 Task: Open Card Card0000000063 in Board Board0000000016 in Workspace WS0000000006 in Trello. Add Member ayush98111@gmail.com to Card Card0000000063 in Board Board0000000016 in Workspace WS0000000006 in Trello. Add Orange Label titled Label0000000063 to Card Card0000000063 in Board Board0000000016 in Workspace WS0000000006 in Trello. Add Checklist CL0000000063 to Card Card0000000063 in Board Board0000000016 in Workspace WS0000000006 in Trello. Add Dates with Start Date as Jun 01 2023 and Due Date as Jun 30 2023 to Card Card0000000063 in Board Board0000000016 in Workspace WS0000000006 in Trello
Action: Mouse moved to (442, 497)
Screenshot: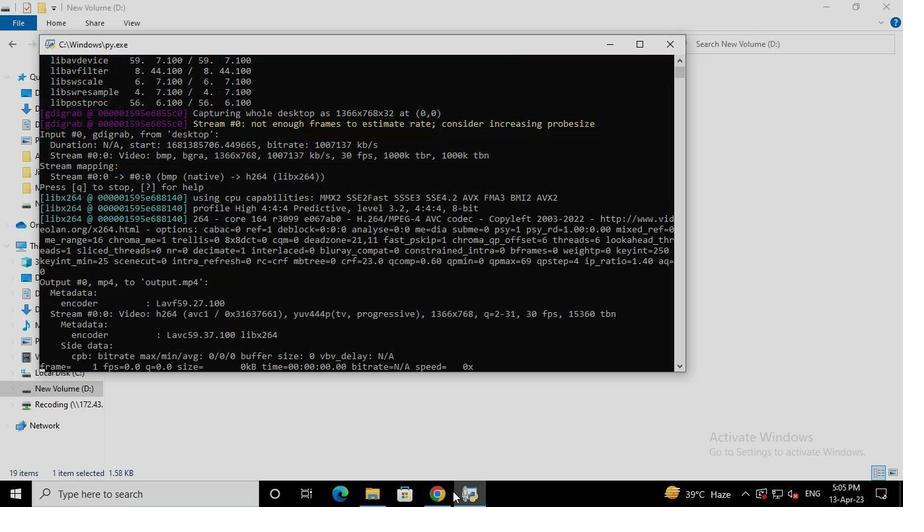 
Action: Mouse pressed left at (442, 497)
Screenshot: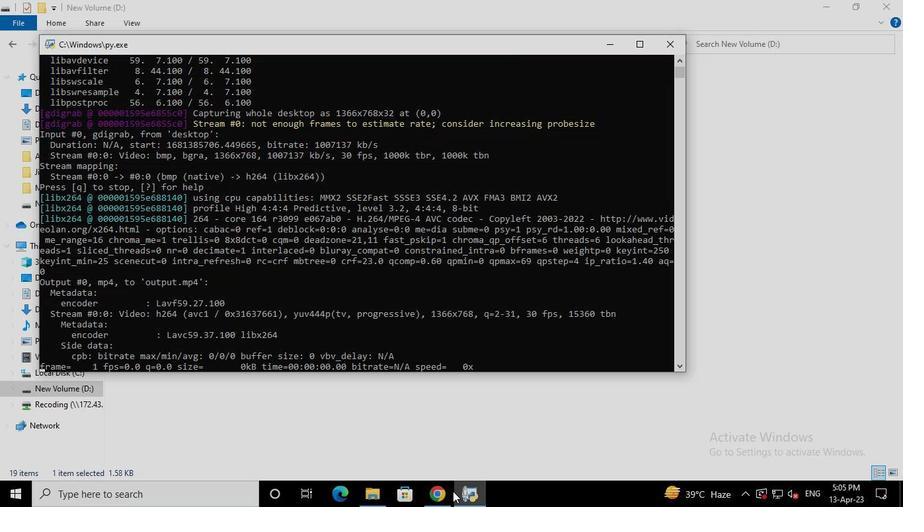 
Action: Mouse moved to (429, 341)
Screenshot: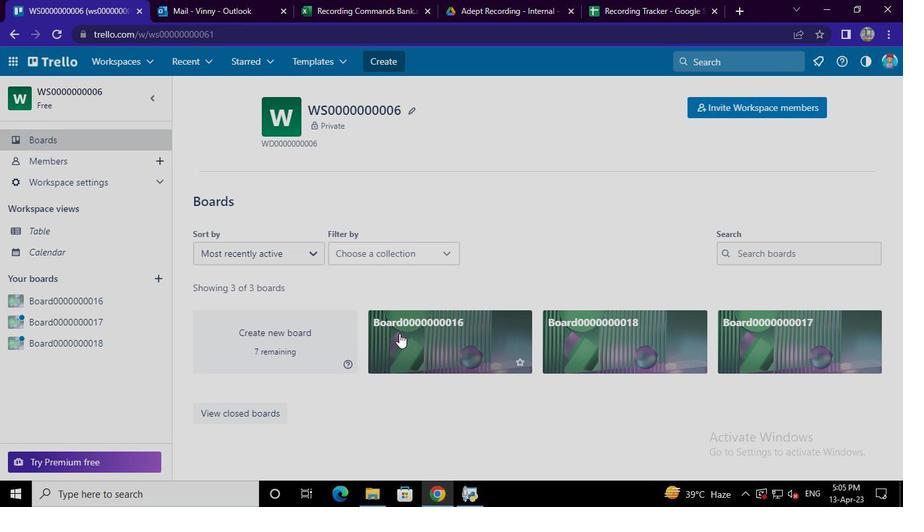 
Action: Mouse pressed left at (429, 341)
Screenshot: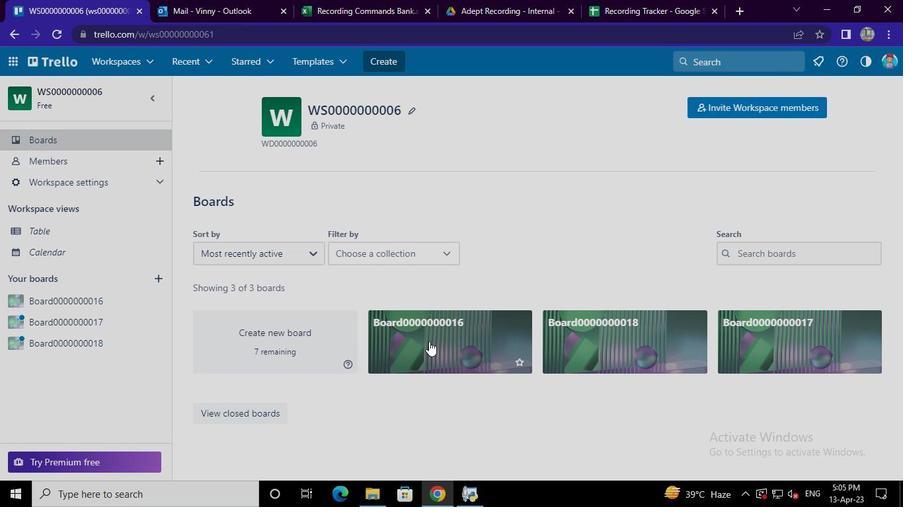
Action: Mouse moved to (346, 368)
Screenshot: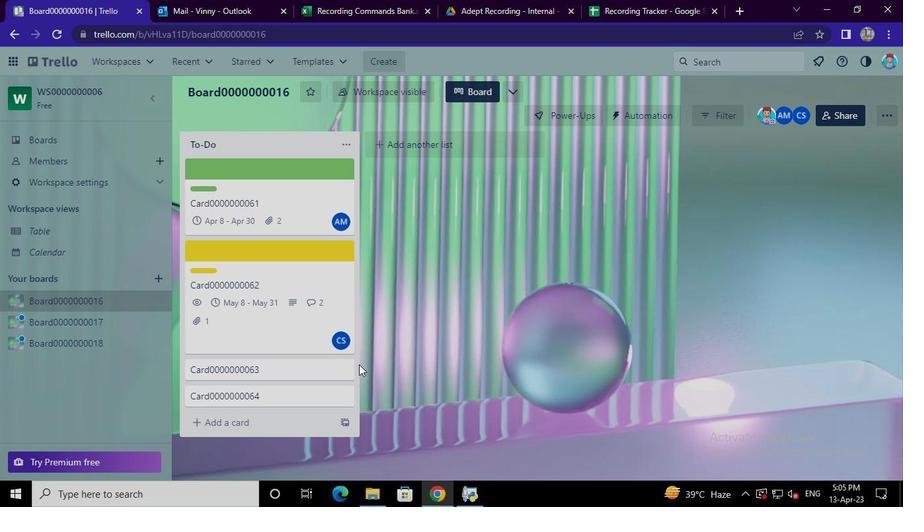 
Action: Mouse pressed left at (346, 368)
Screenshot: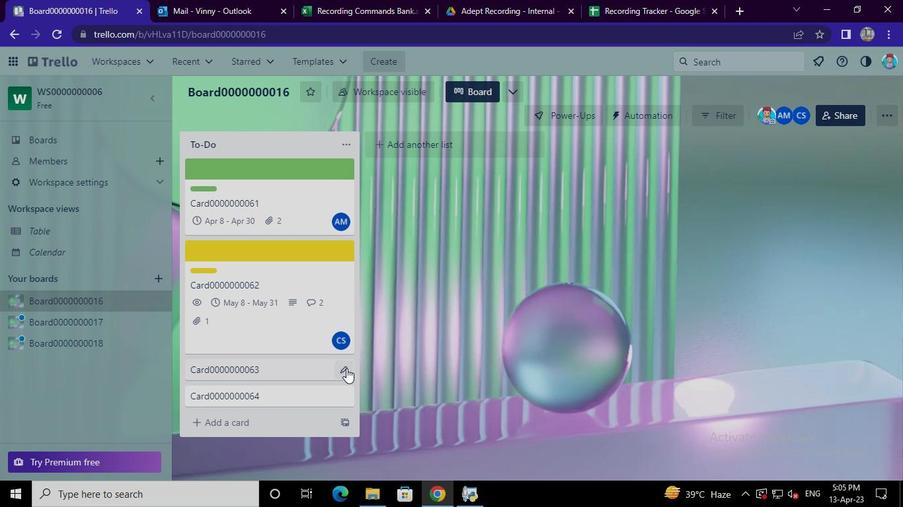 
Action: Mouse moved to (383, 281)
Screenshot: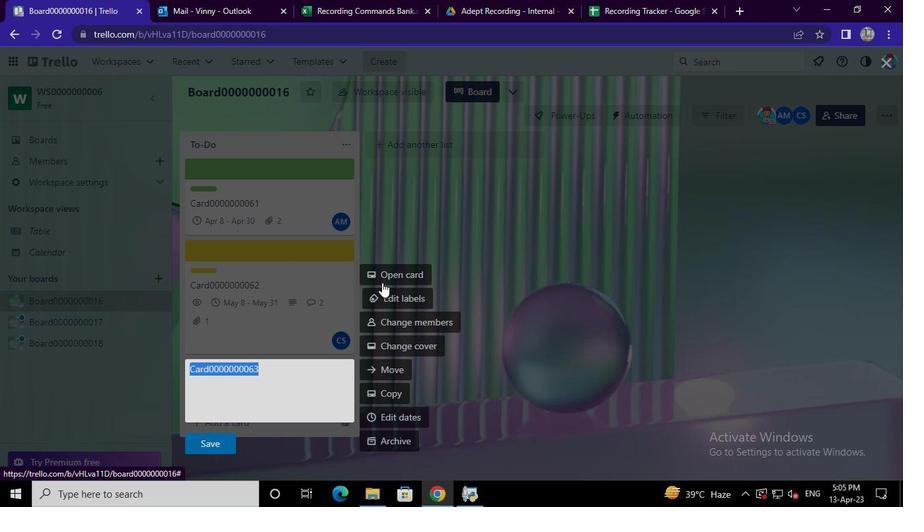 
Action: Mouse pressed left at (383, 281)
Screenshot: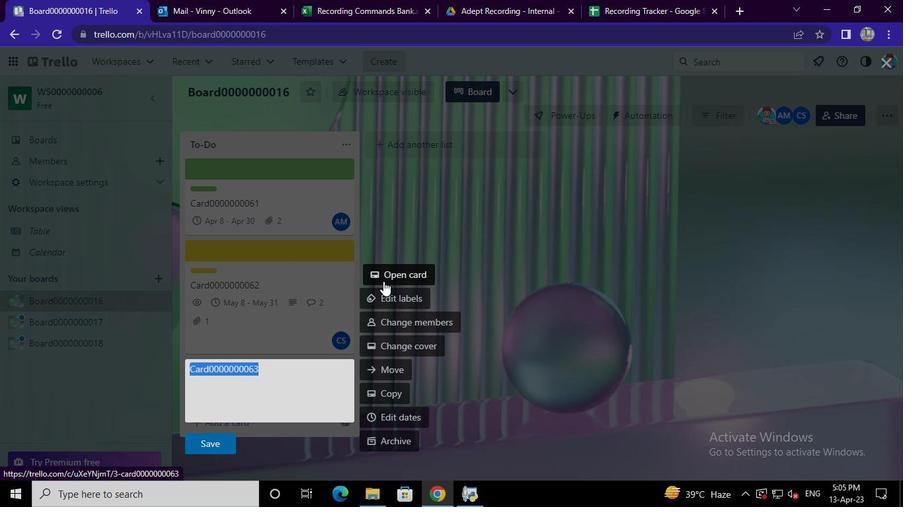 
Action: Mouse moved to (604, 217)
Screenshot: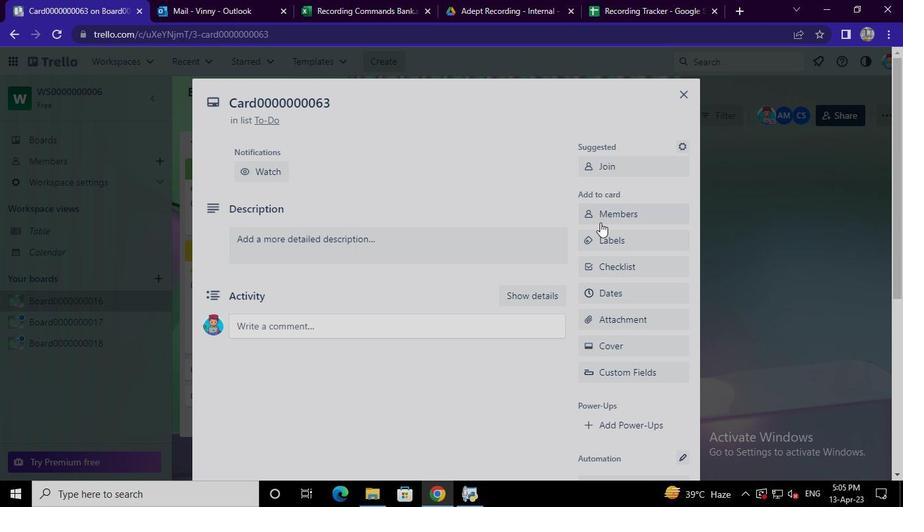 
Action: Mouse pressed left at (604, 217)
Screenshot: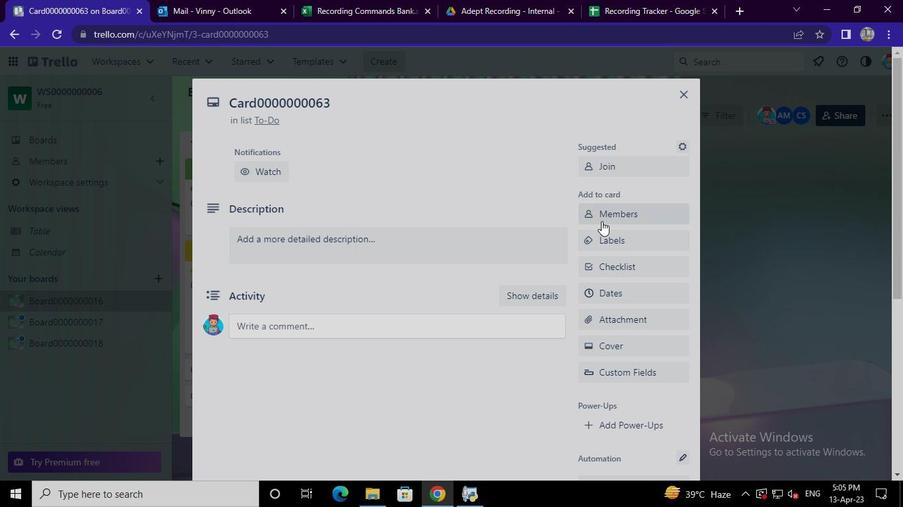 
Action: Keyboard a
Screenshot: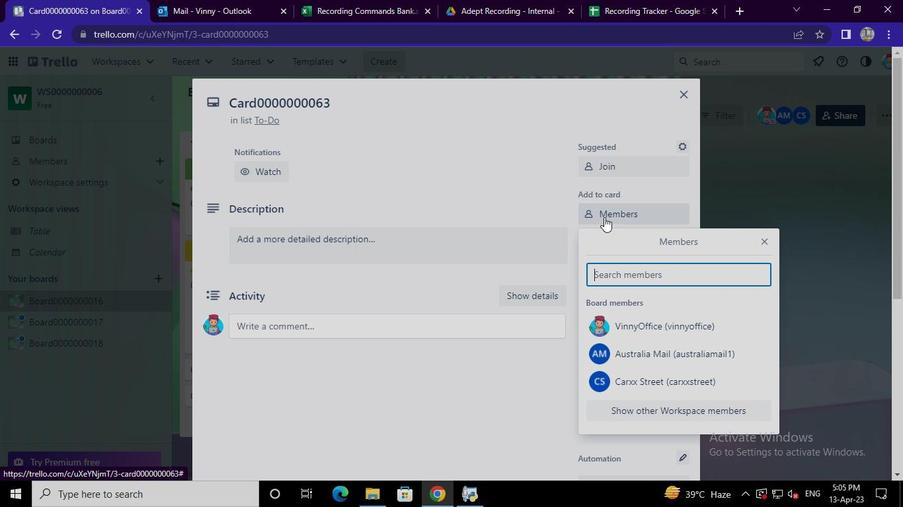 
Action: Keyboard y
Screenshot: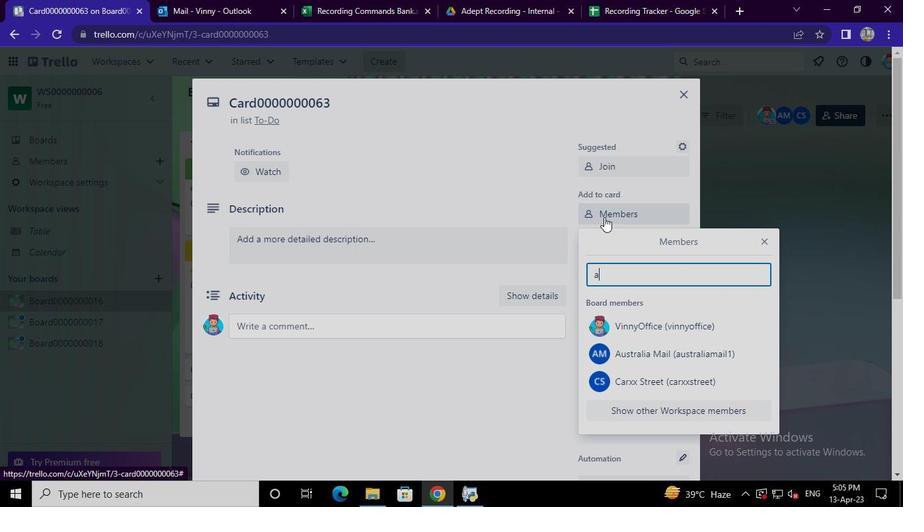 
Action: Keyboard u
Screenshot: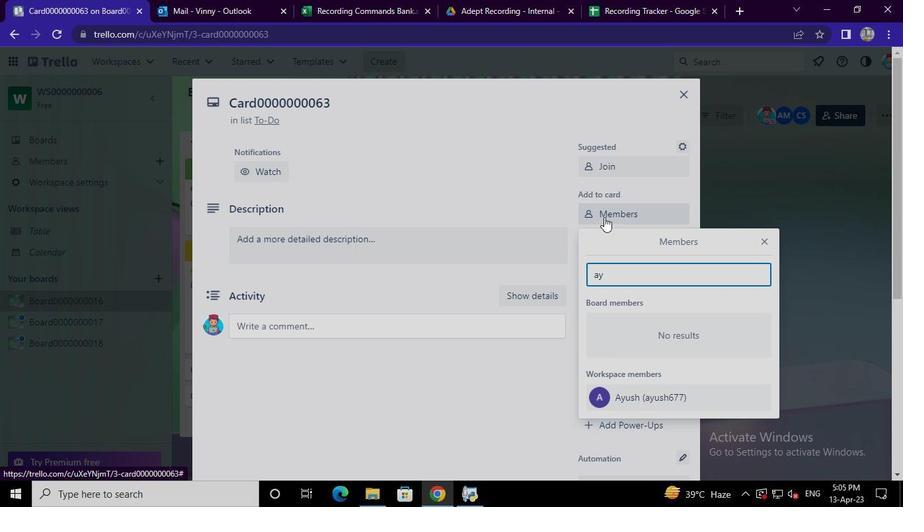 
Action: Keyboard s
Screenshot: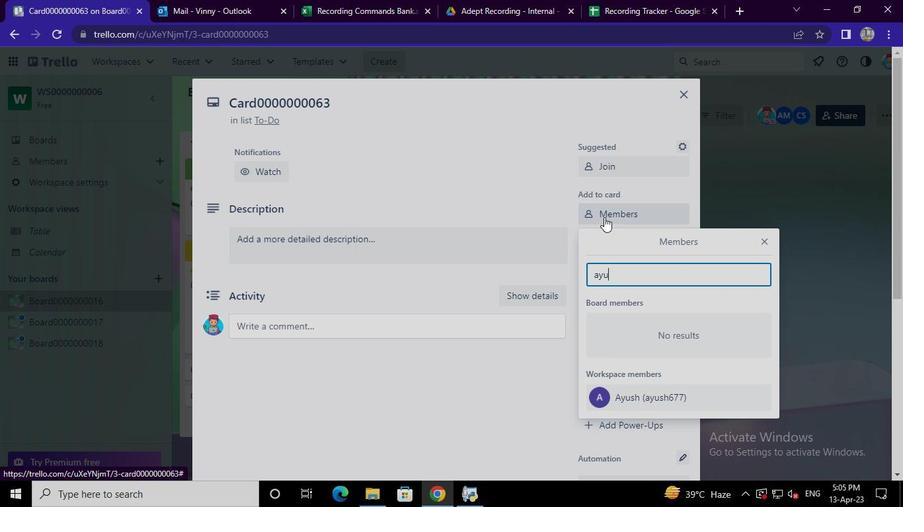 
Action: Keyboard h
Screenshot: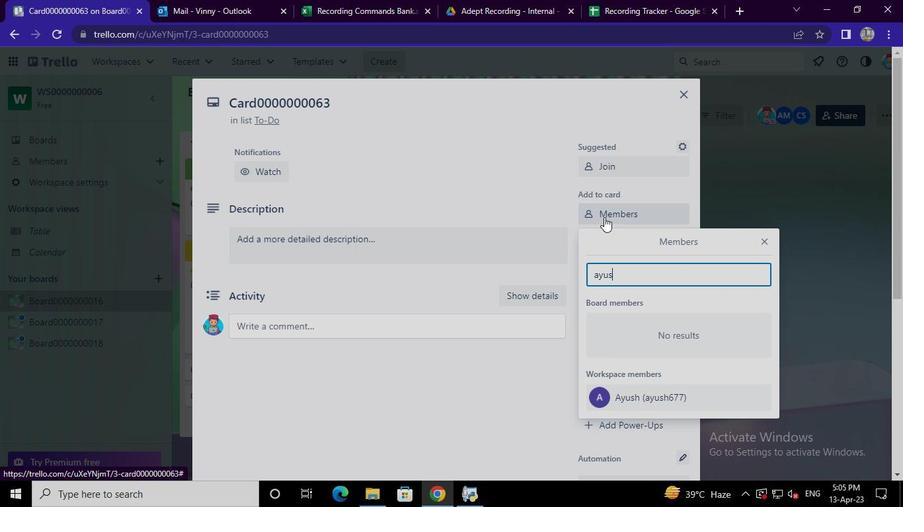 
Action: Keyboard Key.shift
Screenshot: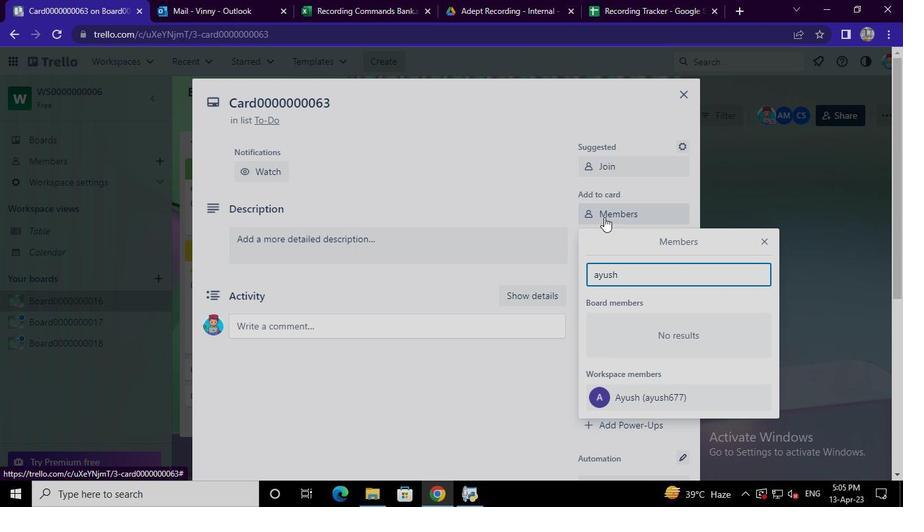 
Action: Keyboard <105>
Screenshot: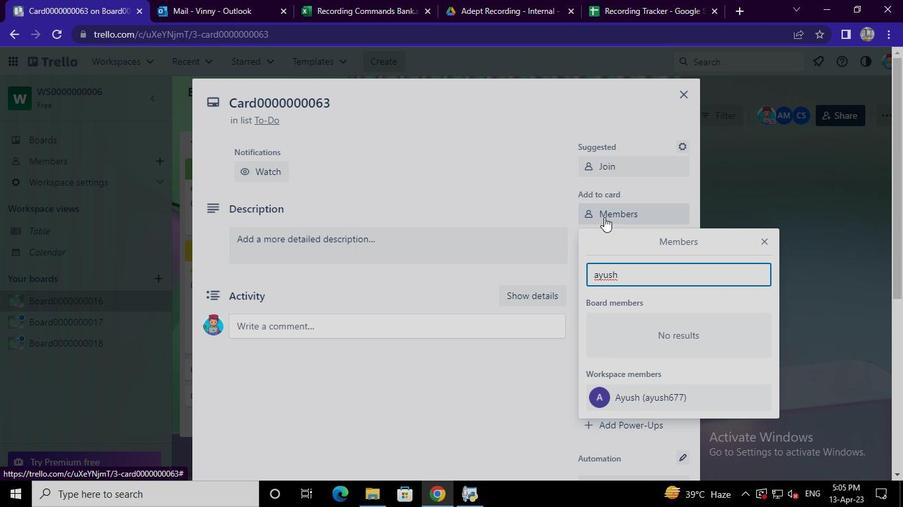 
Action: Keyboard <104>
Screenshot: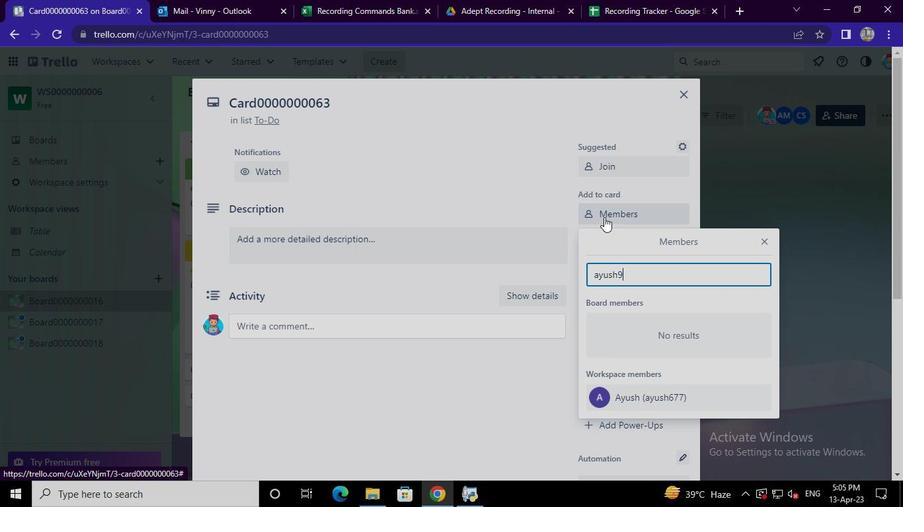 
Action: Keyboard <97>
Screenshot: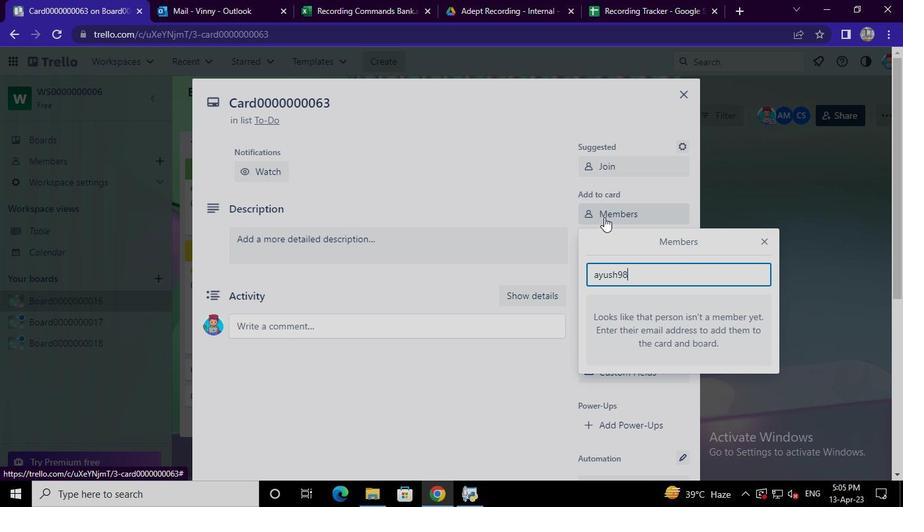 
Action: Keyboard <97>
Screenshot: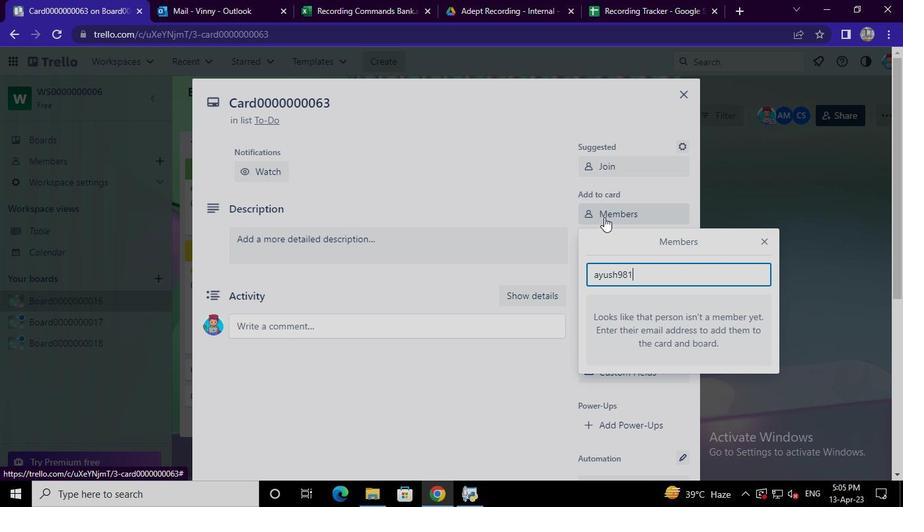 
Action: Keyboard <97>
Screenshot: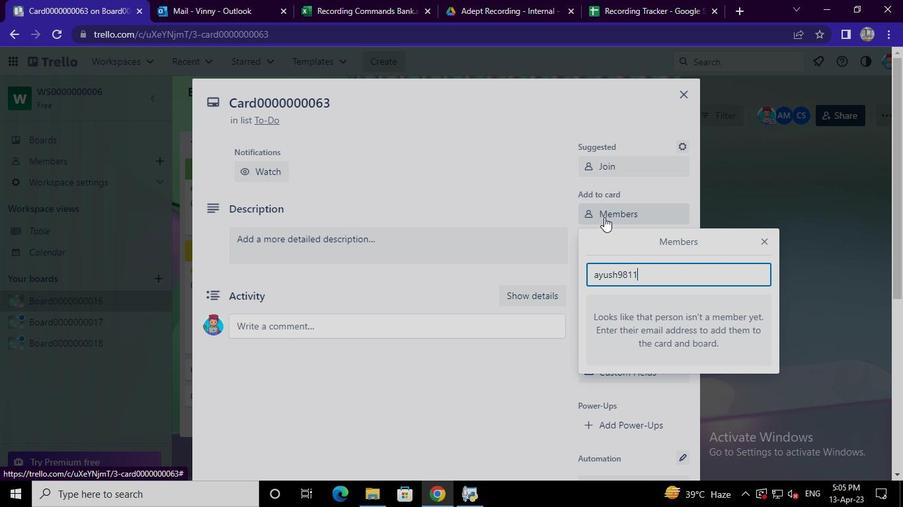 
Action: Keyboard Key.shift
Screenshot: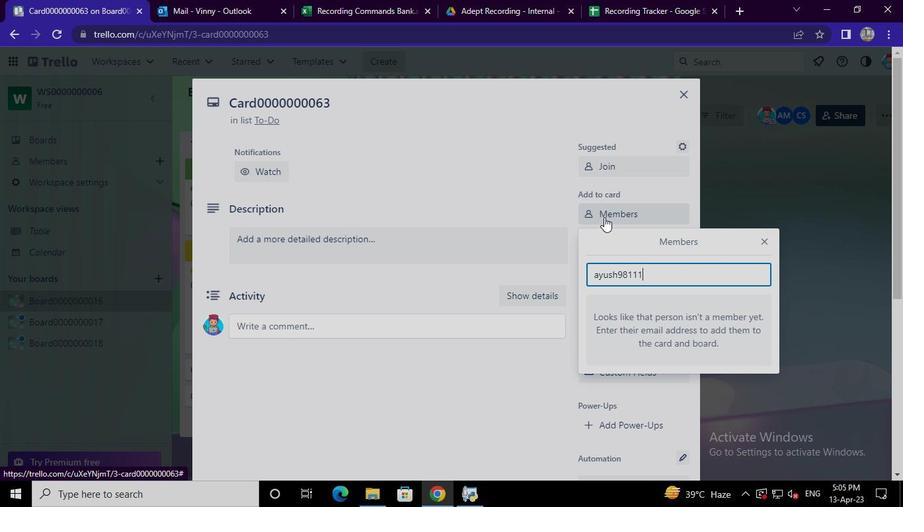 
Action: Keyboard @
Screenshot: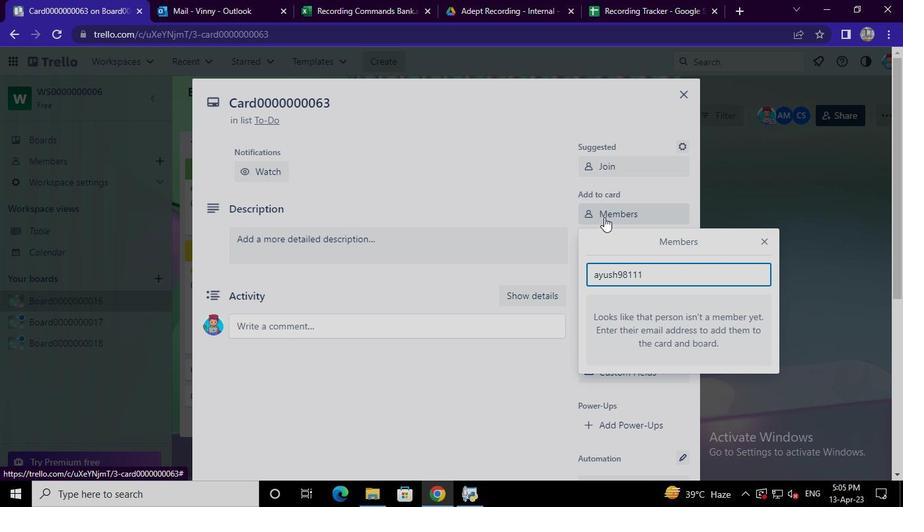
Action: Keyboard g
Screenshot: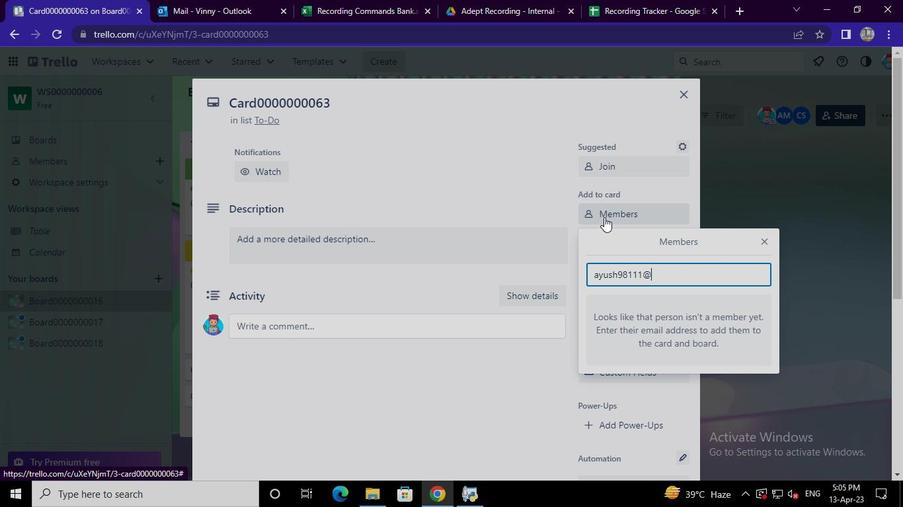 
Action: Keyboard m
Screenshot: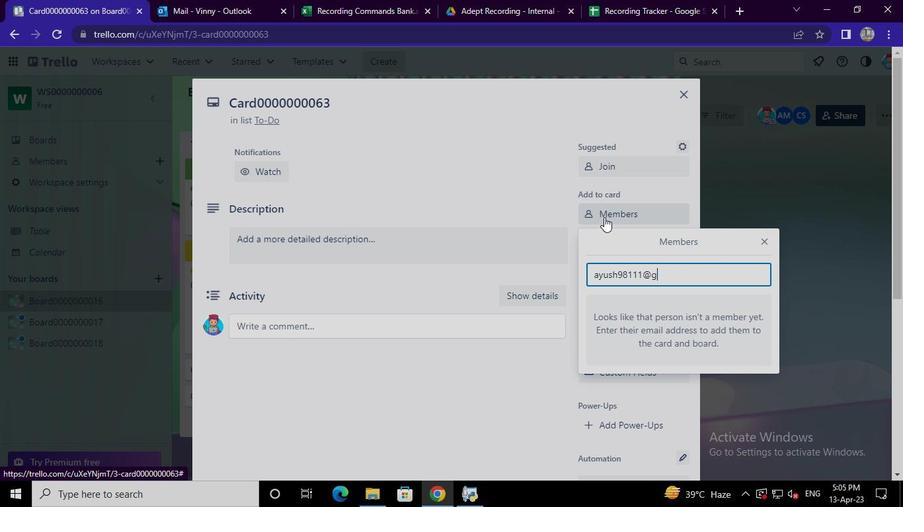 
Action: Keyboard a
Screenshot: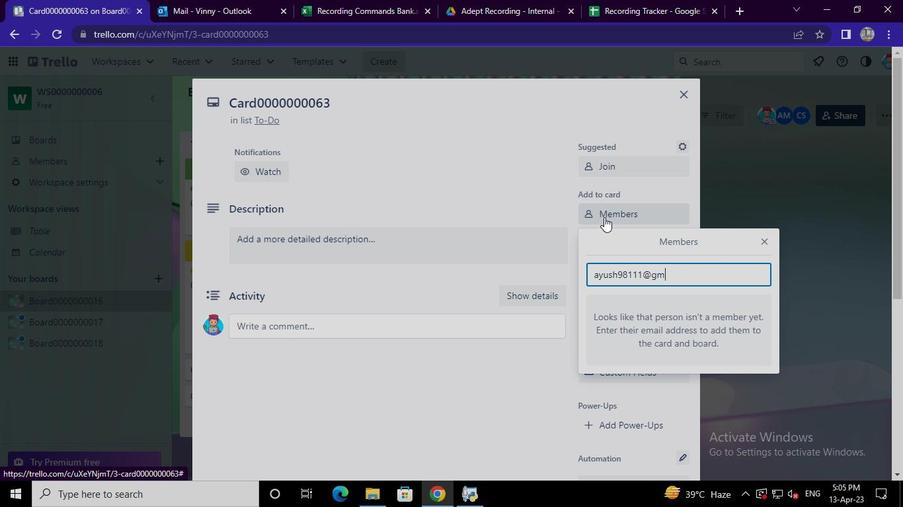 
Action: Keyboard i
Screenshot: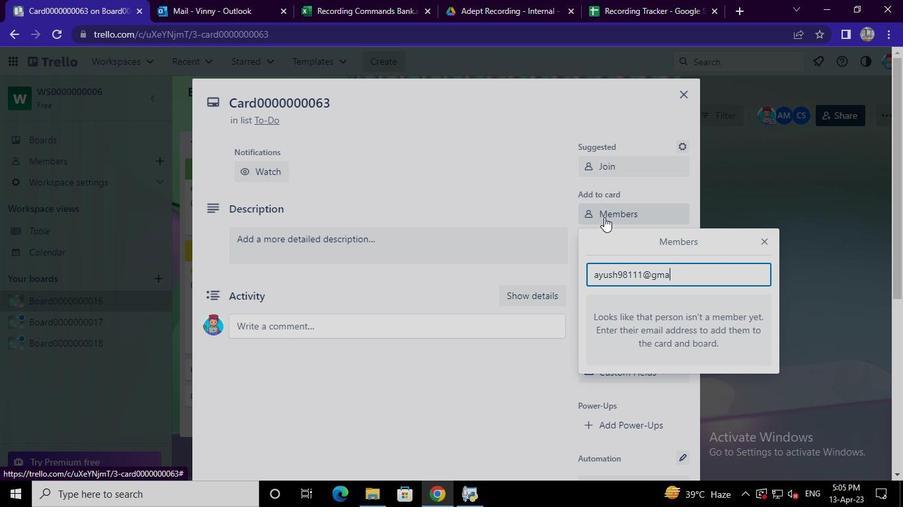 
Action: Keyboard l
Screenshot: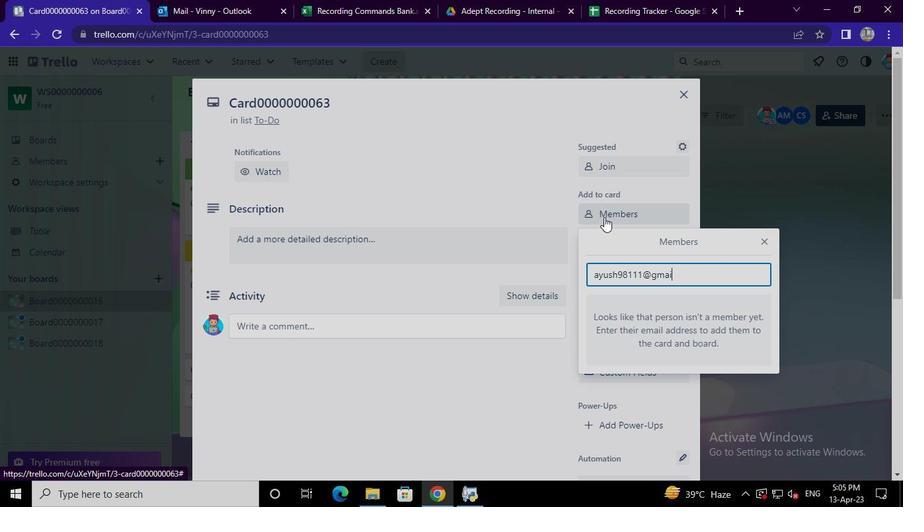
Action: Keyboard .
Screenshot: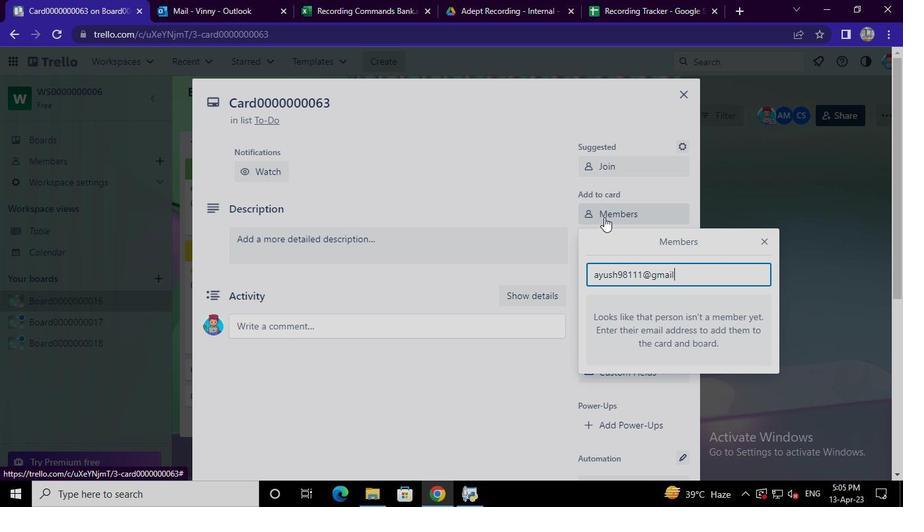 
Action: Keyboard c
Screenshot: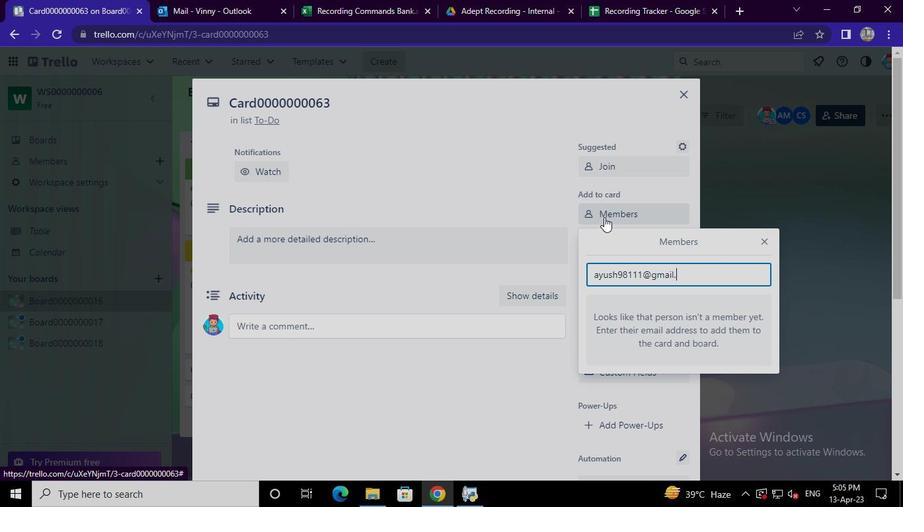 
Action: Keyboard o
Screenshot: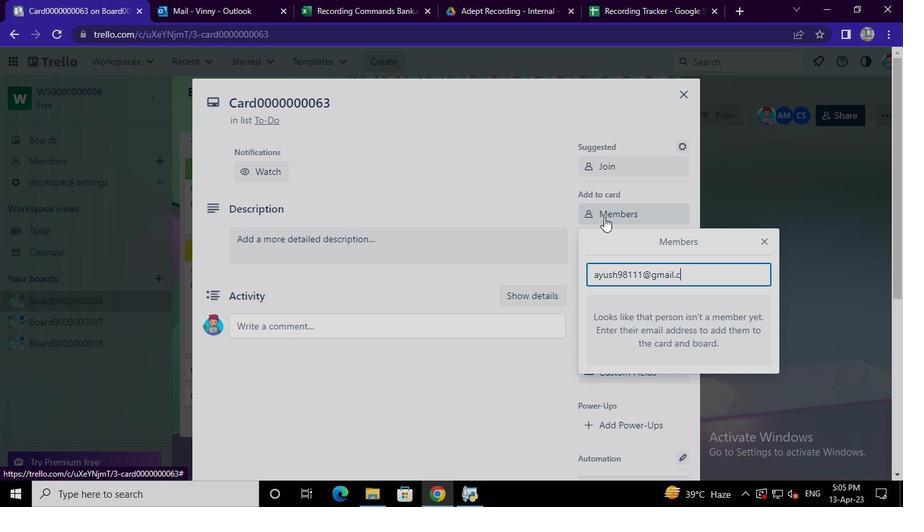 
Action: Keyboard m
Screenshot: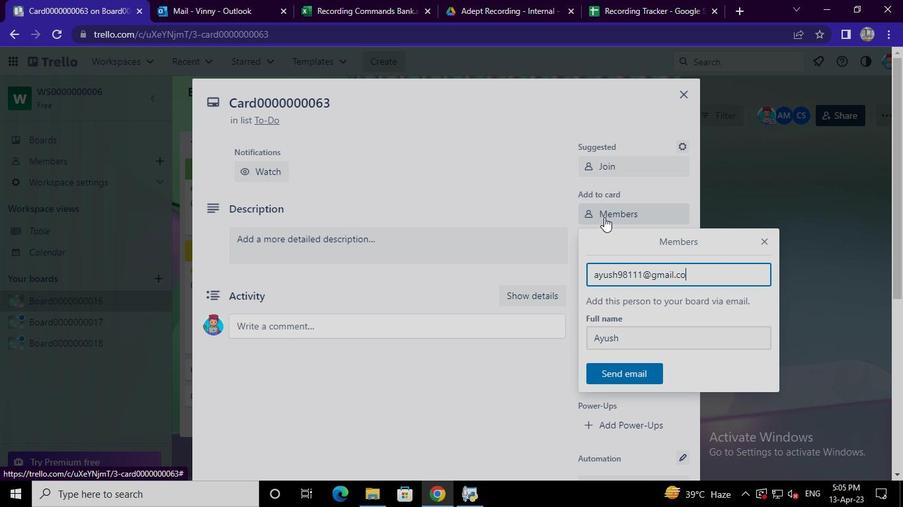 
Action: Mouse moved to (630, 376)
Screenshot: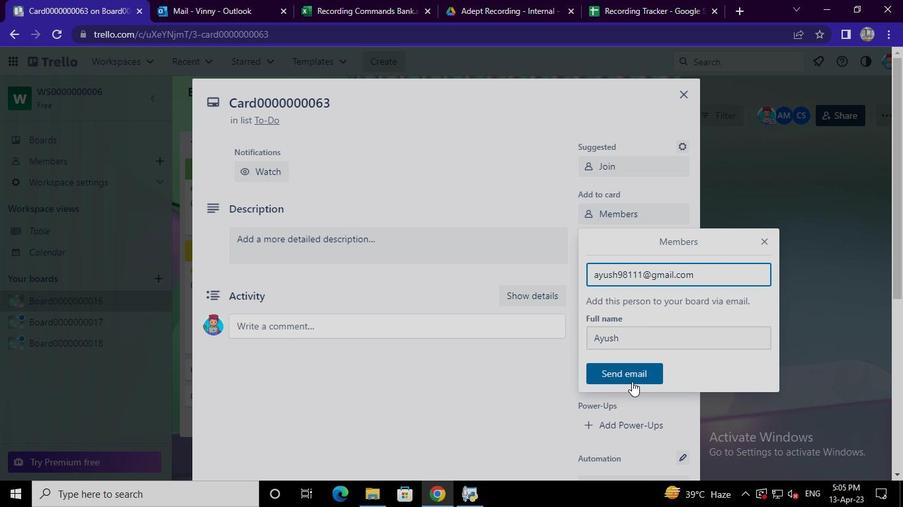 
Action: Mouse pressed left at (630, 376)
Screenshot: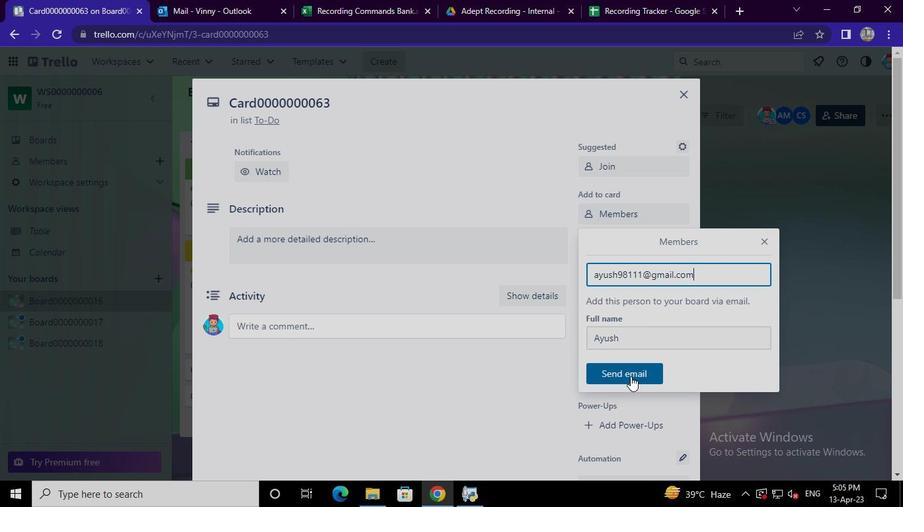 
Action: Mouse moved to (626, 243)
Screenshot: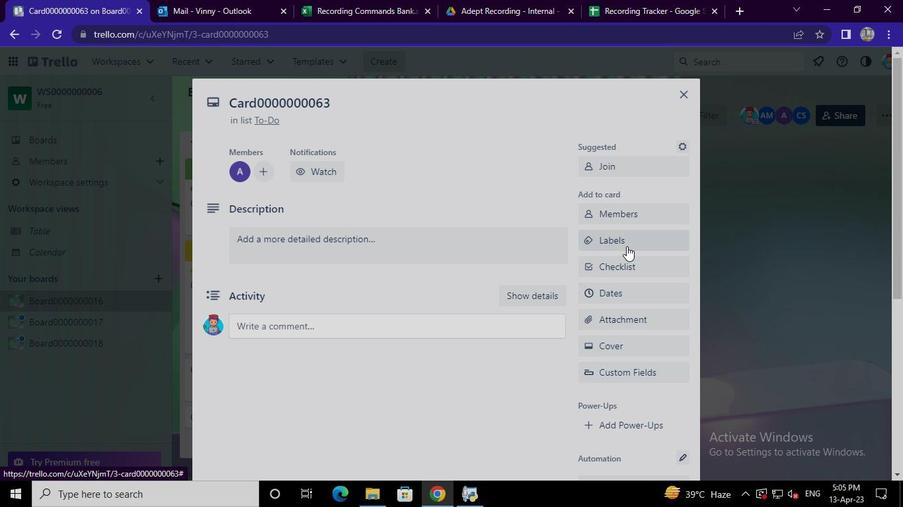 
Action: Mouse pressed left at (626, 243)
Screenshot: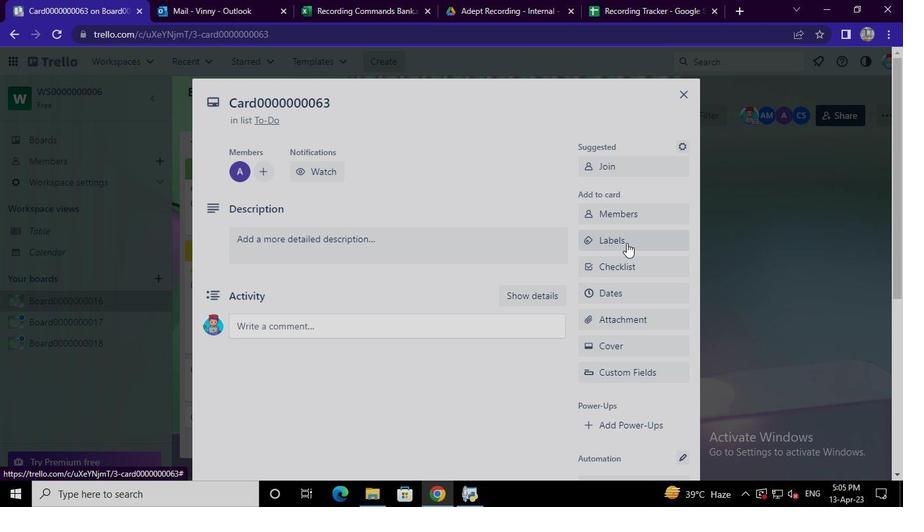 
Action: Mouse moved to (643, 126)
Screenshot: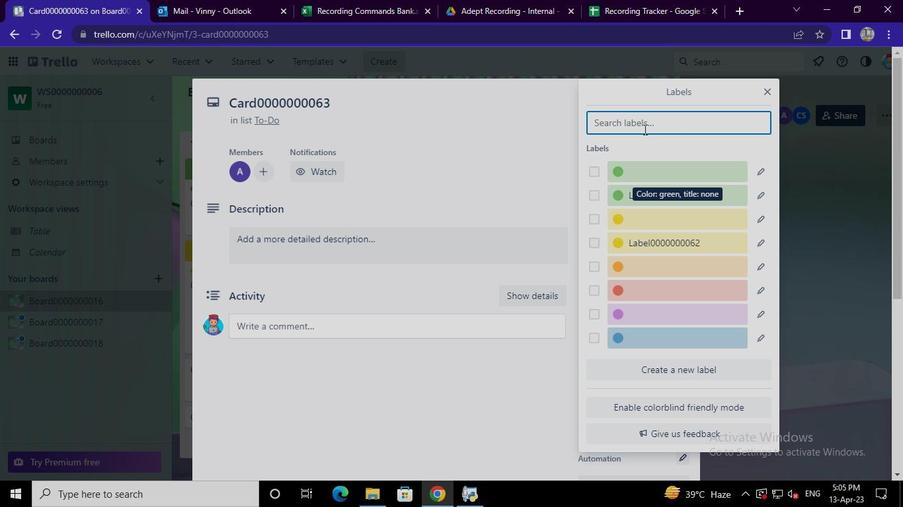 
Action: Mouse pressed left at (643, 126)
Screenshot: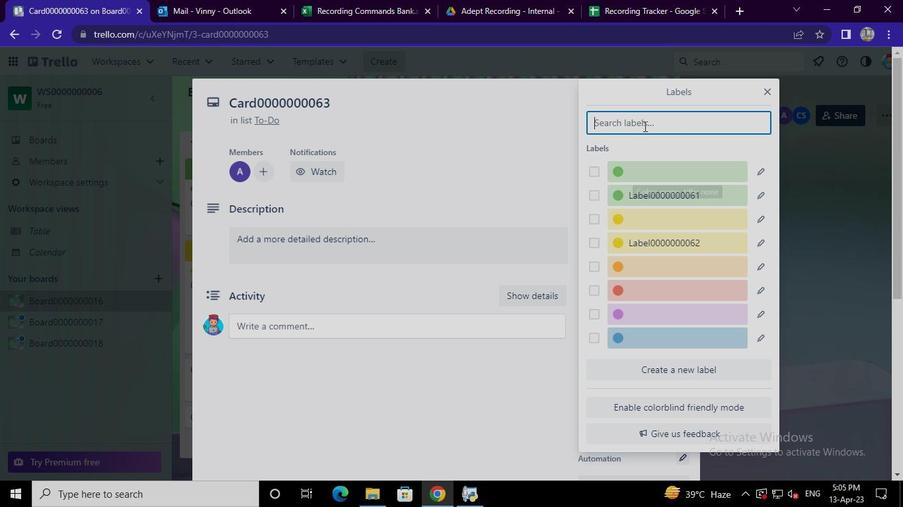 
Action: Keyboard Key.shift
Screenshot: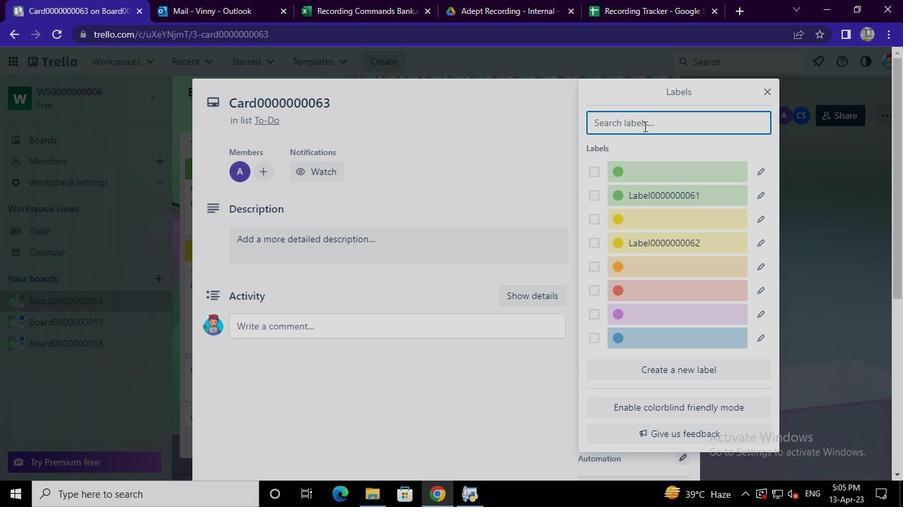 
Action: Keyboard Key.shift
Screenshot: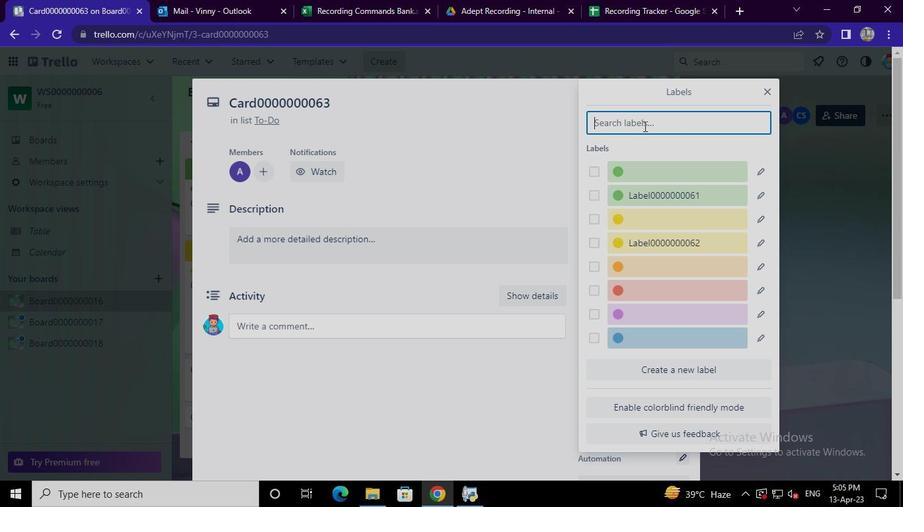 
Action: Keyboard Key.shift
Screenshot: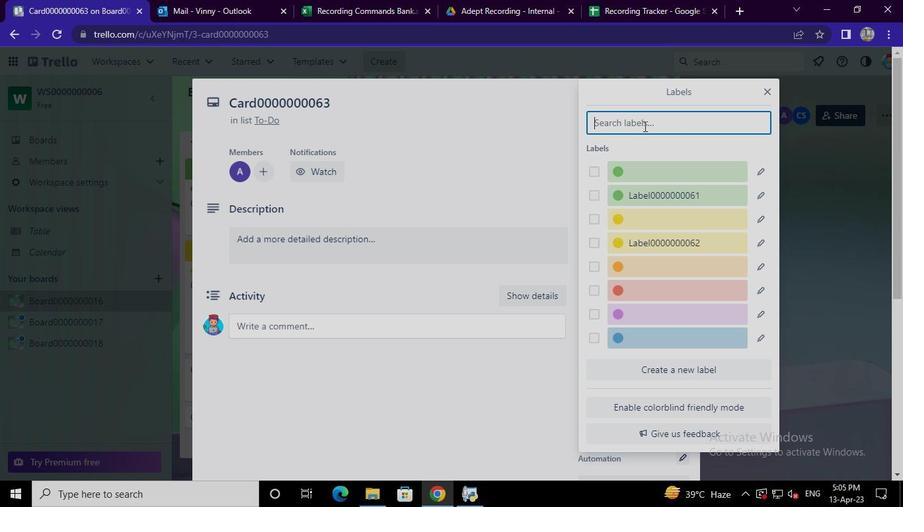 
Action: Keyboard Key.shift
Screenshot: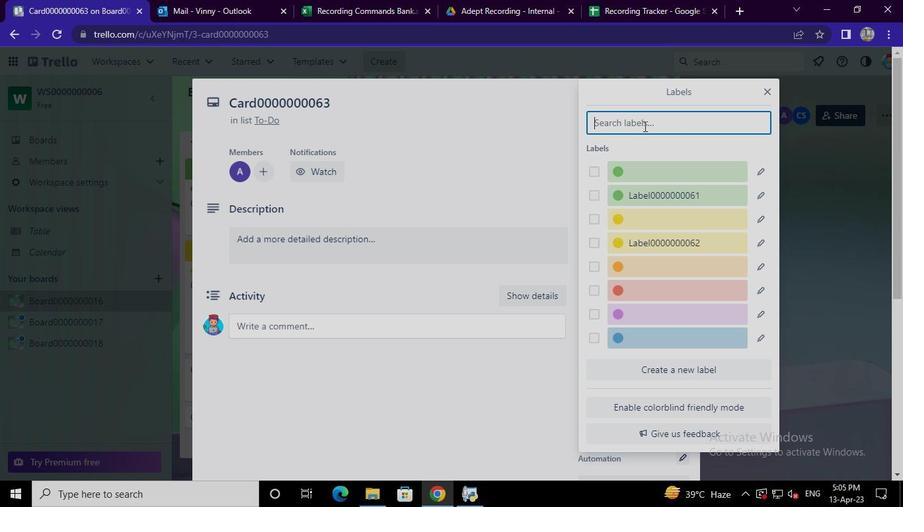 
Action: Keyboard Key.shift
Screenshot: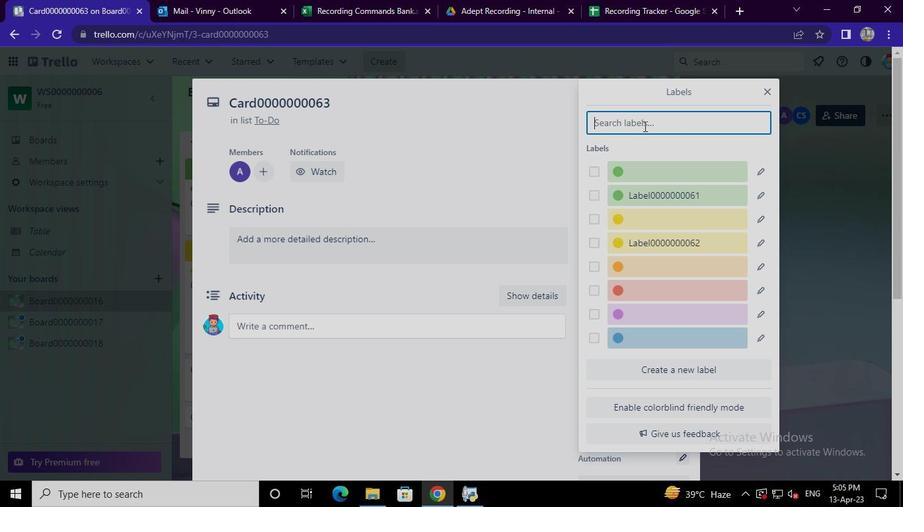 
Action: Keyboard Key.shift
Screenshot: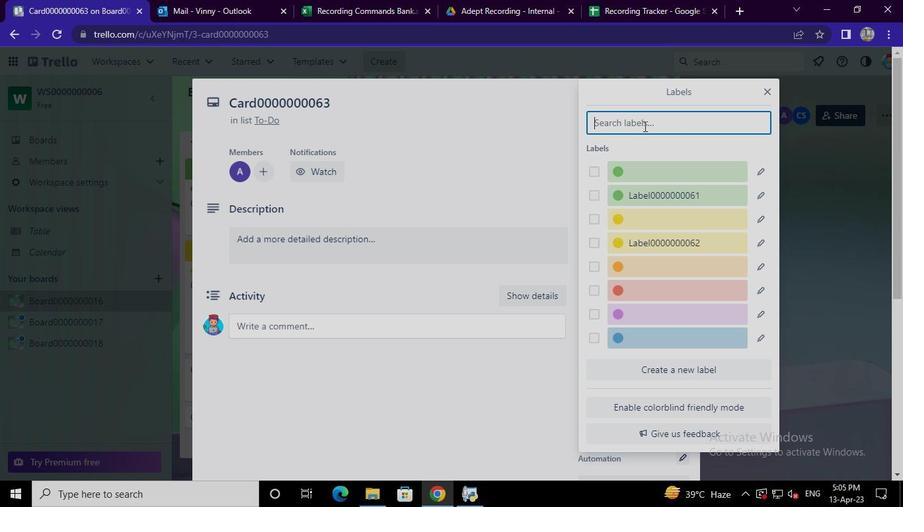 
Action: Keyboard Key.shift
Screenshot: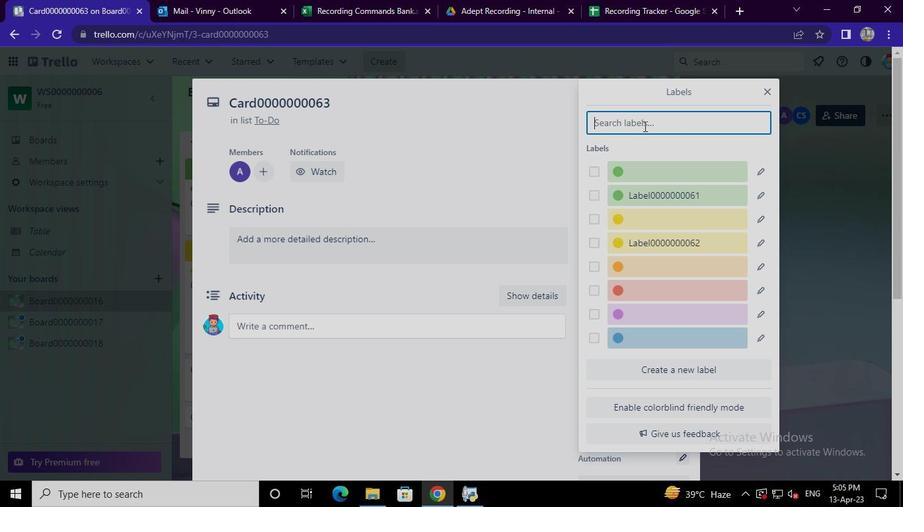 
Action: Keyboard Key.shift
Screenshot: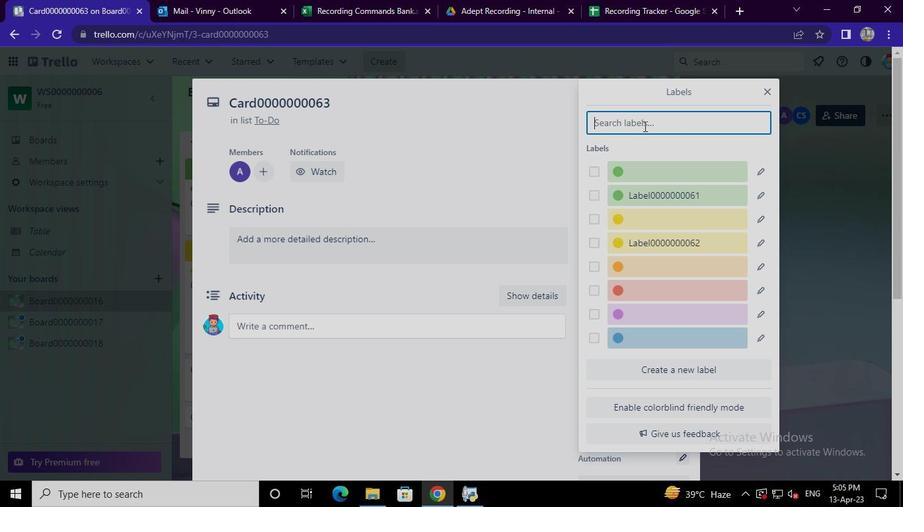 
Action: Keyboard Key.shift
Screenshot: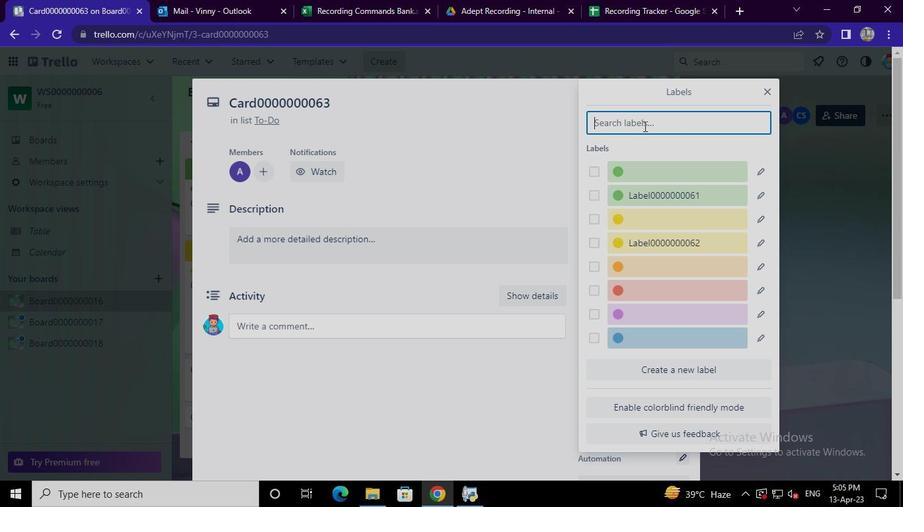
Action: Keyboard Key.shift
Screenshot: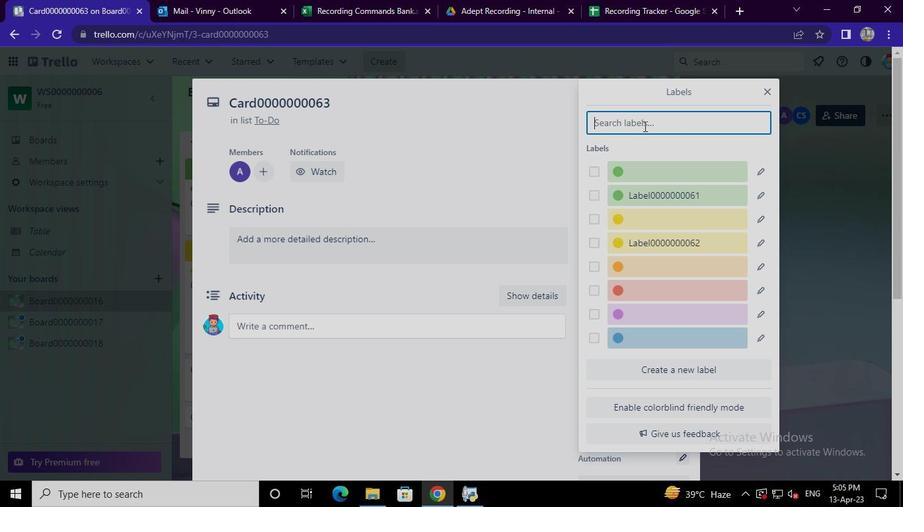 
Action: Keyboard Key.shift
Screenshot: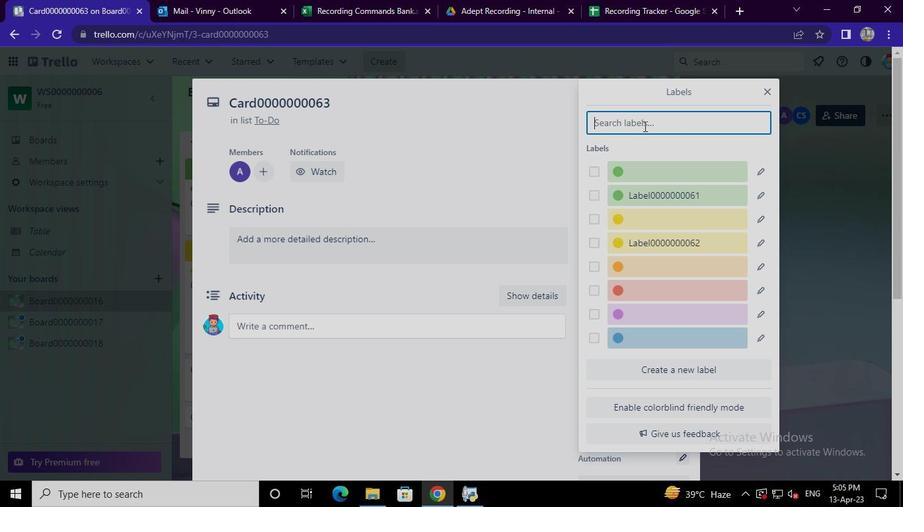 
Action: Keyboard Key.shift
Screenshot: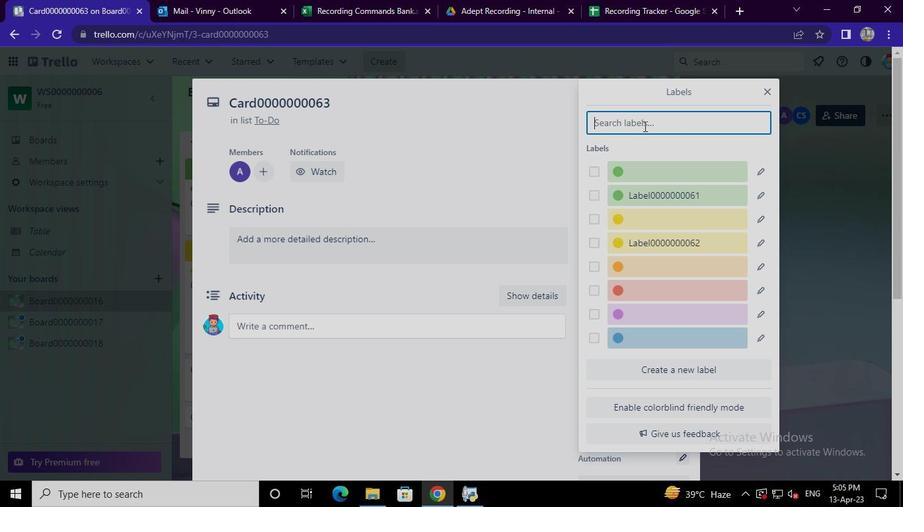 
Action: Keyboard Key.shift
Screenshot: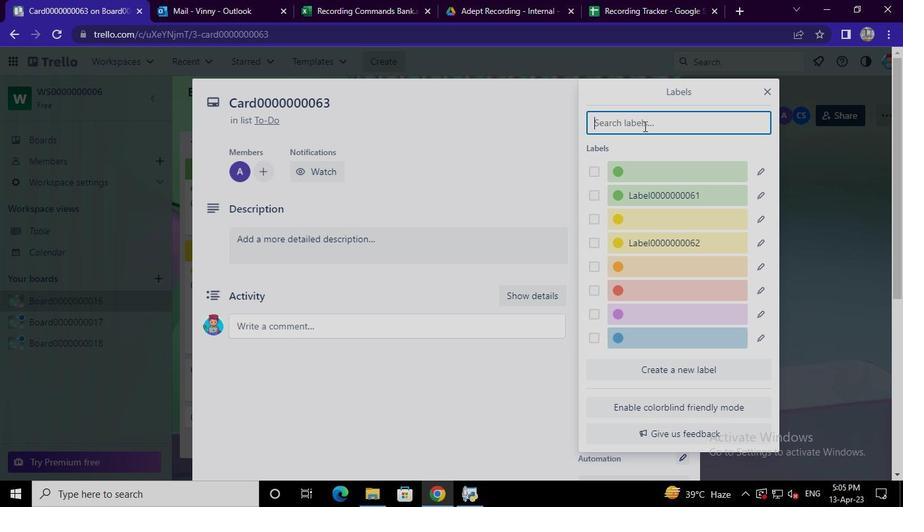 
Action: Keyboard Key.shift
Screenshot: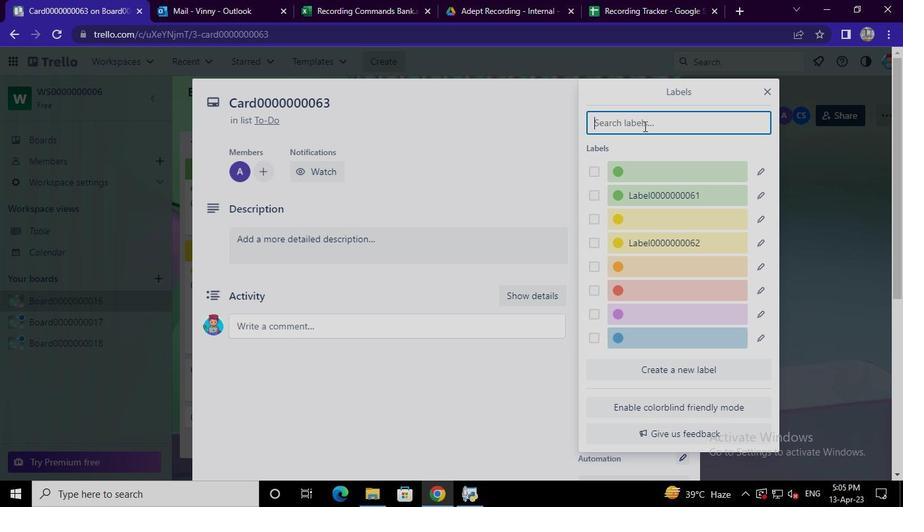
Action: Keyboard Key.shift
Screenshot: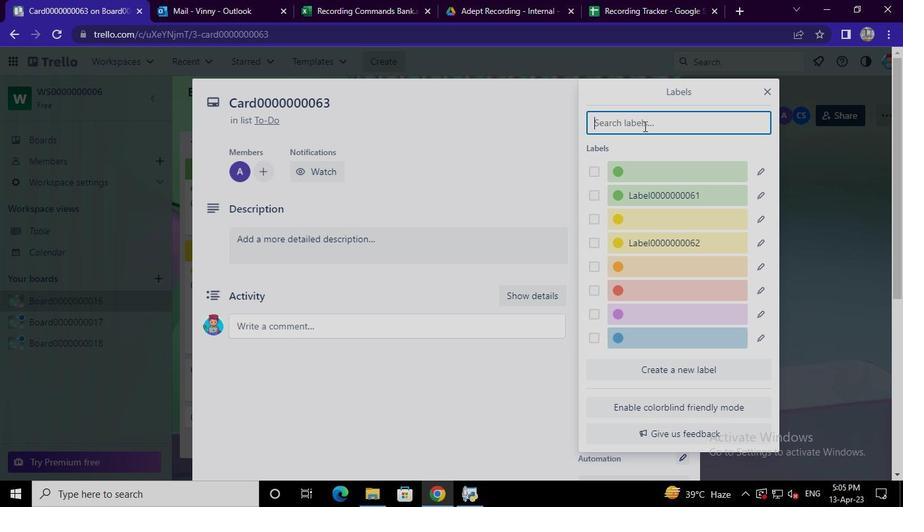 
Action: Keyboard Key.shift
Screenshot: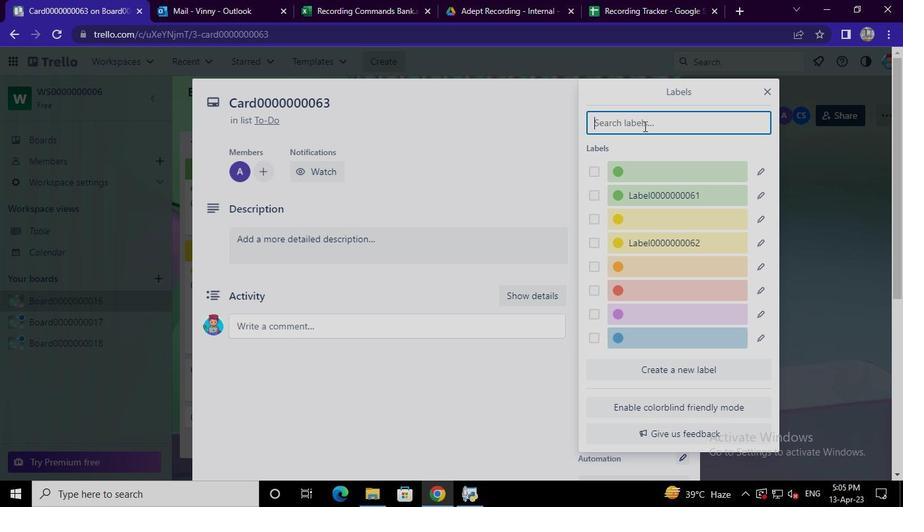 
Action: Keyboard Key.shift
Screenshot: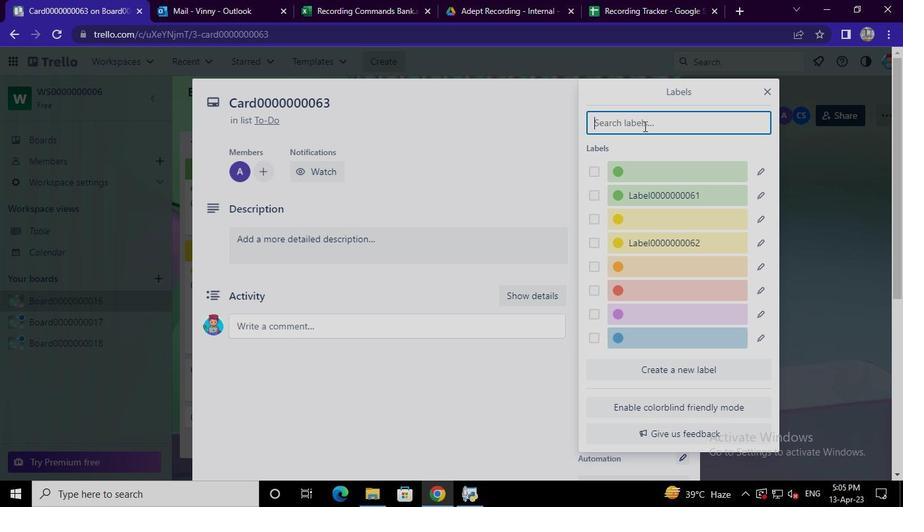 
Action: Keyboard Key.shift
Screenshot: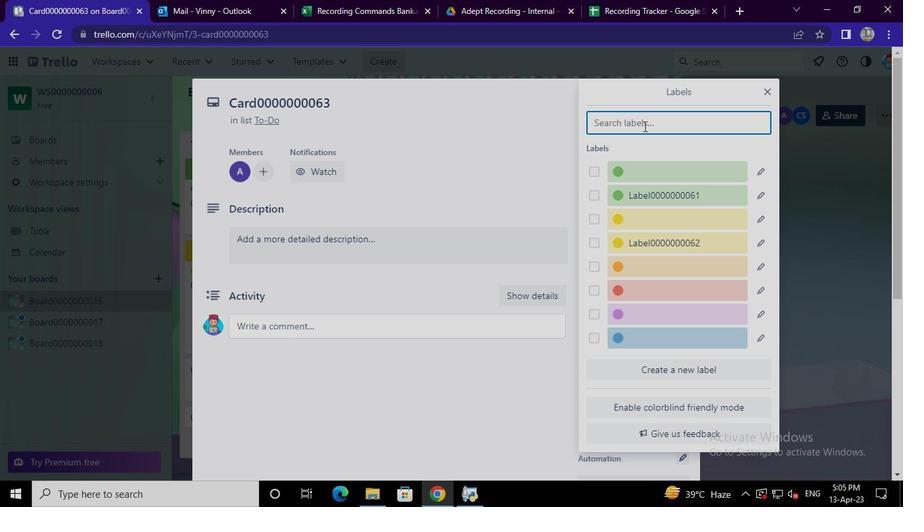 
Action: Keyboard Key.shift
Screenshot: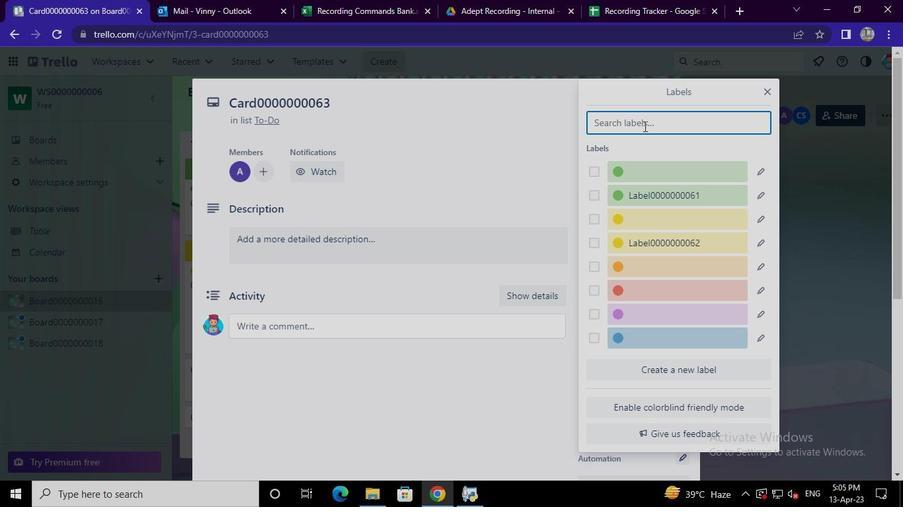 
Action: Keyboard Key.shift
Screenshot: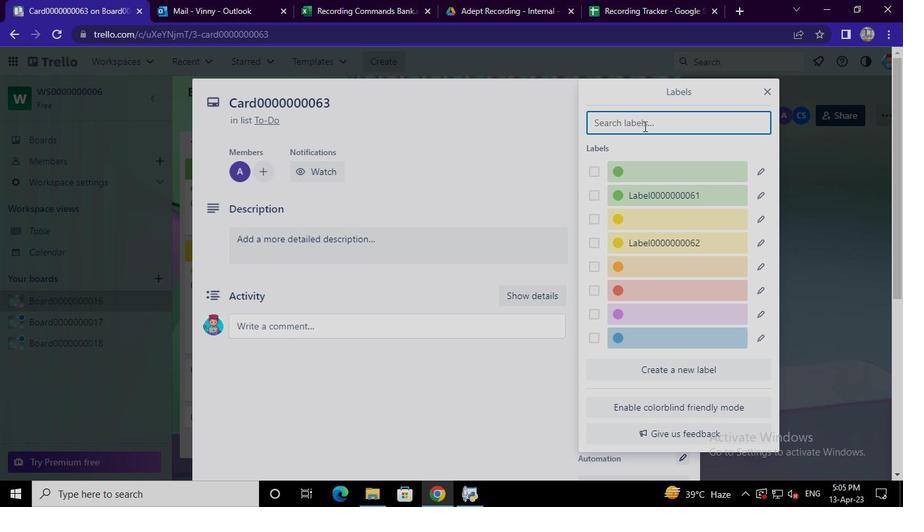 
Action: Keyboard Key.shift
Screenshot: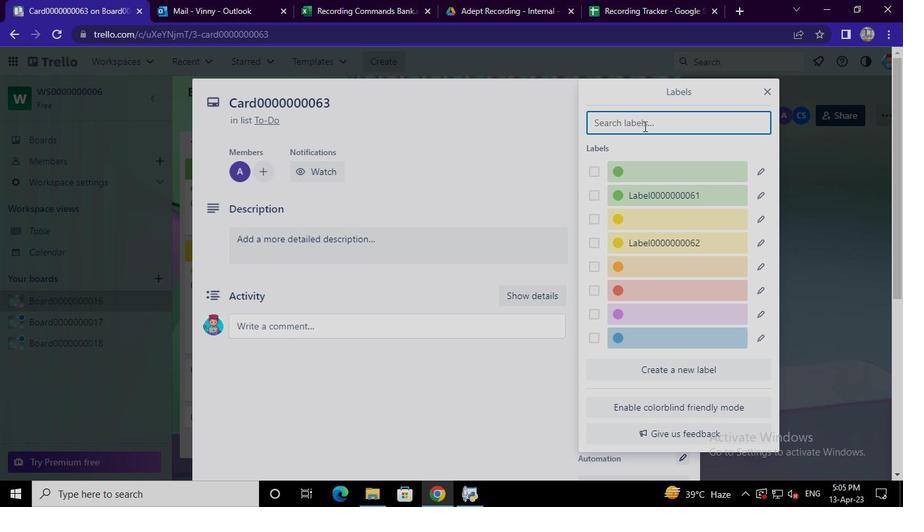 
Action: Keyboard Key.shift
Screenshot: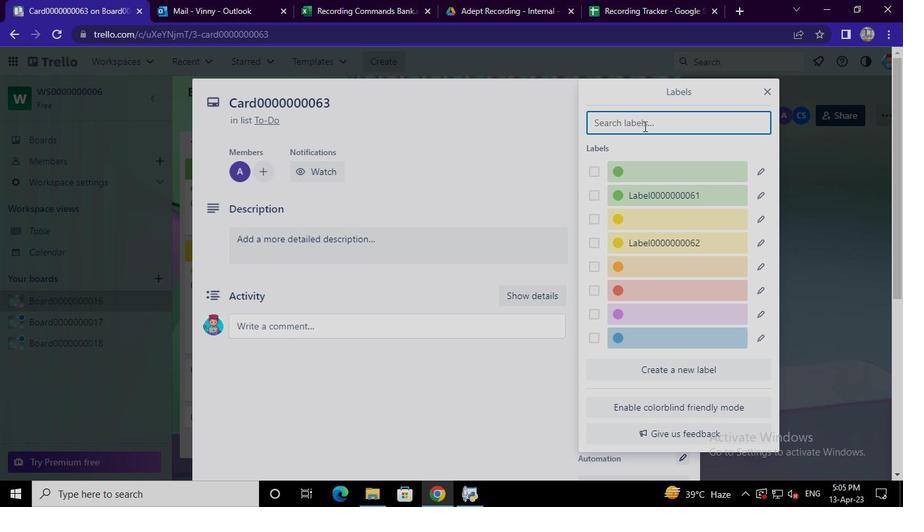 
Action: Keyboard Key.shift
Screenshot: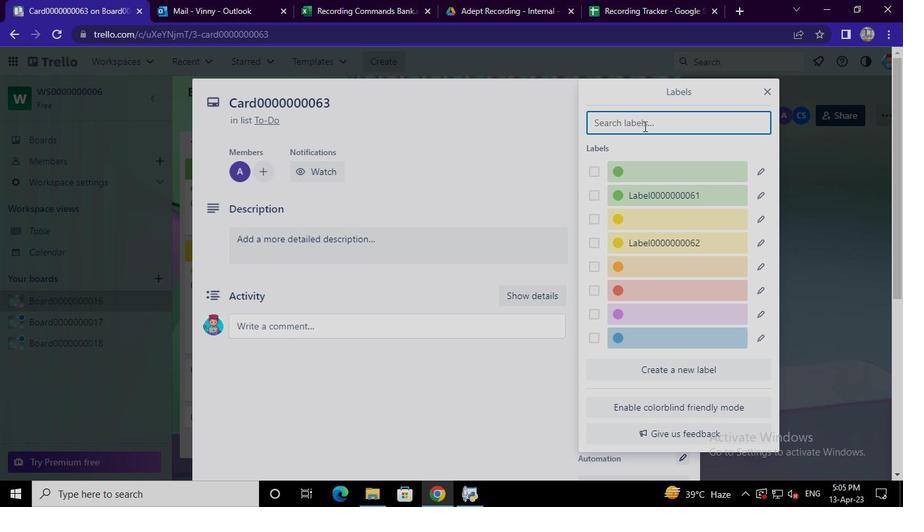 
Action: Keyboard Key.shift
Screenshot: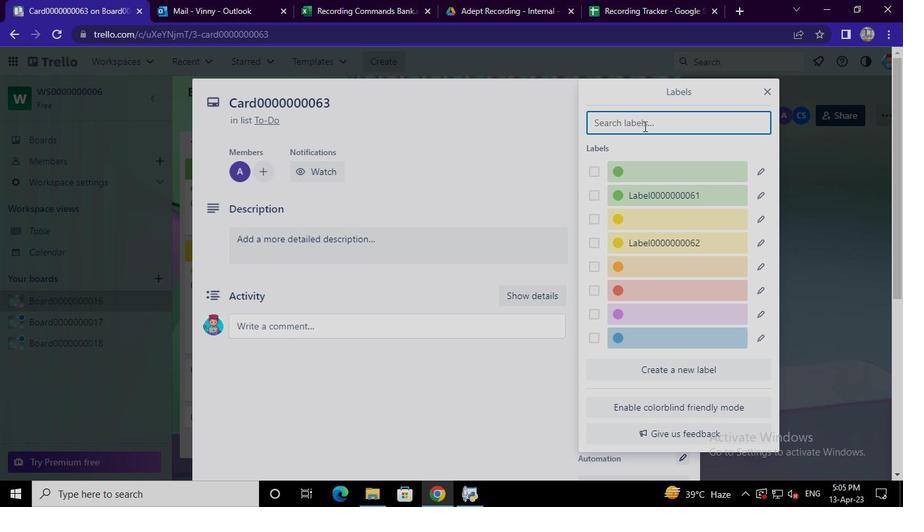 
Action: Keyboard Key.shift
Screenshot: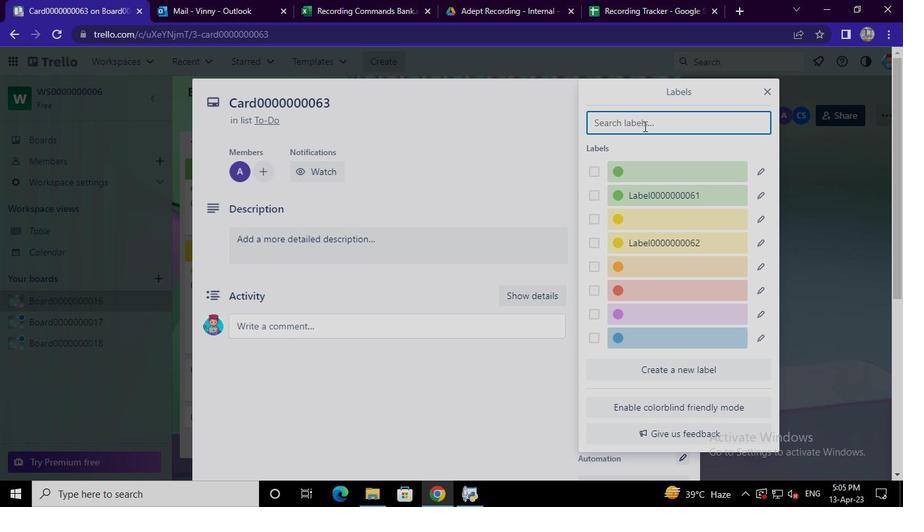 
Action: Keyboard Key.shift
Screenshot: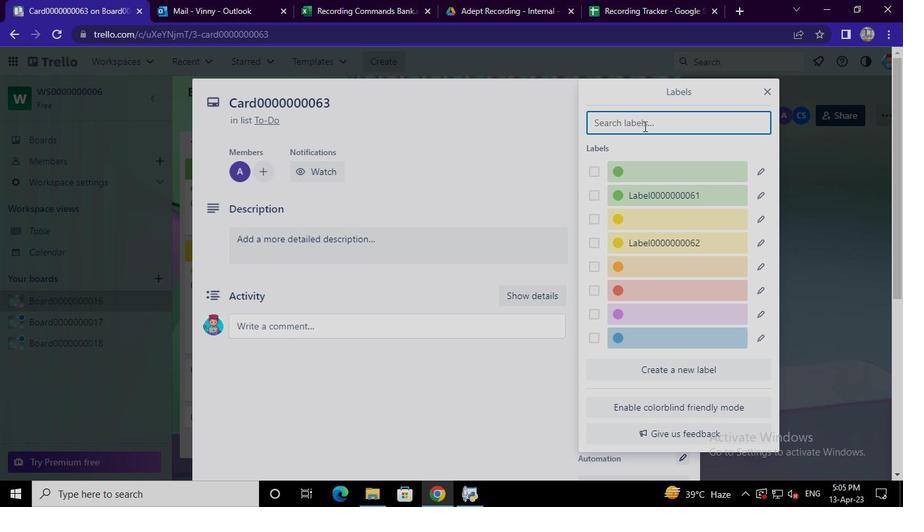 
Action: Keyboard Key.shift
Screenshot: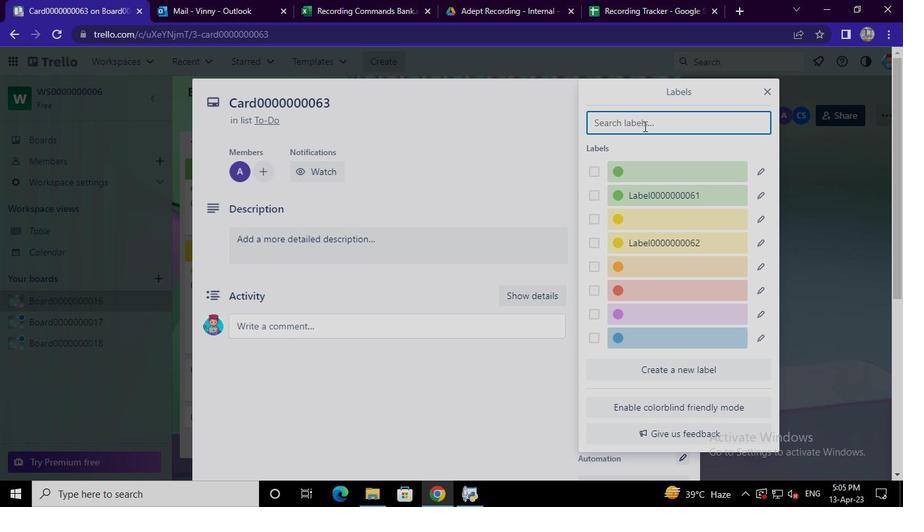 
Action: Keyboard Key.shift
Screenshot: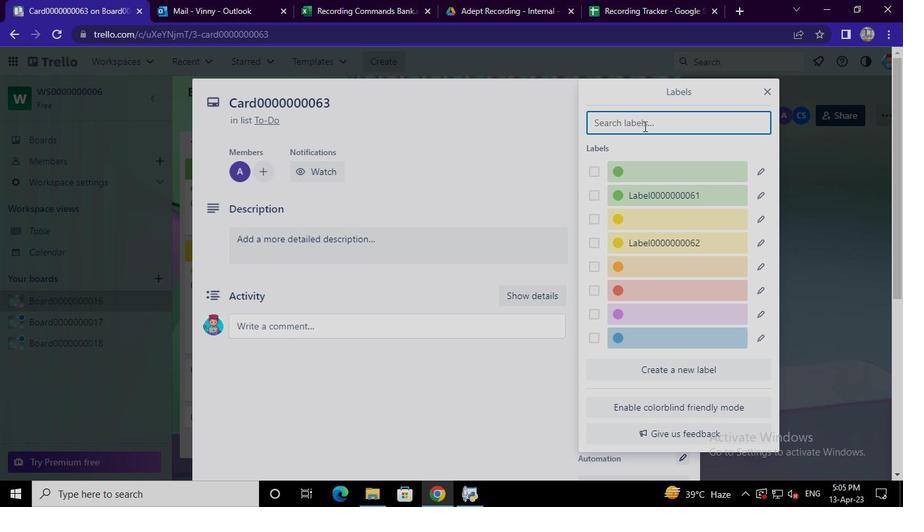 
Action: Keyboard Key.shift
Screenshot: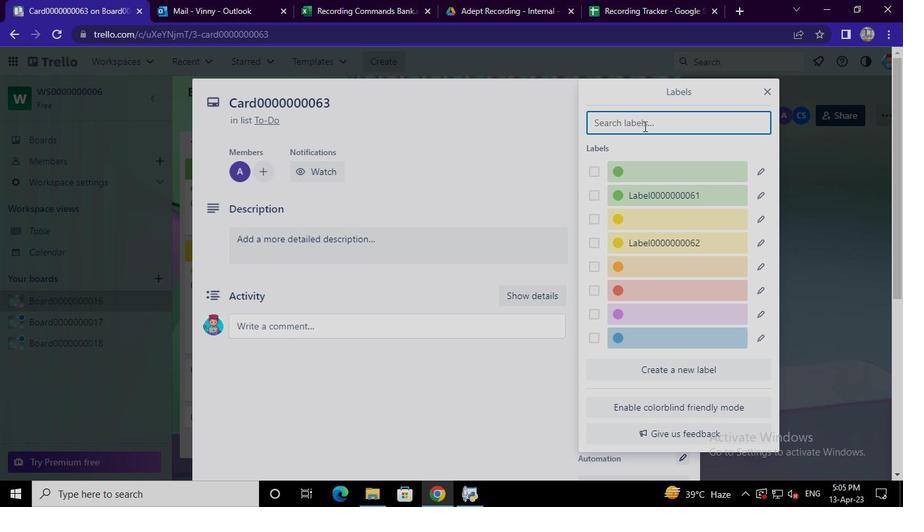 
Action: Keyboard Key.shift
Screenshot: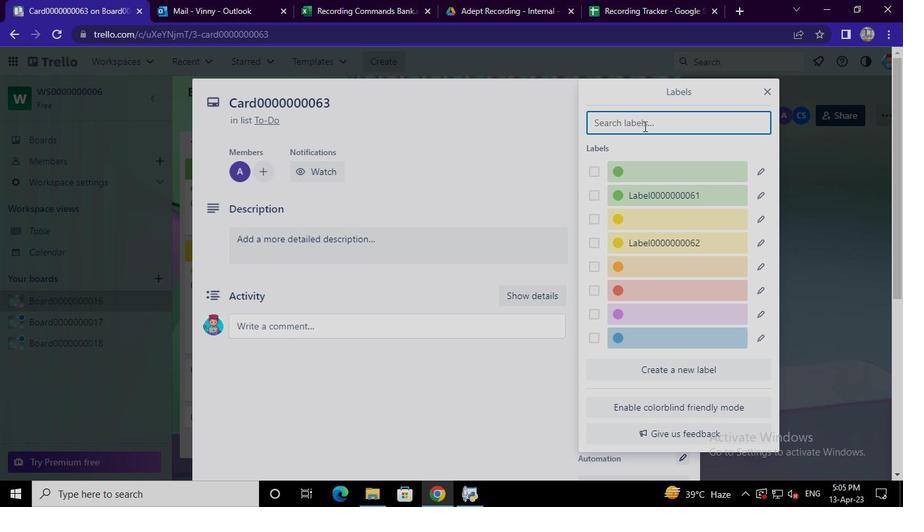 
Action: Keyboard Key.shift
Screenshot: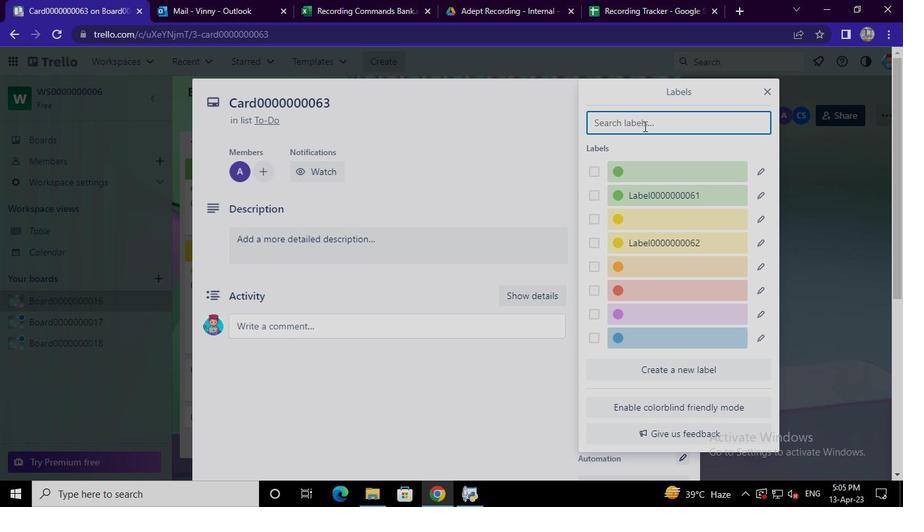 
Action: Keyboard Key.shift
Screenshot: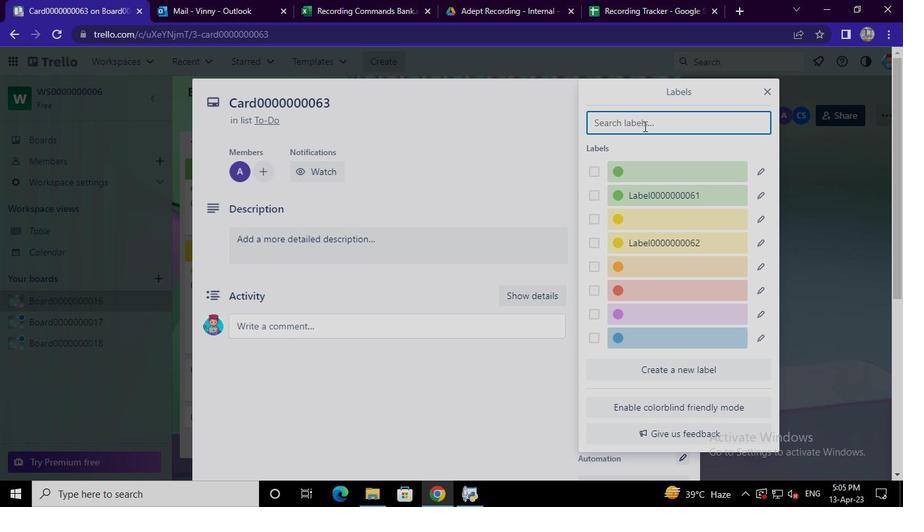 
Action: Keyboard Key.shift
Screenshot: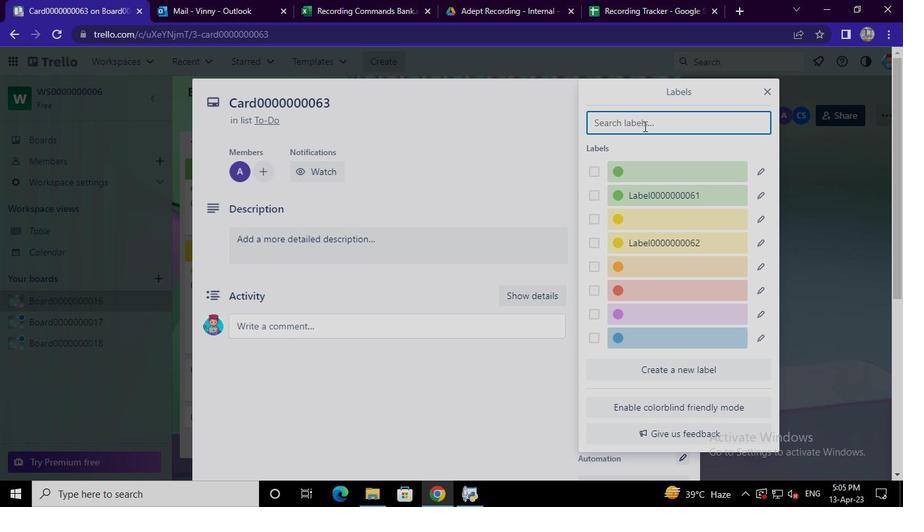 
Action: Keyboard Key.shift
Screenshot: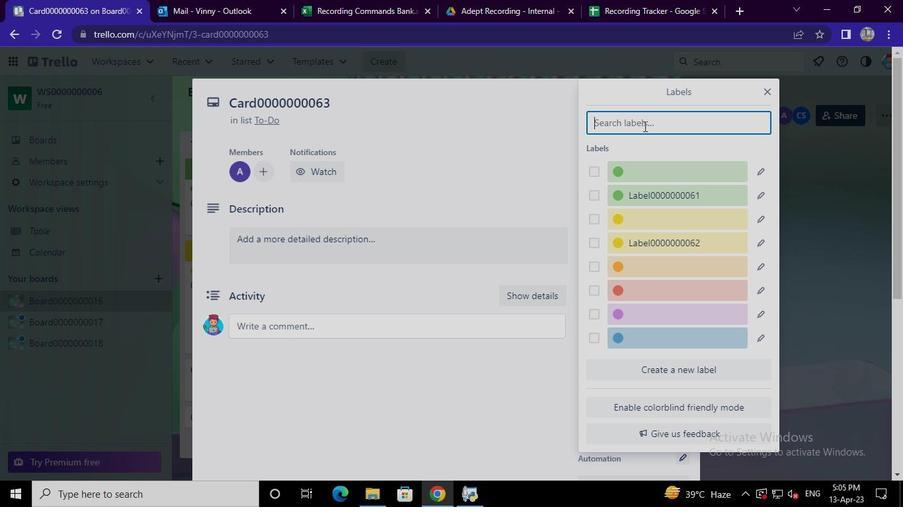 
Action: Keyboard Key.shift
Screenshot: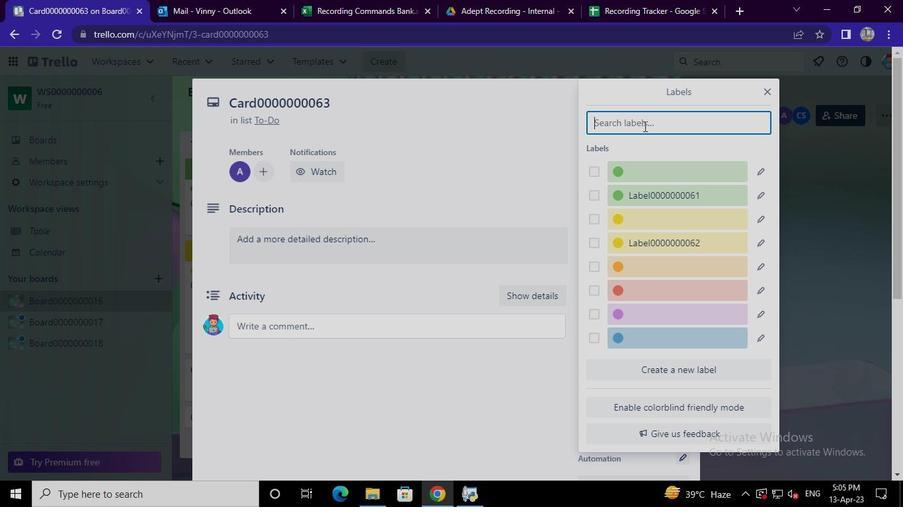 
Action: Keyboard Key.shift
Screenshot: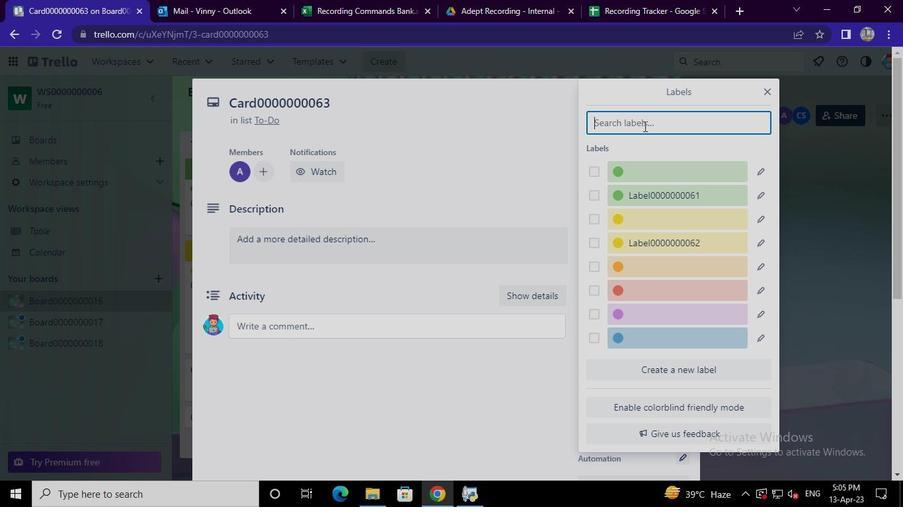 
Action: Keyboard Key.shift
Screenshot: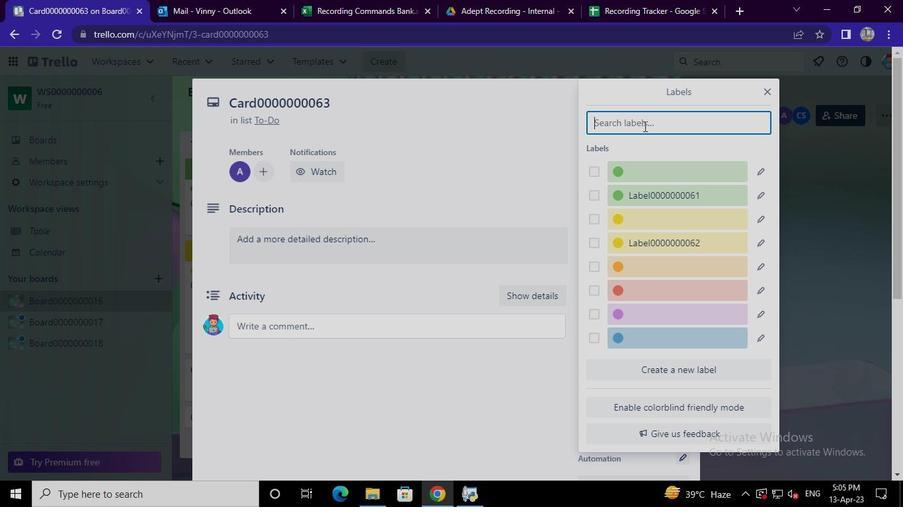 
Action: Keyboard Key.shift
Screenshot: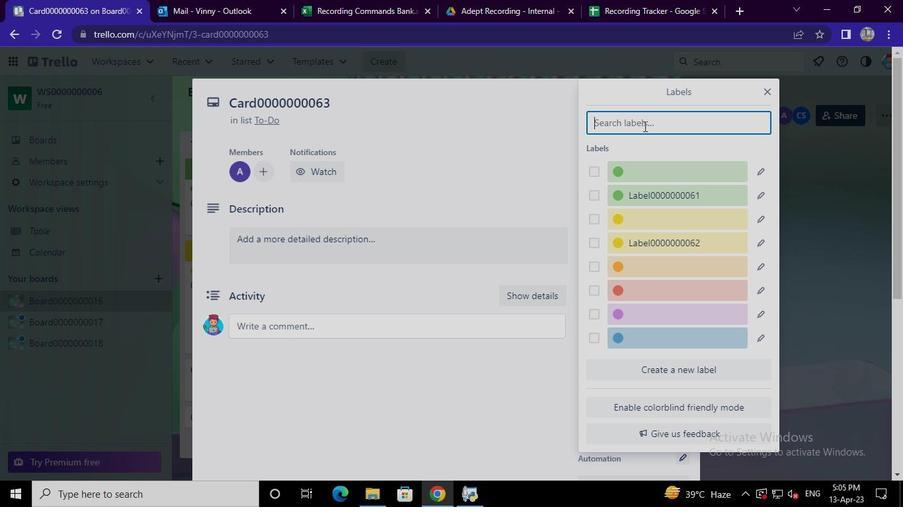 
Action: Keyboard Key.shift
Screenshot: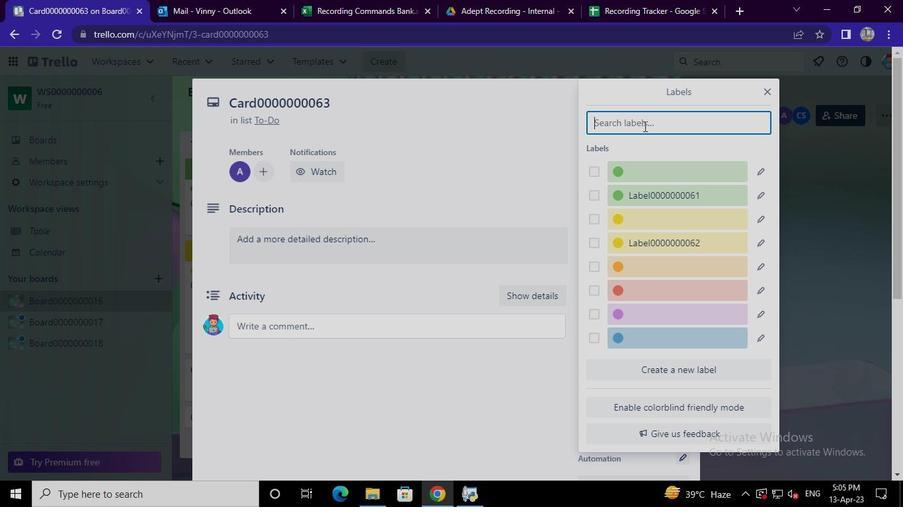 
Action: Keyboard L
Screenshot: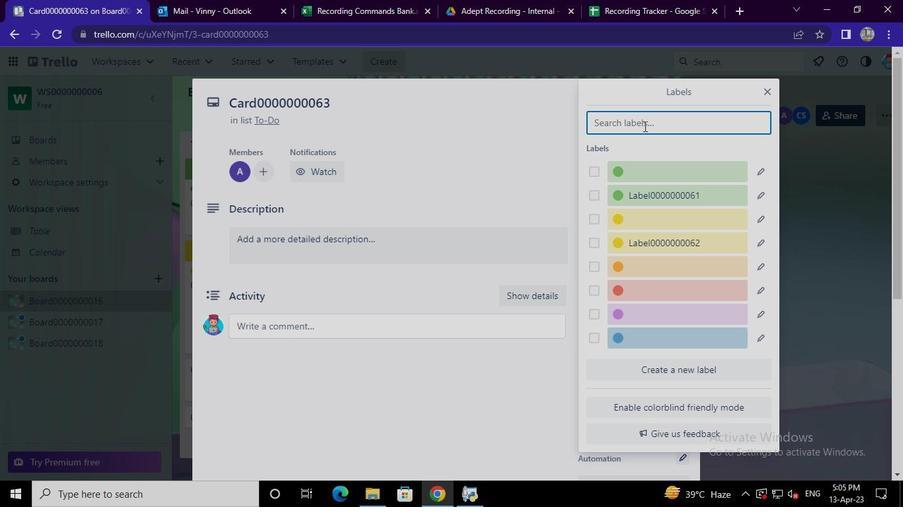 
Action: Keyboard a
Screenshot: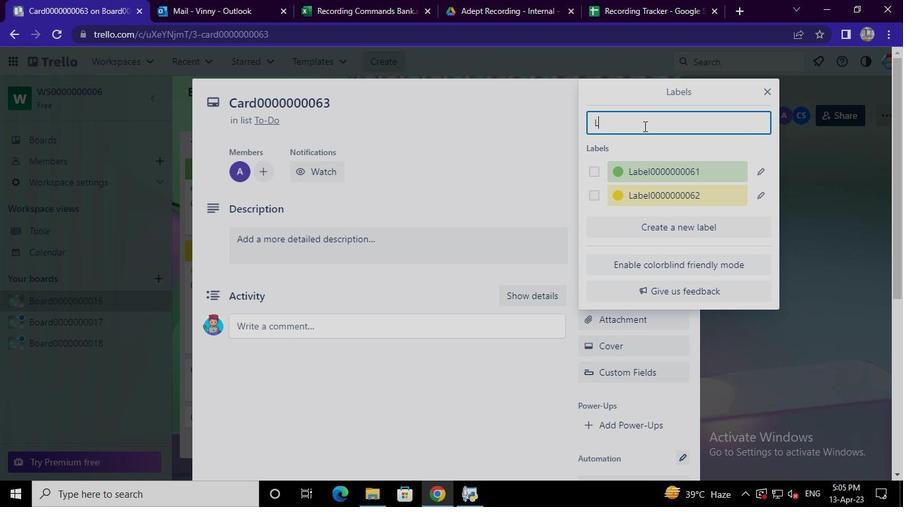 
Action: Keyboard b
Screenshot: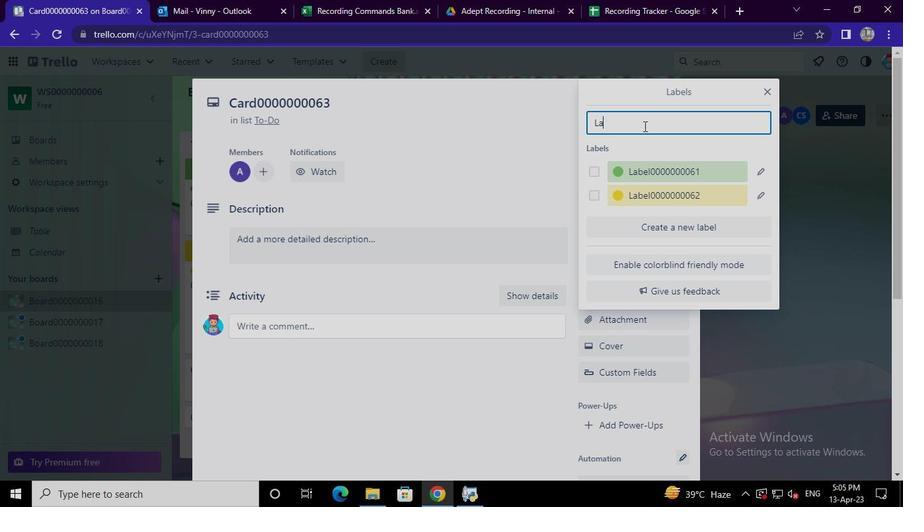 
Action: Keyboard e
Screenshot: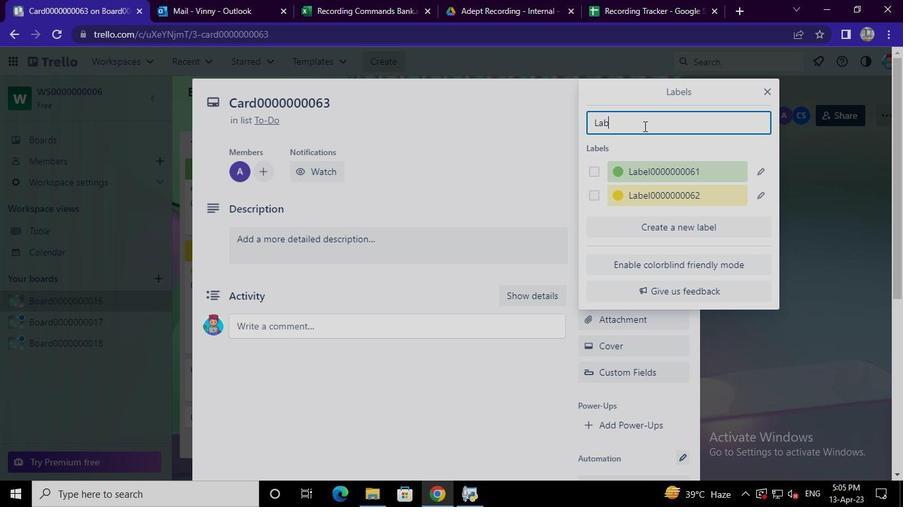 
Action: Keyboard l
Screenshot: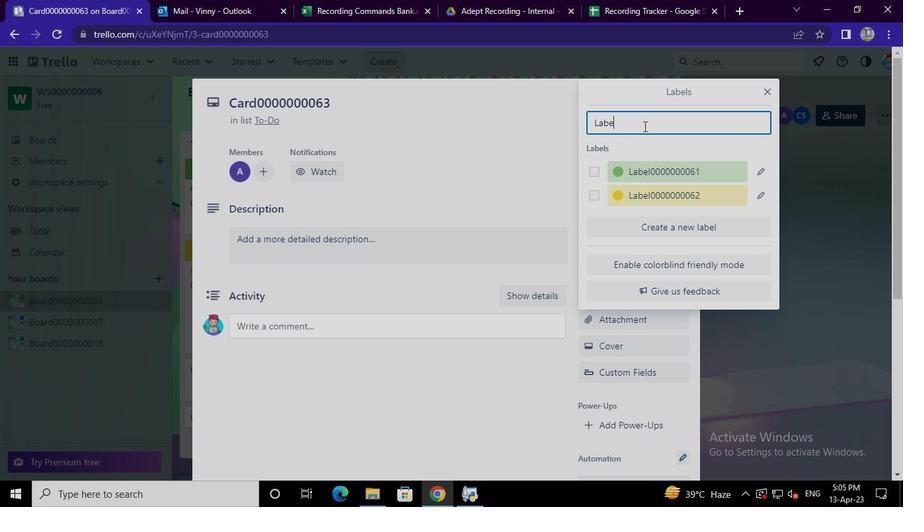 
Action: Keyboard <96>
Screenshot: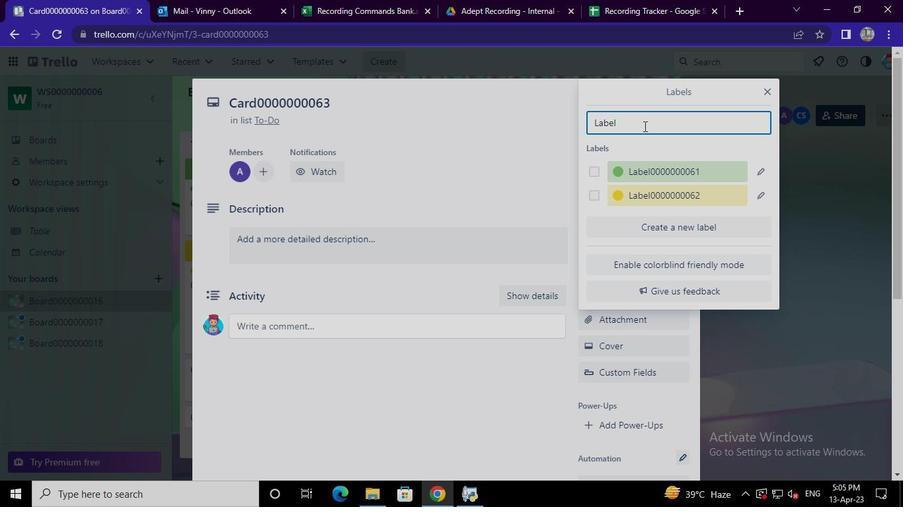
Action: Keyboard <96>
Screenshot: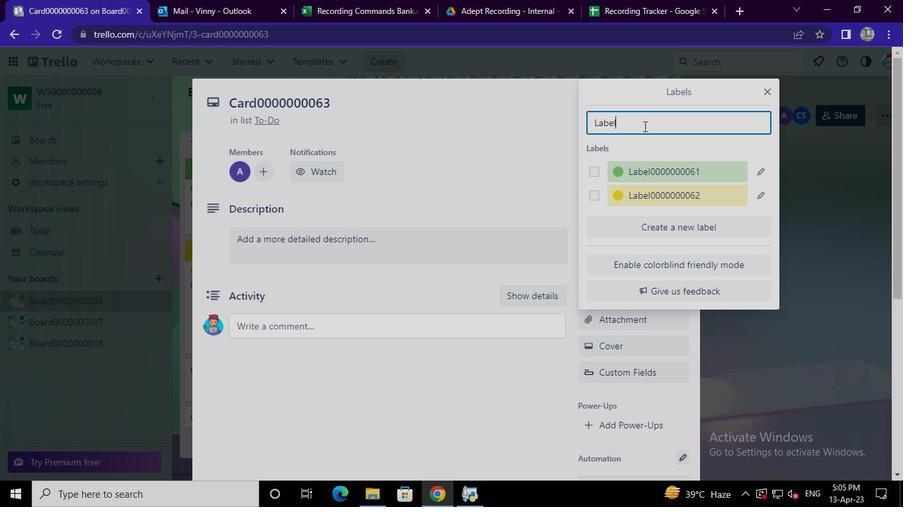 
Action: Keyboard <96>
Screenshot: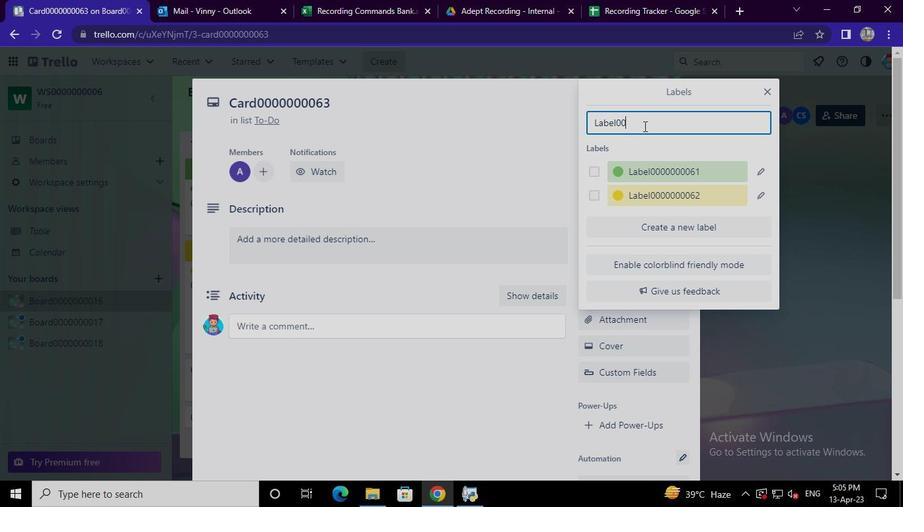 
Action: Keyboard <96>
Screenshot: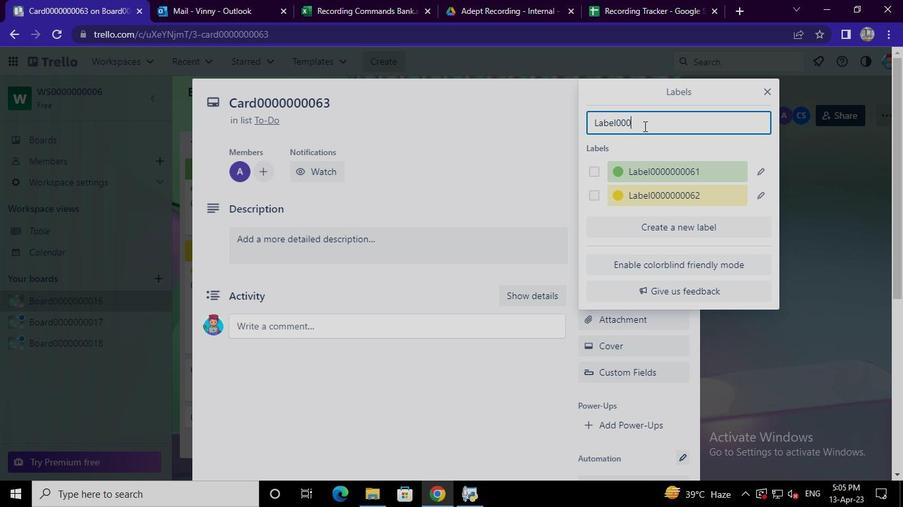 
Action: Keyboard <96>
Screenshot: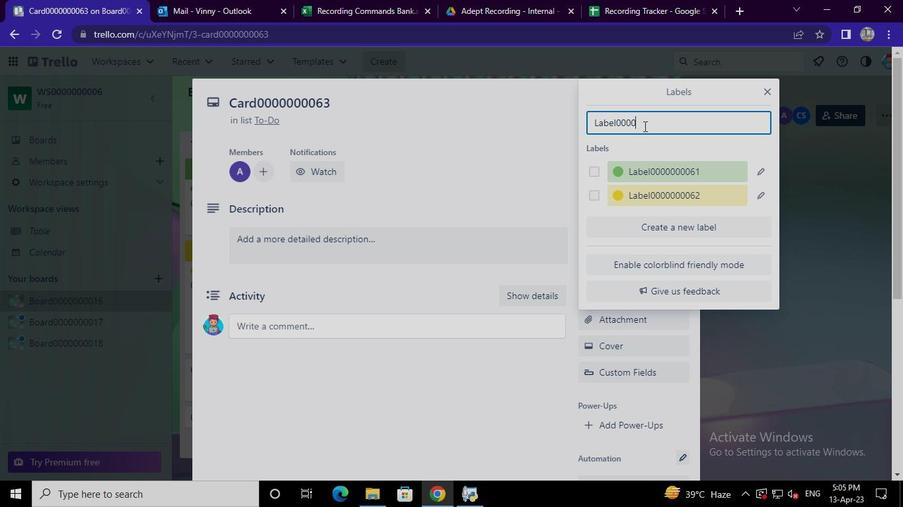 
Action: Keyboard <96>
Screenshot: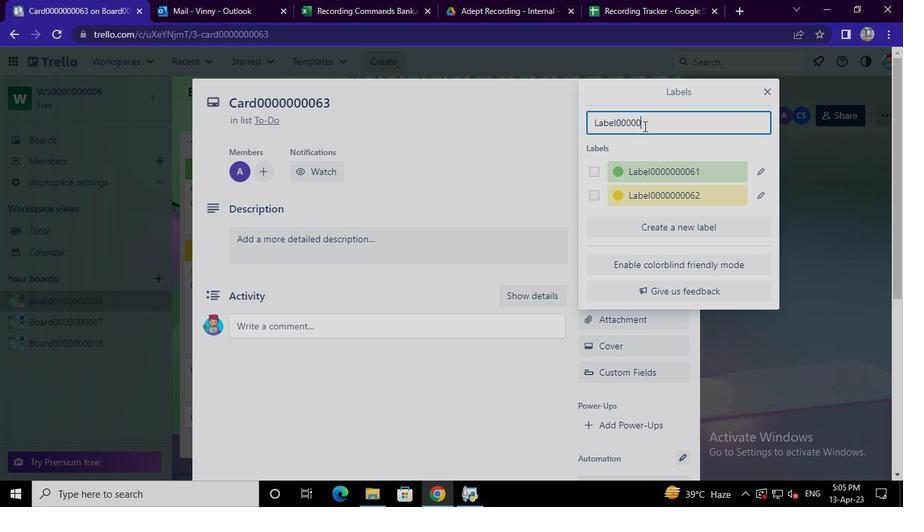 
Action: Keyboard <96>
Screenshot: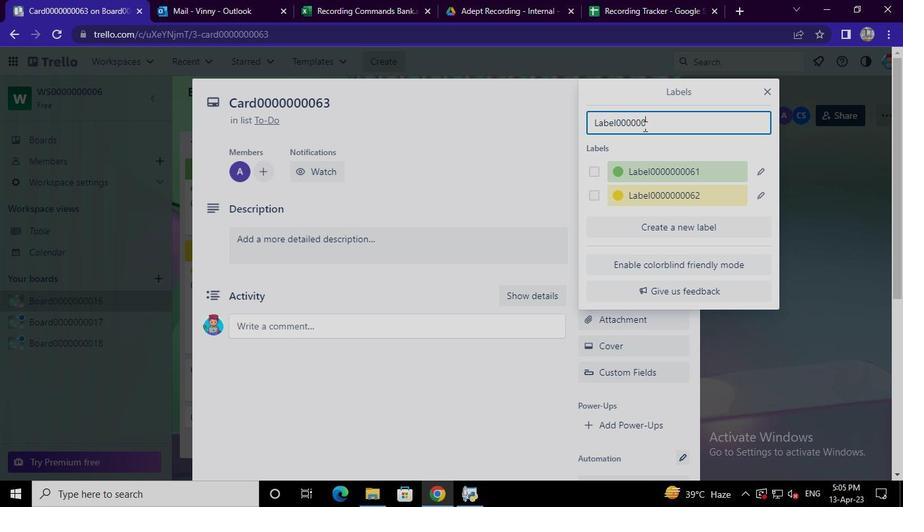 
Action: Keyboard <96>
Screenshot: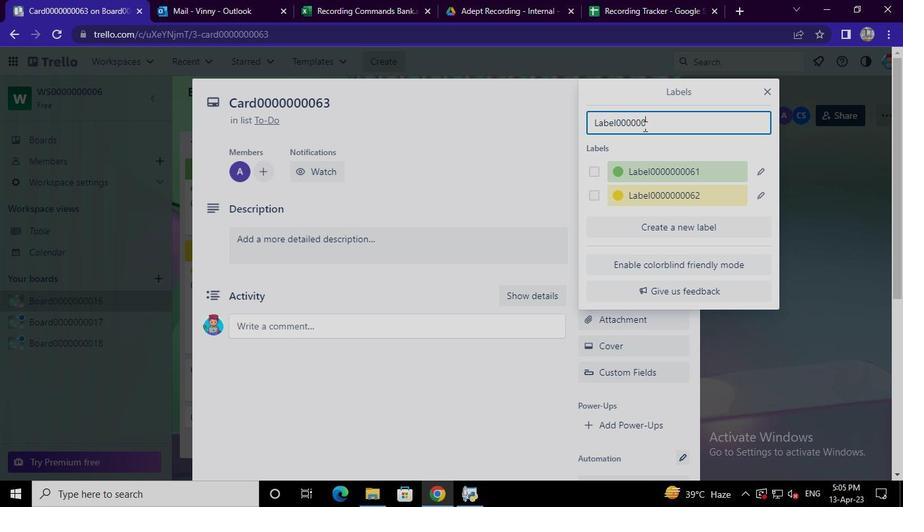 
Action: Keyboard <102>
Screenshot: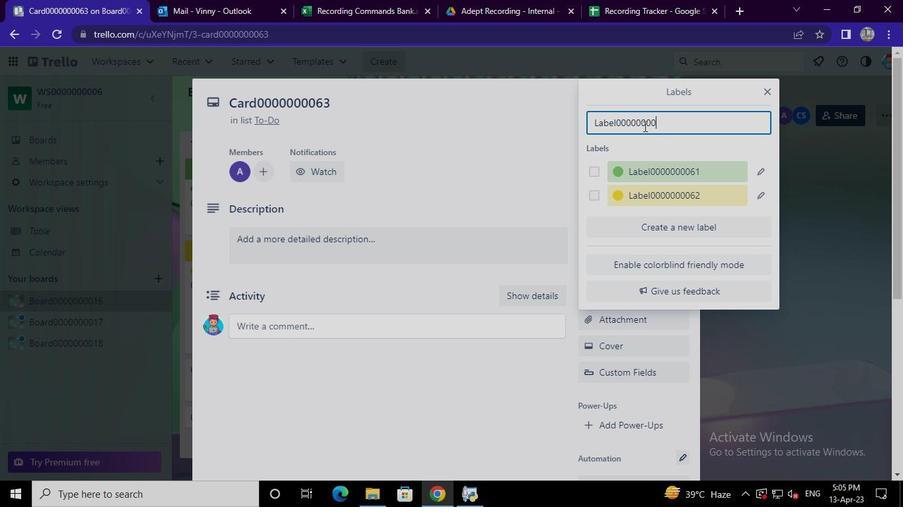 
Action: Keyboard <99>
Screenshot: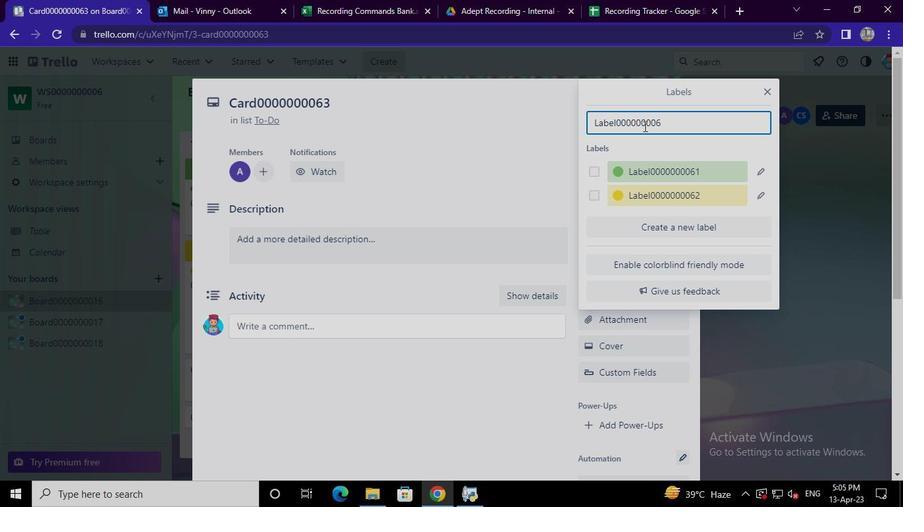 
Action: Mouse moved to (678, 345)
Screenshot: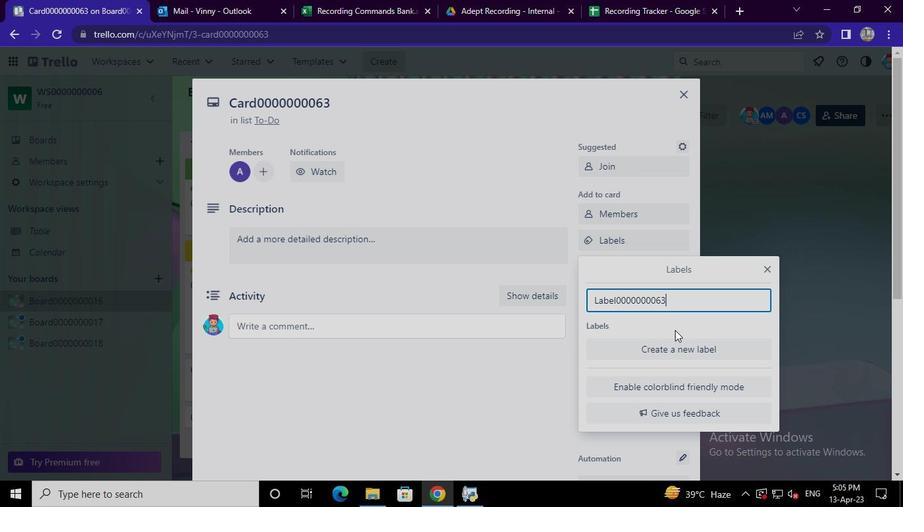 
Action: Mouse pressed left at (678, 345)
Screenshot: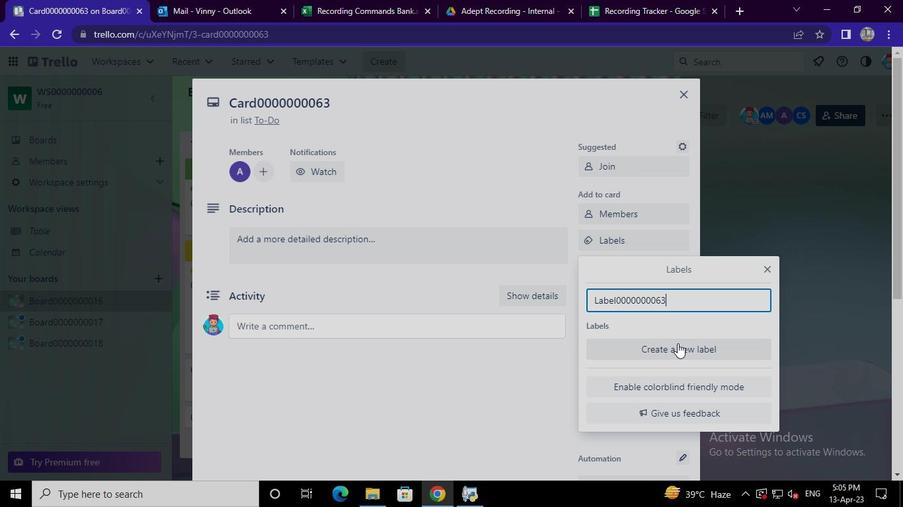 
Action: Mouse moved to (685, 285)
Screenshot: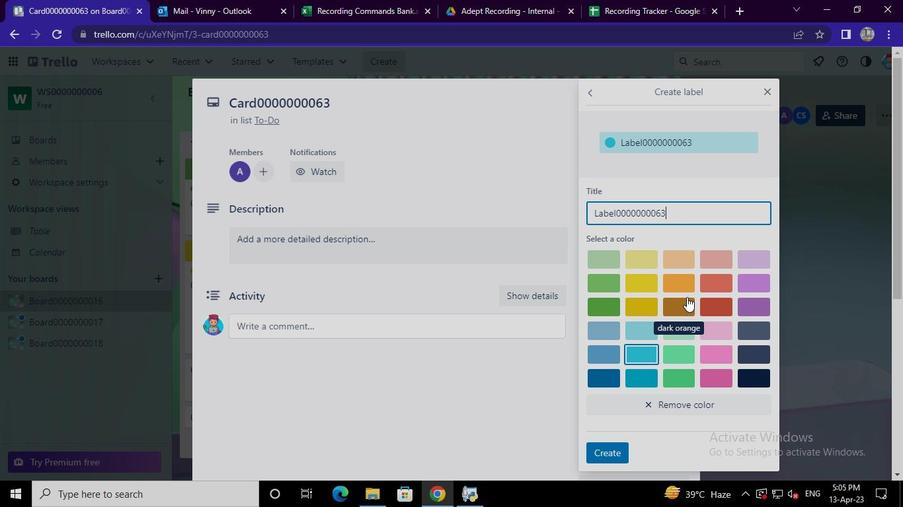 
Action: Mouse pressed left at (685, 285)
Screenshot: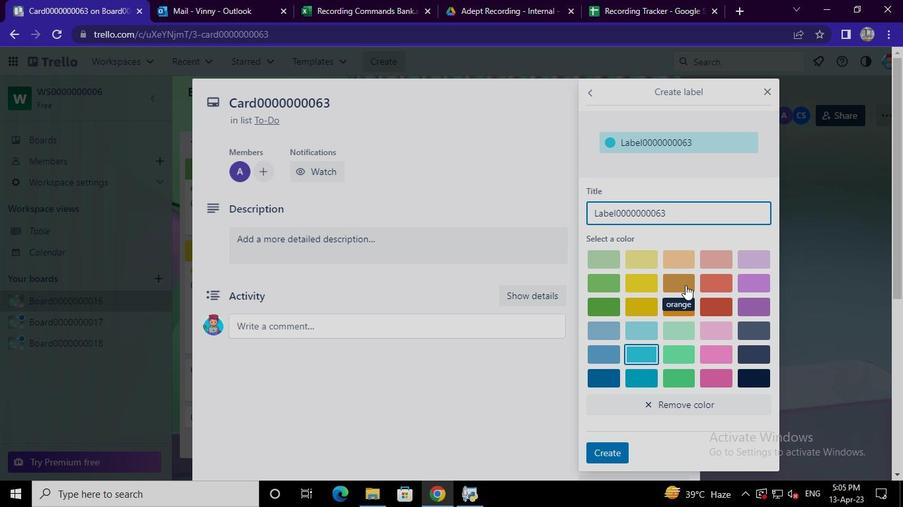 
Action: Mouse moved to (621, 452)
Screenshot: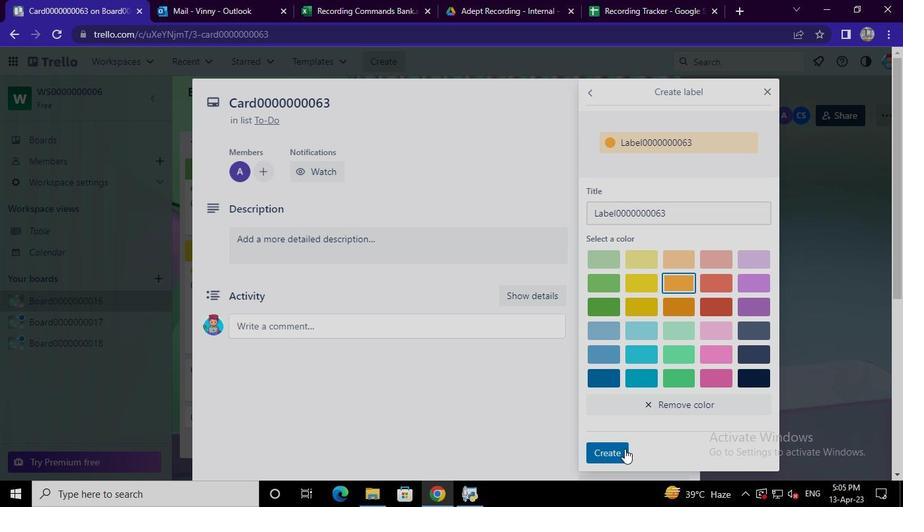 
Action: Mouse pressed left at (621, 452)
Screenshot: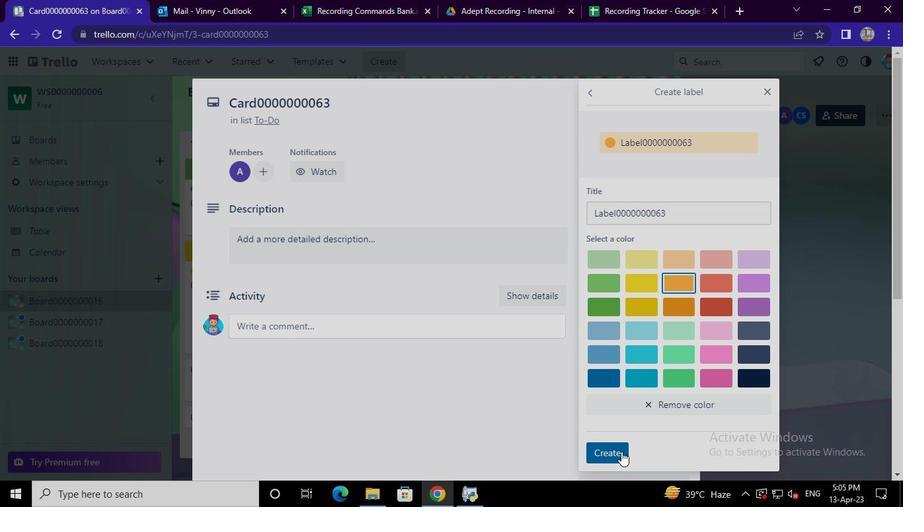 
Action: Mouse moved to (542, 396)
Screenshot: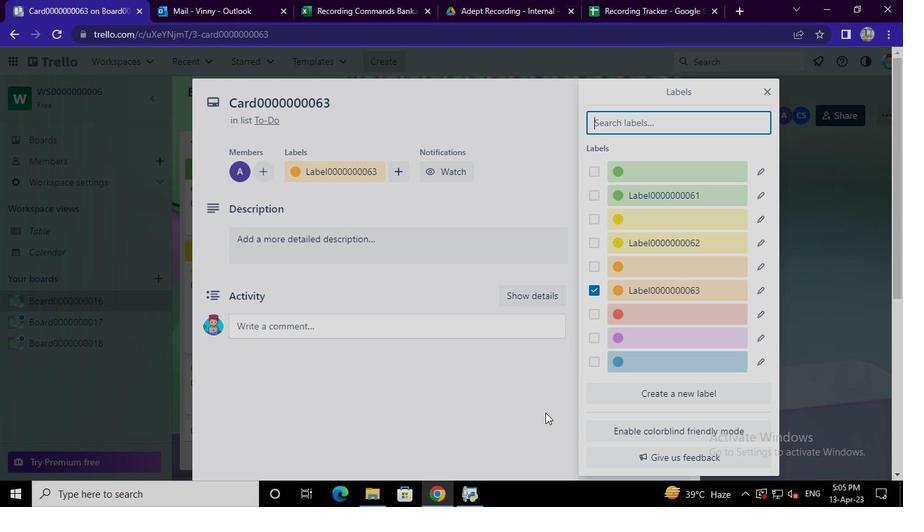 
Action: Mouse pressed left at (542, 396)
Screenshot: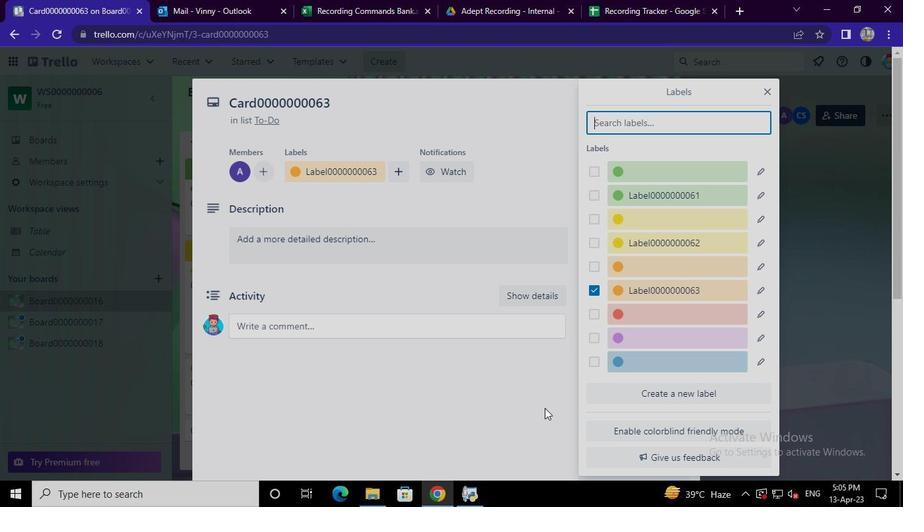 
Action: Mouse moved to (620, 268)
Screenshot: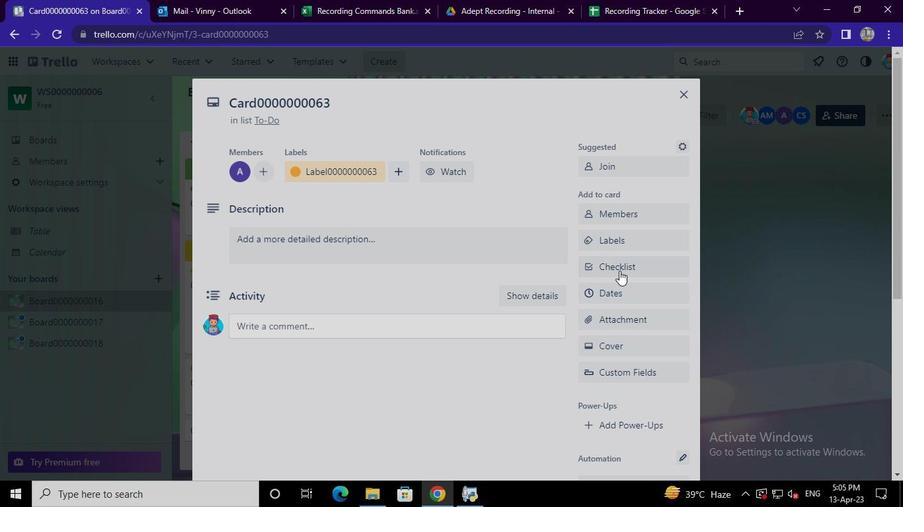 
Action: Mouse pressed left at (620, 268)
Screenshot: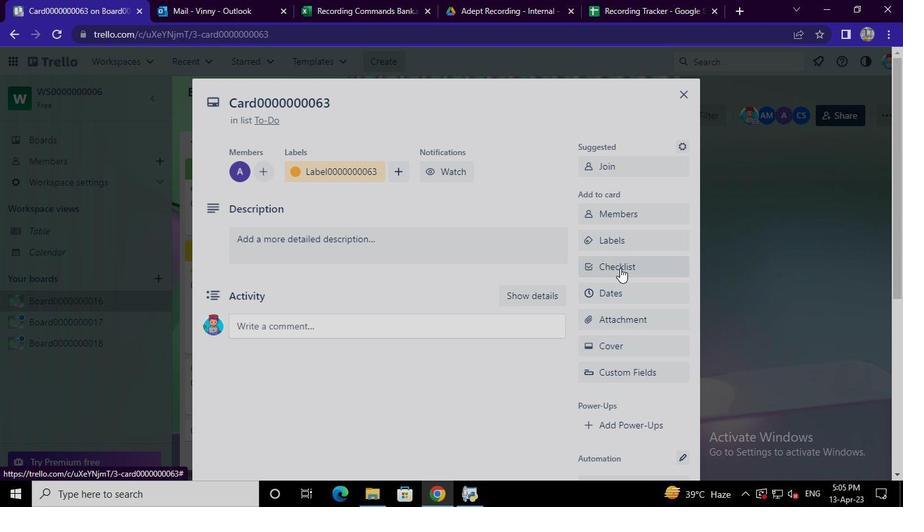 
Action: Mouse moved to (653, 335)
Screenshot: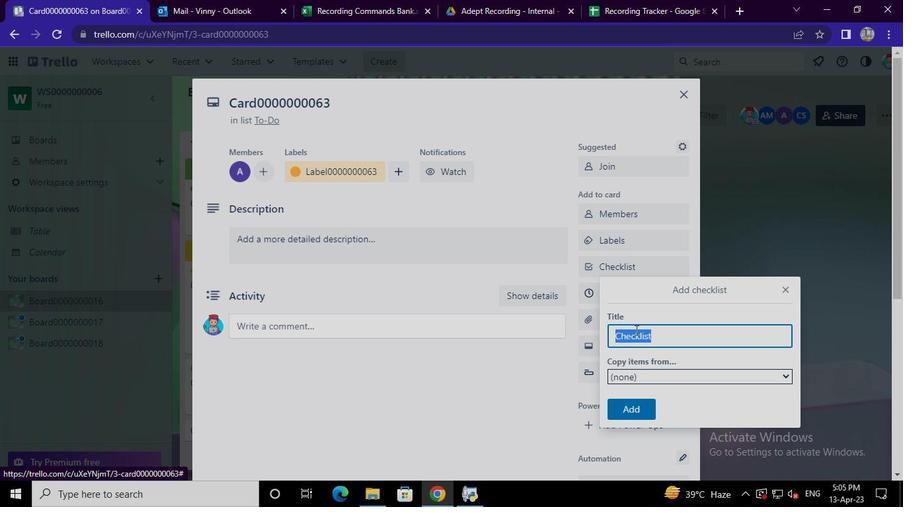 
Action: Mouse pressed left at (653, 335)
Screenshot: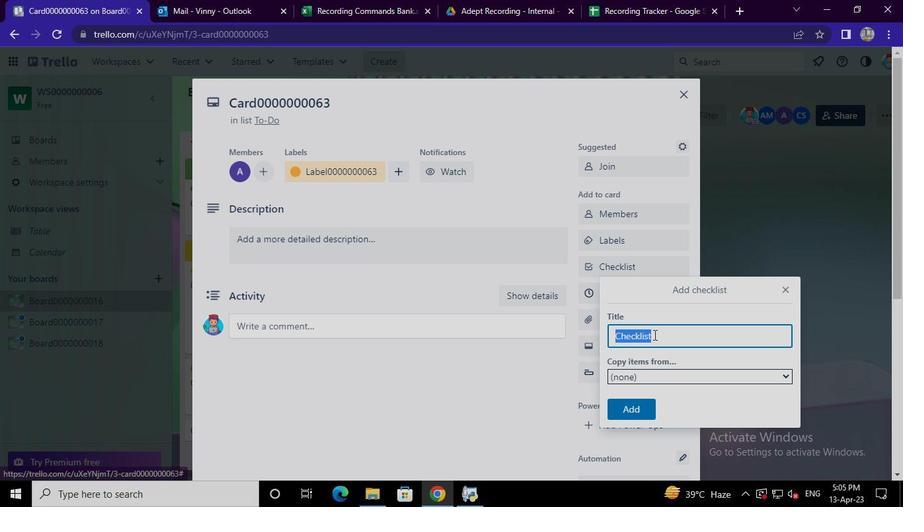 
Action: Keyboard Key.backspace
Screenshot: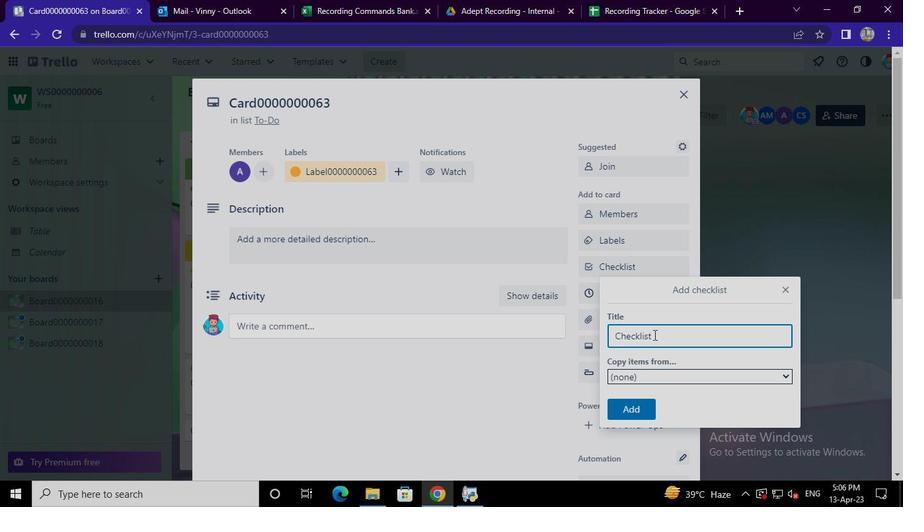 
Action: Keyboard Key.backspace
Screenshot: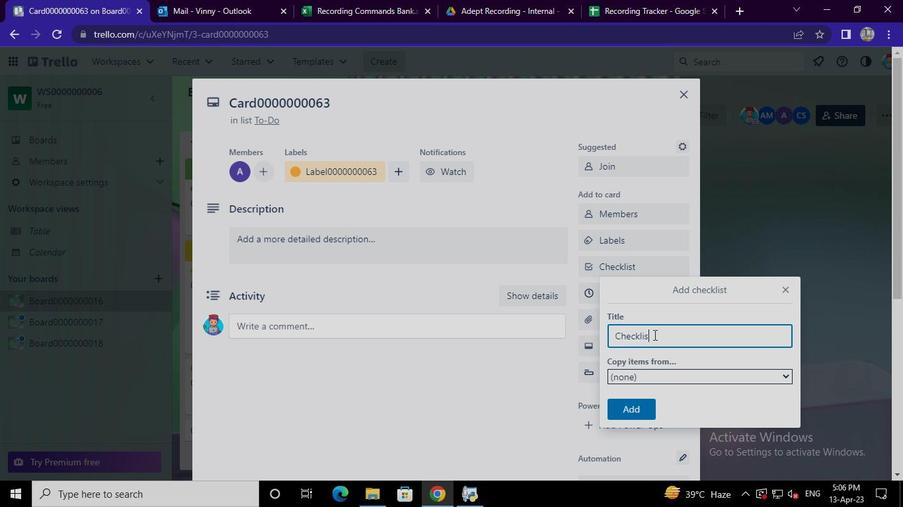 
Action: Keyboard Key.backspace
Screenshot: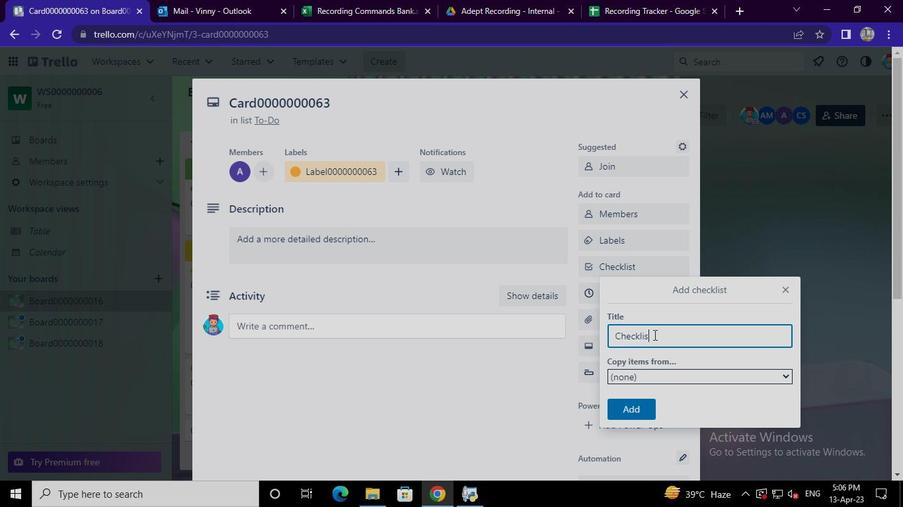 
Action: Keyboard Key.backspace
Screenshot: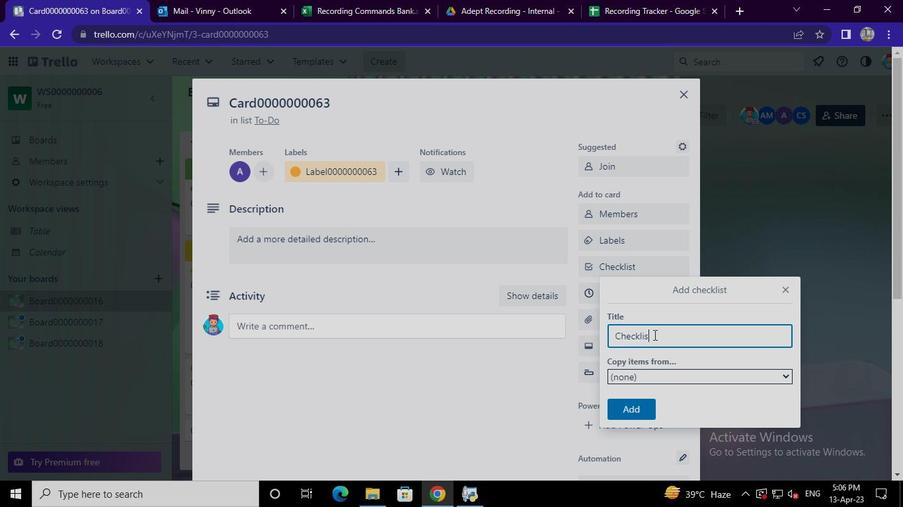 
Action: Keyboard Key.backspace
Screenshot: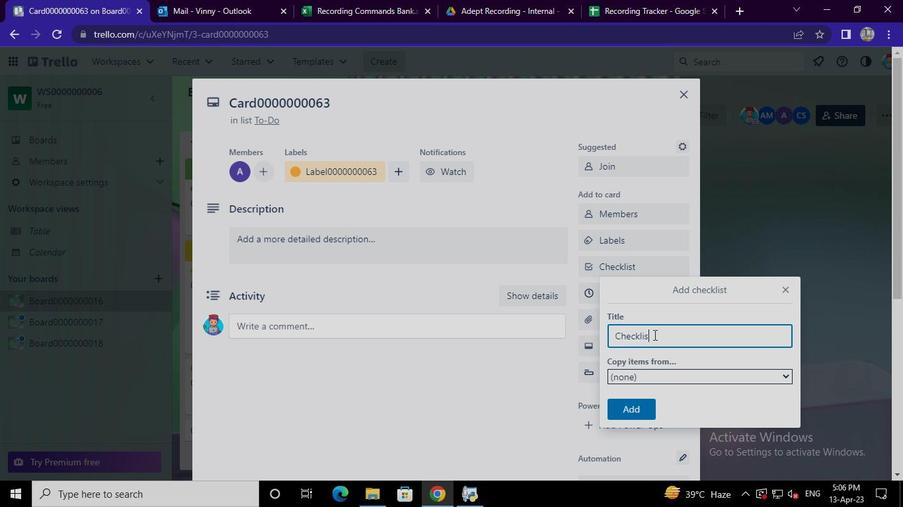 
Action: Keyboard Key.backspace
Screenshot: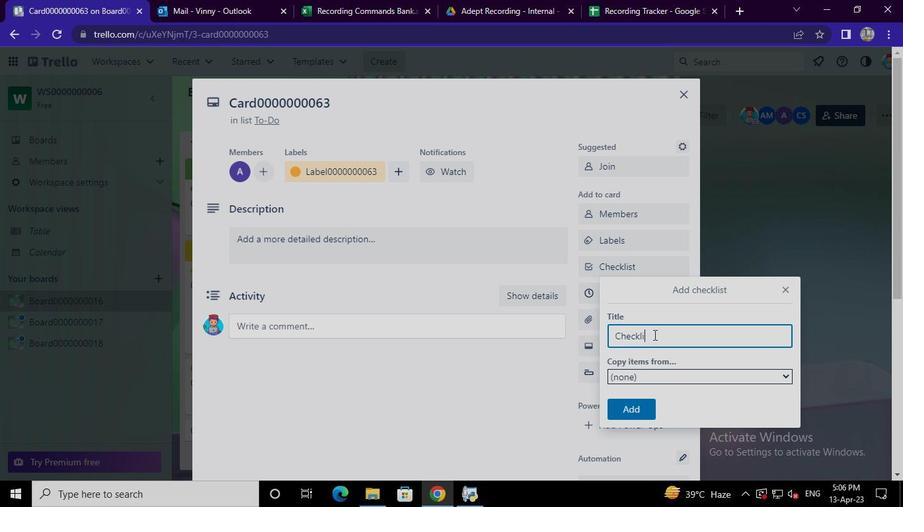 
Action: Keyboard Key.backspace
Screenshot: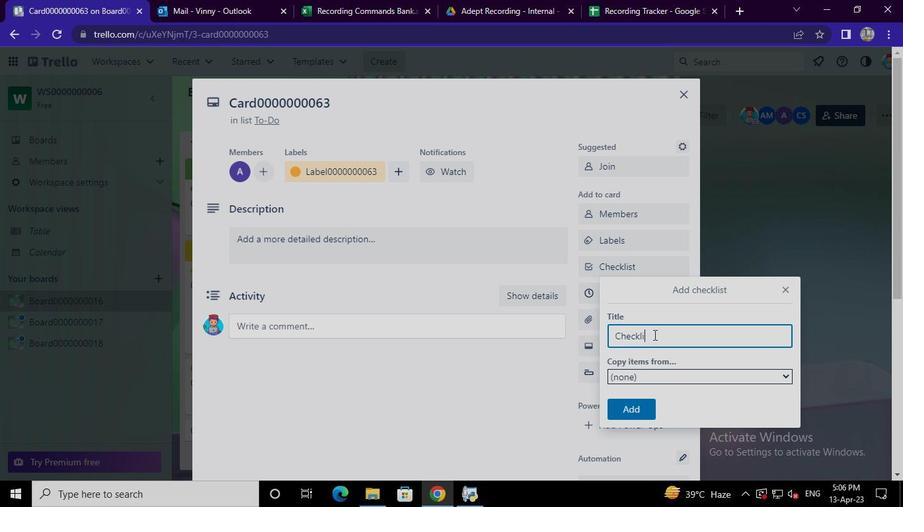 
Action: Keyboard Key.backspace
Screenshot: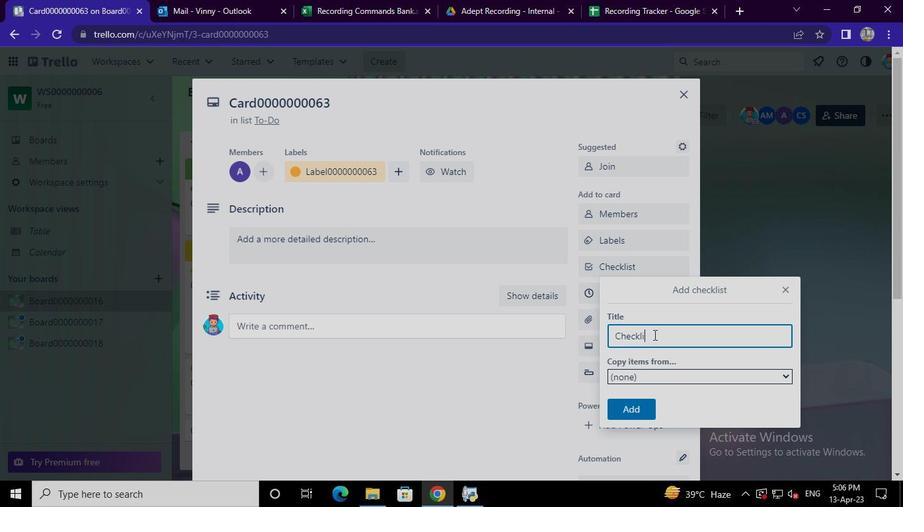 
Action: Keyboard Key.backspace
Screenshot: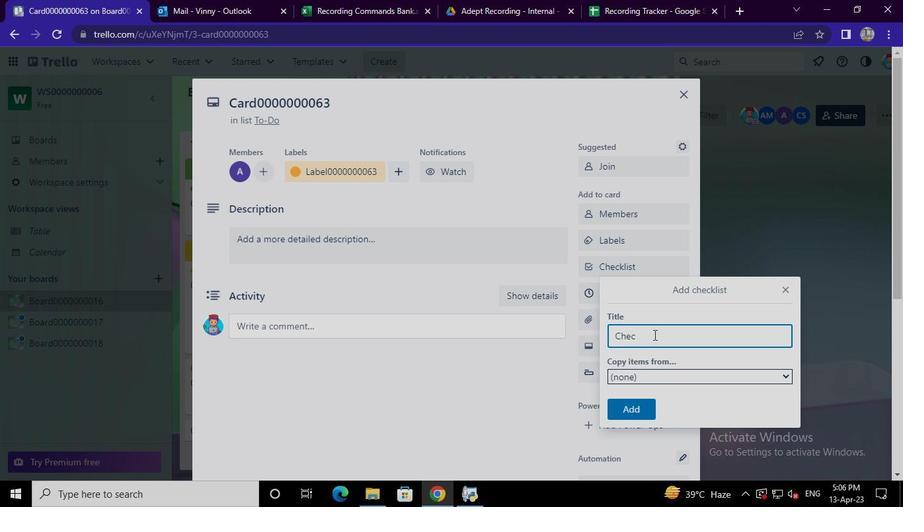 
Action: Keyboard Key.backspace
Screenshot: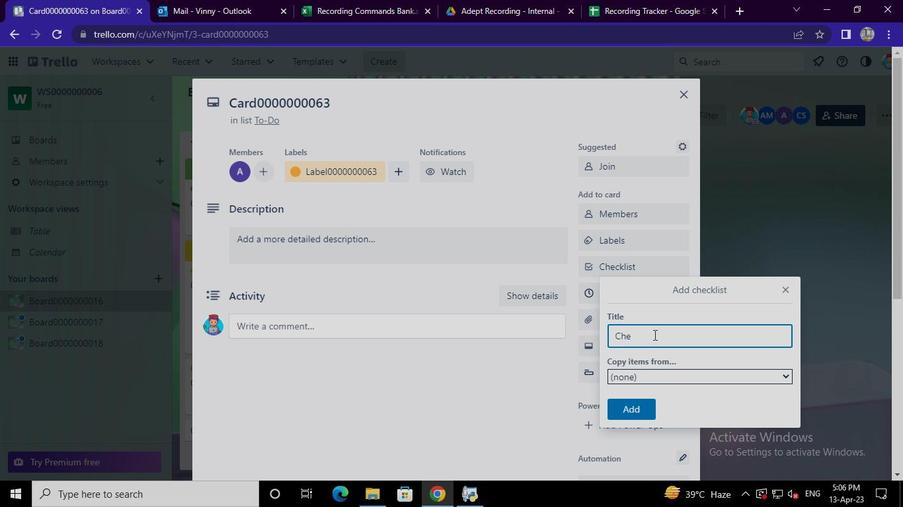 
Action: Keyboard Key.backspace
Screenshot: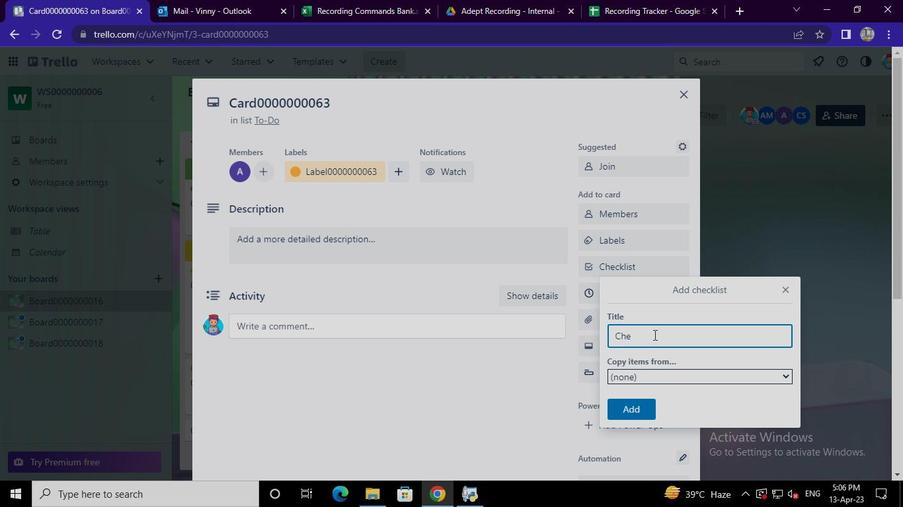 
Action: Keyboard Key.backspace
Screenshot: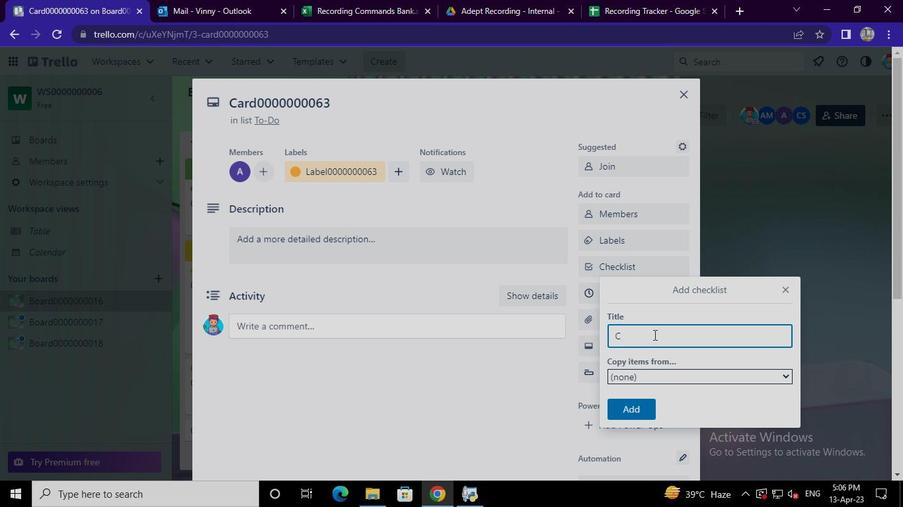 
Action: Keyboard Key.backspace
Screenshot: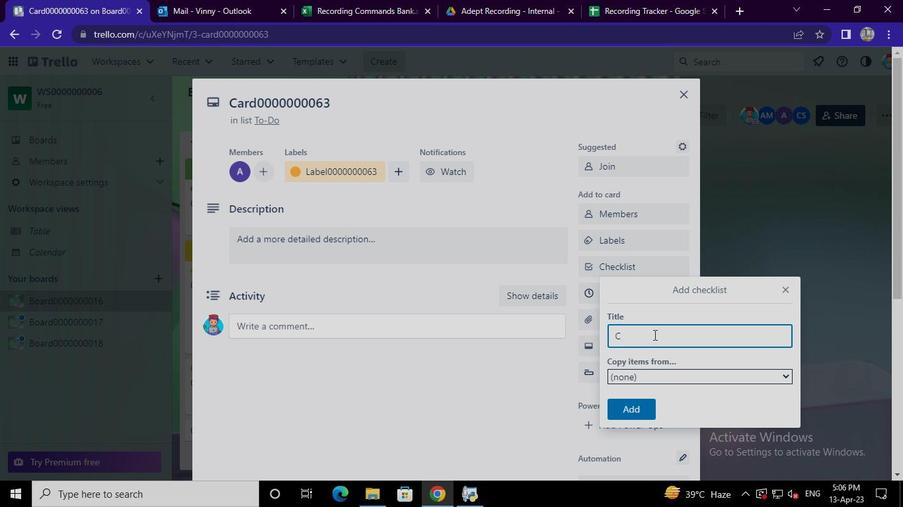 
Action: Keyboard Key.backspace
Screenshot: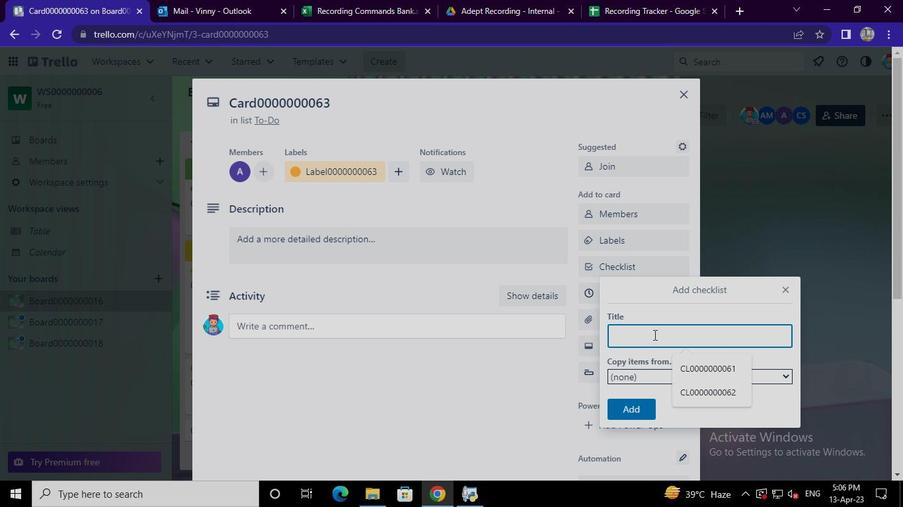 
Action: Keyboard Key.backspace
Screenshot: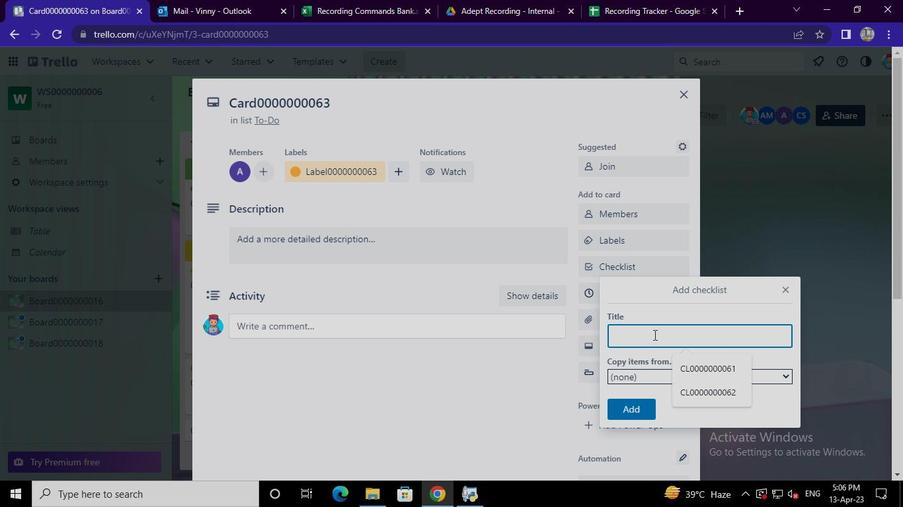 
Action: Keyboard Key.backspace
Screenshot: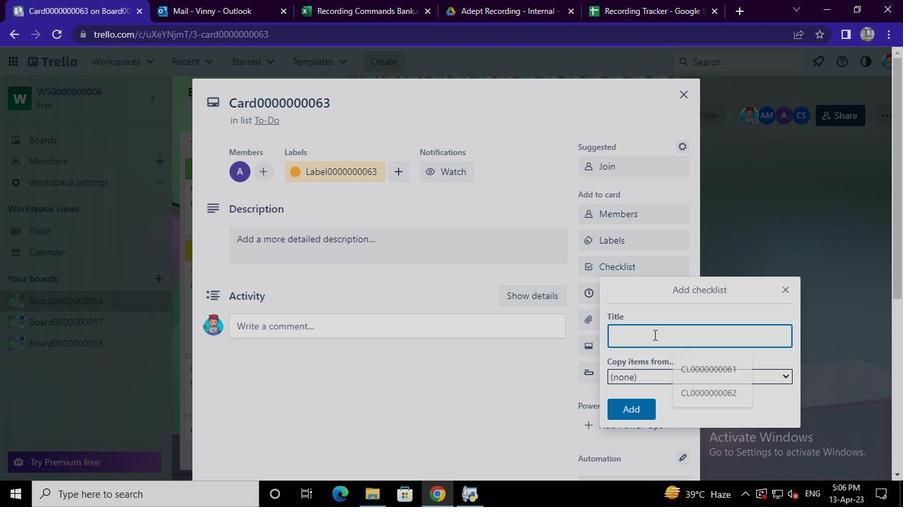 
Action: Keyboard Key.backspace
Screenshot: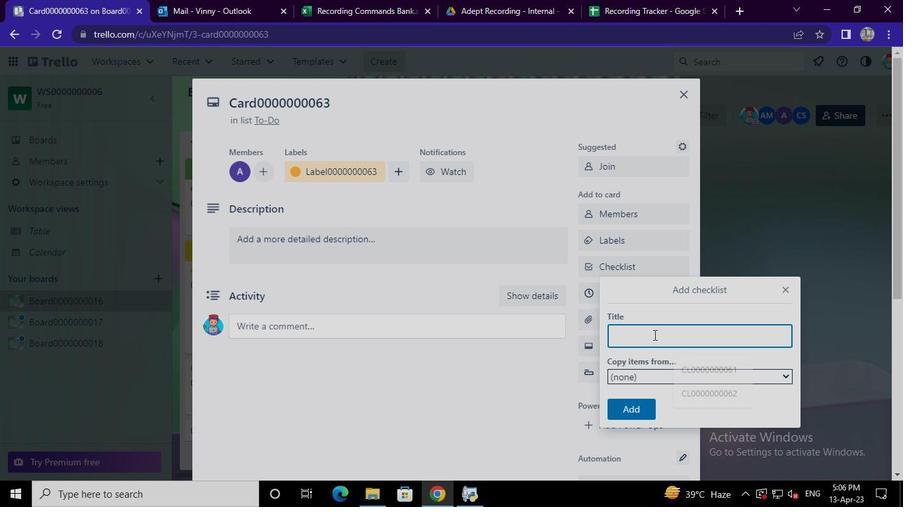 
Action: Keyboard Key.backspace
Screenshot: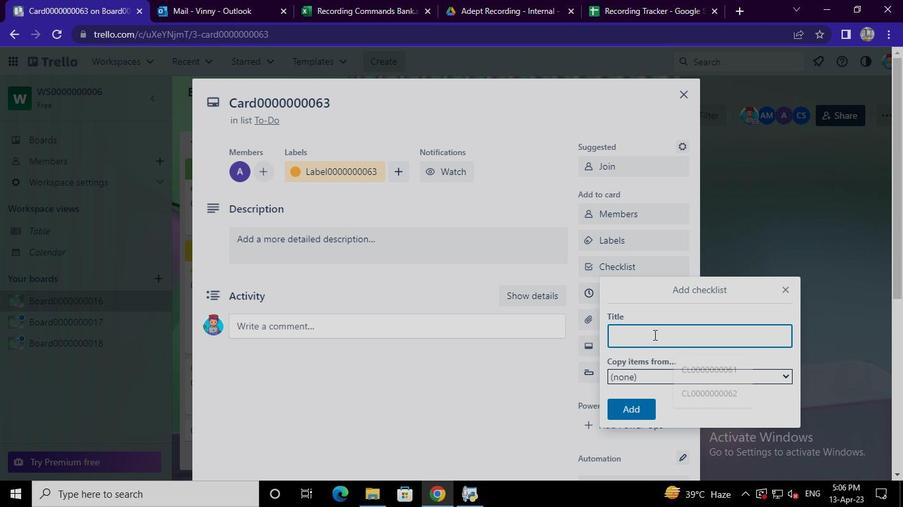 
Action: Keyboard Key.backspace
Screenshot: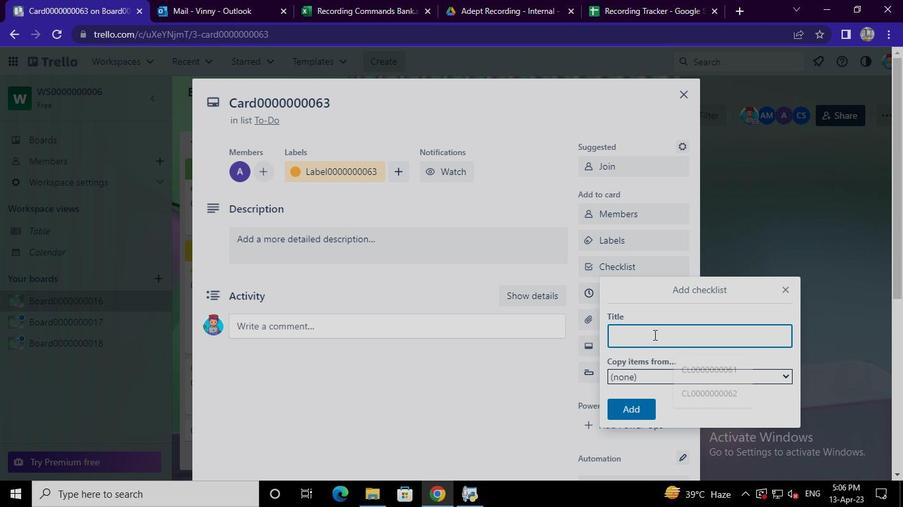 
Action: Keyboard Key.backspace
Screenshot: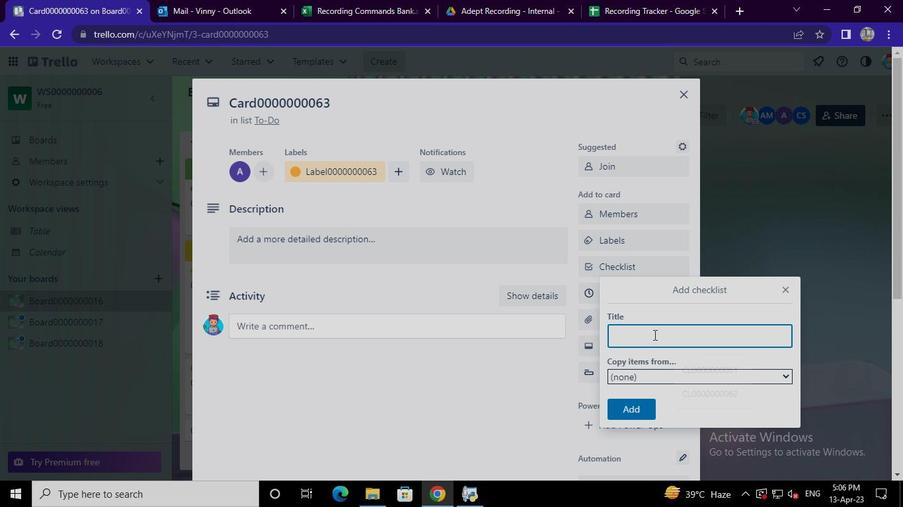 
Action: Keyboard Key.backspace
Screenshot: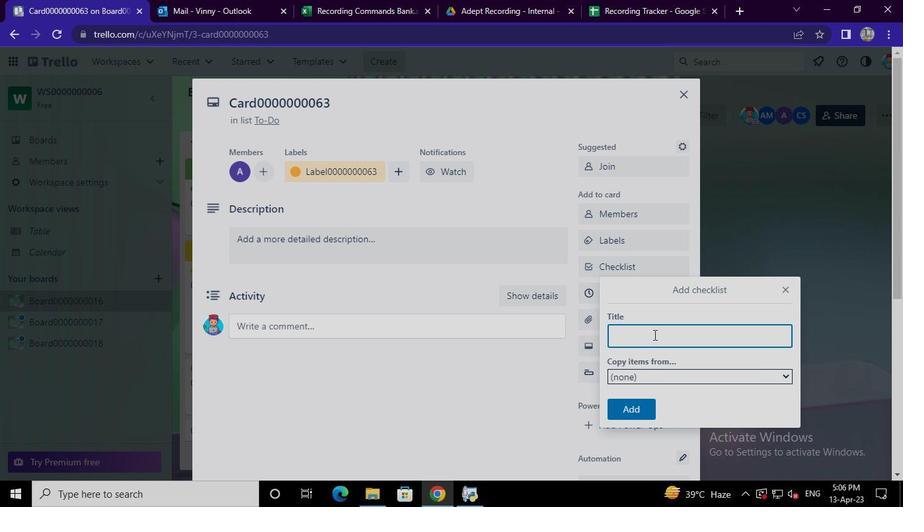 
Action: Keyboard Key.shift
Screenshot: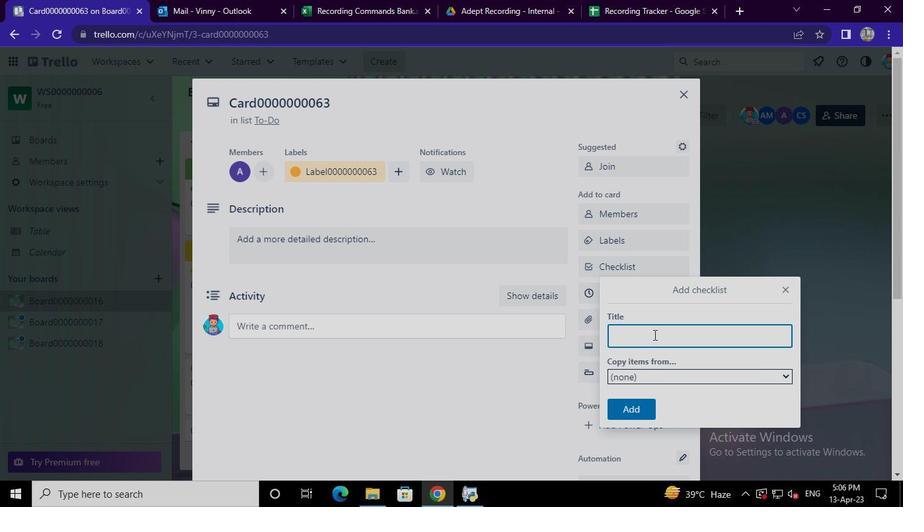 
Action: Keyboard C
Screenshot: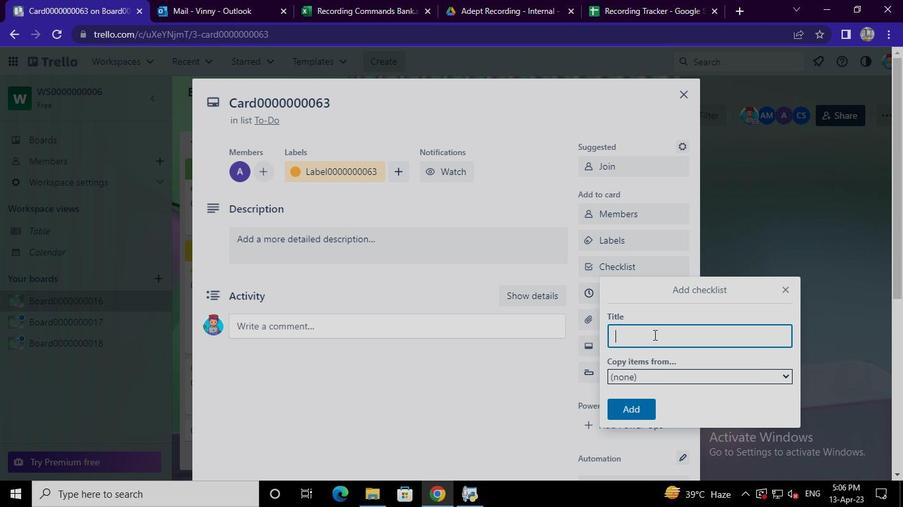 
Action: Keyboard L
Screenshot: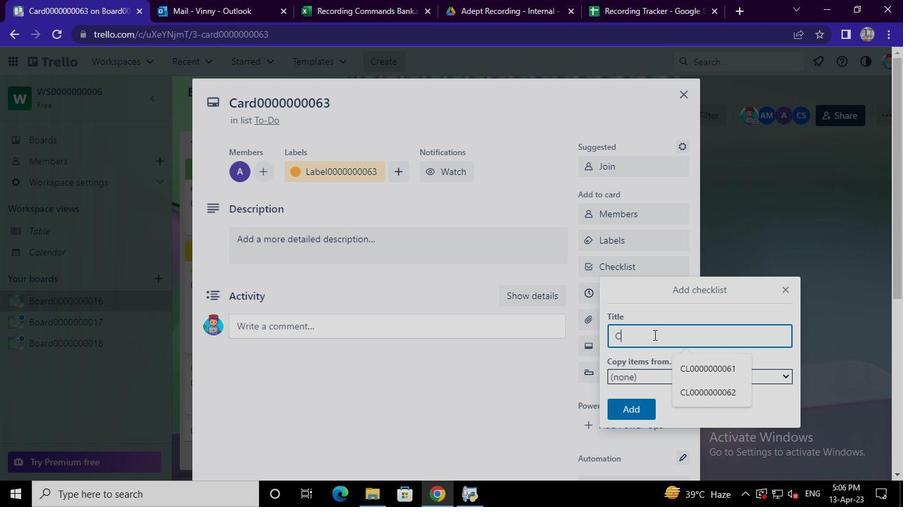 
Action: Keyboard <96>
Screenshot: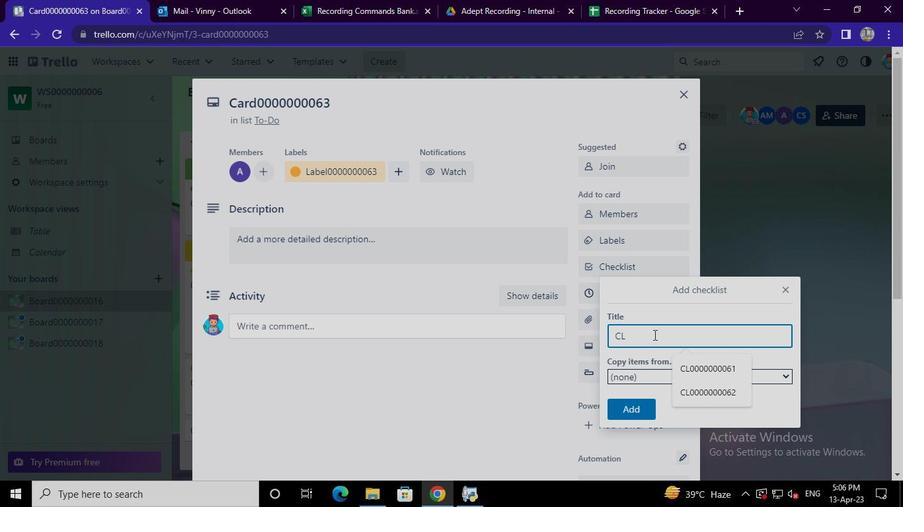 
Action: Keyboard <96>
Screenshot: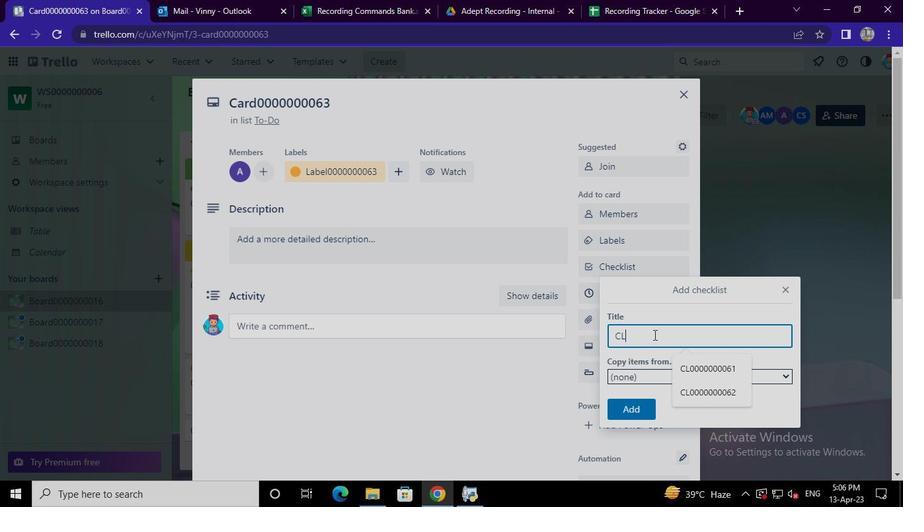 
Action: Keyboard <96>
Screenshot: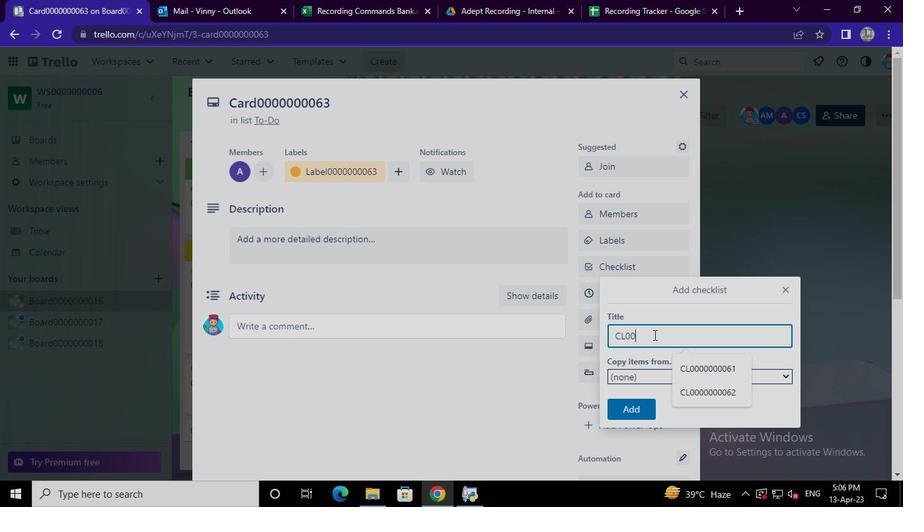 
Action: Keyboard <96>
Screenshot: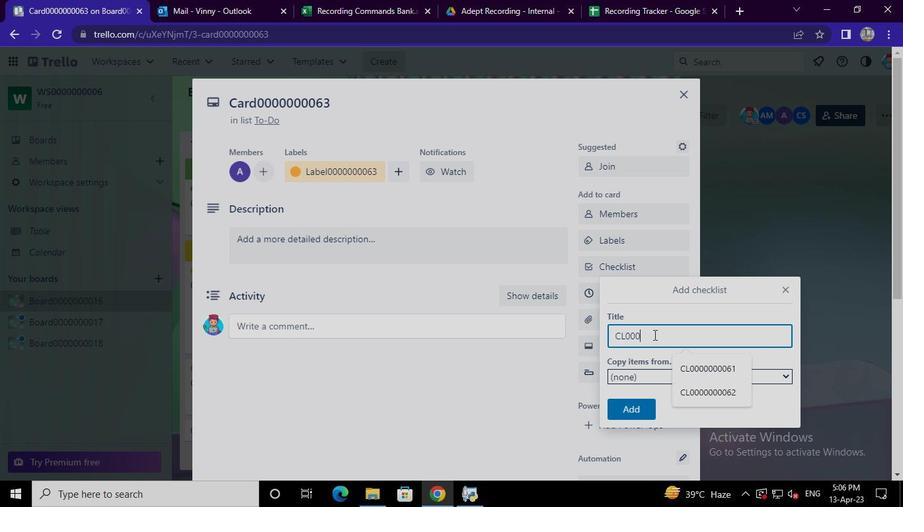 
Action: Keyboard <96>
Screenshot: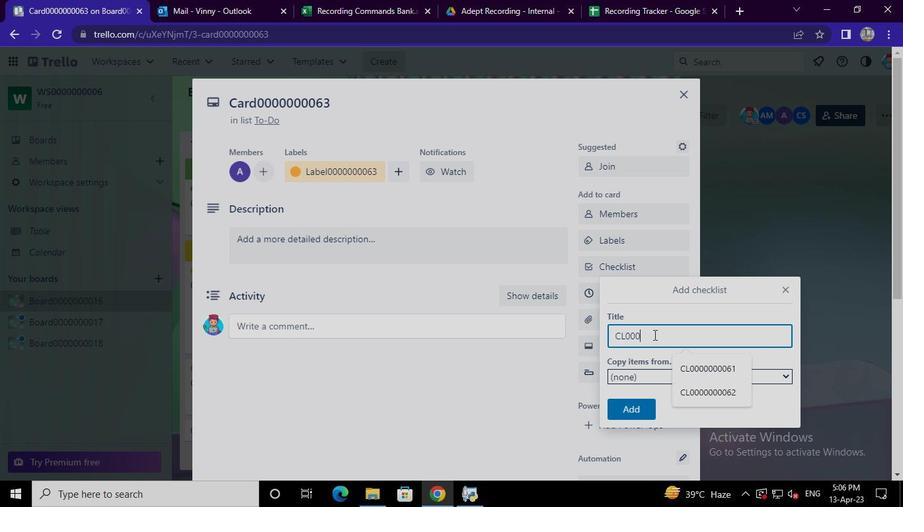 
Action: Keyboard <96>
Screenshot: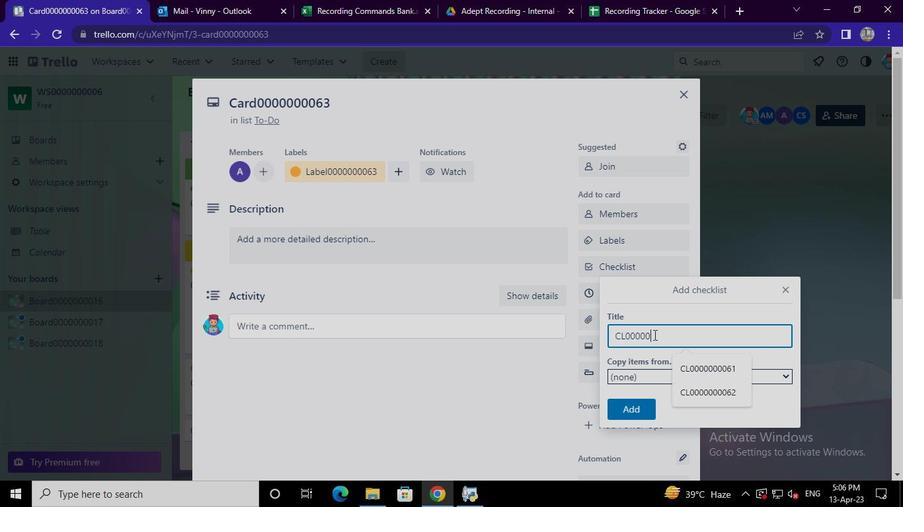 
Action: Keyboard <96>
Screenshot: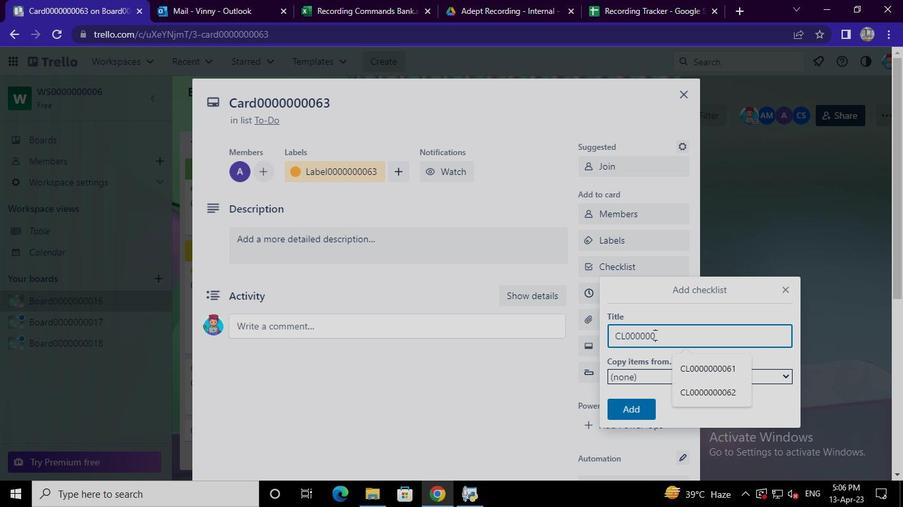 
Action: Keyboard <96>
Screenshot: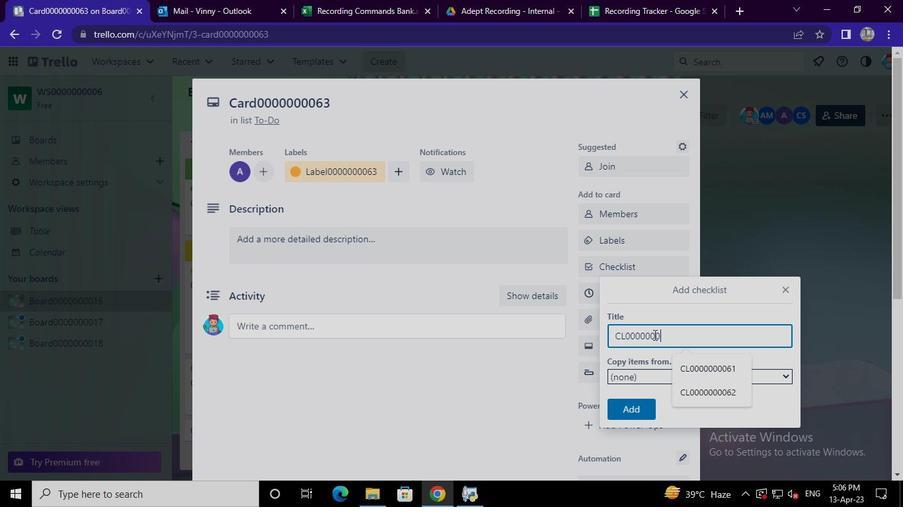 
Action: Keyboard <102>
Screenshot: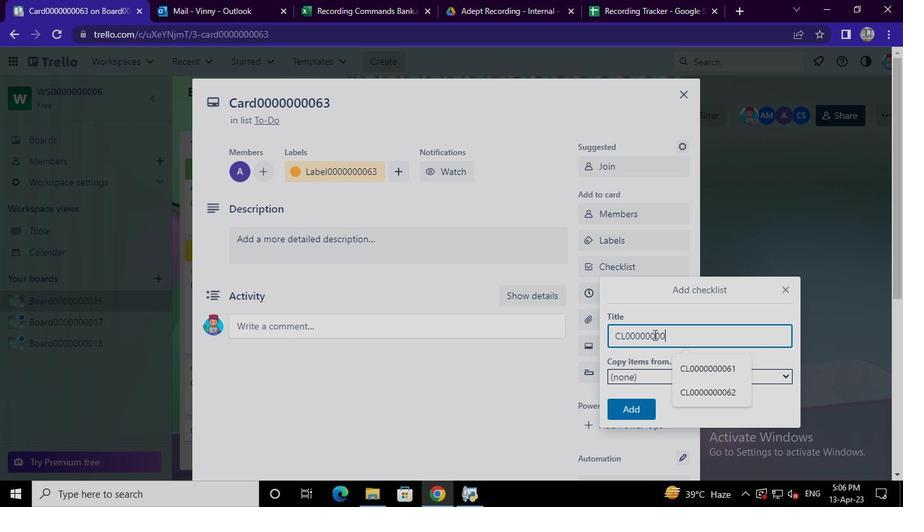 
Action: Keyboard <99>
Screenshot: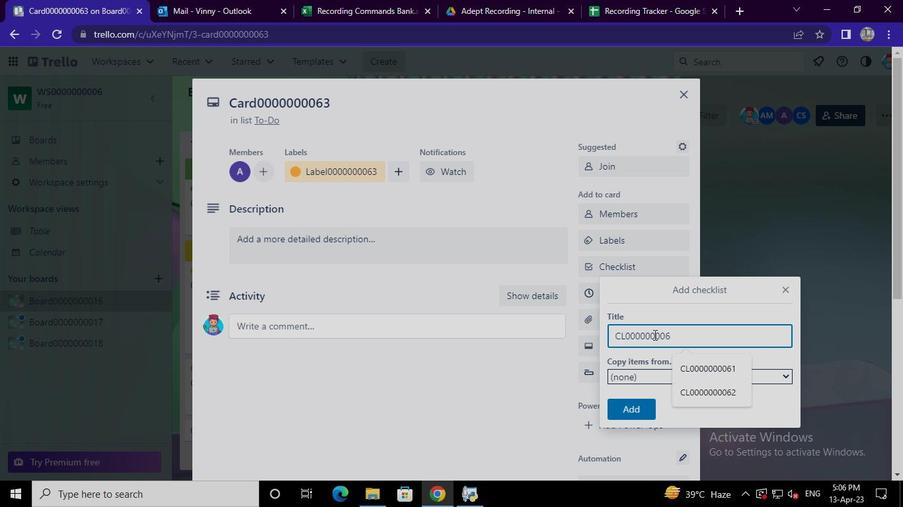 
Action: Mouse moved to (641, 408)
Screenshot: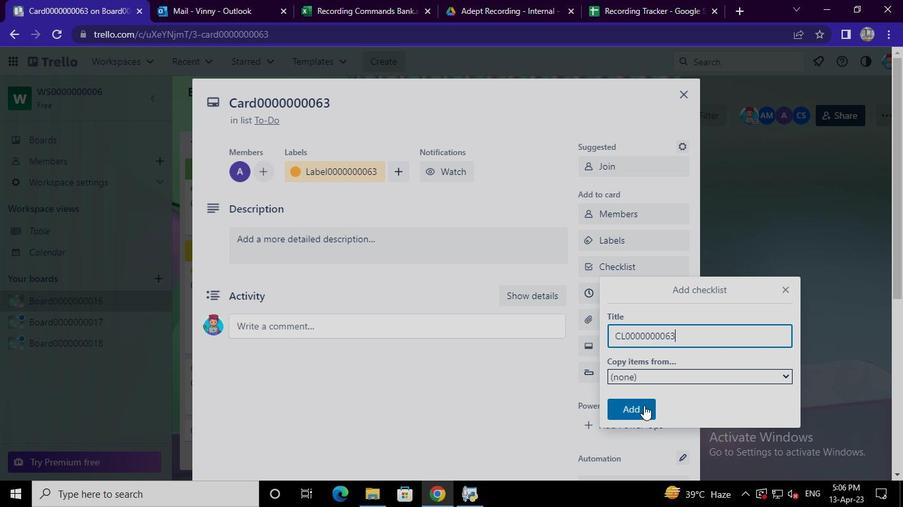 
Action: Mouse pressed left at (641, 408)
Screenshot: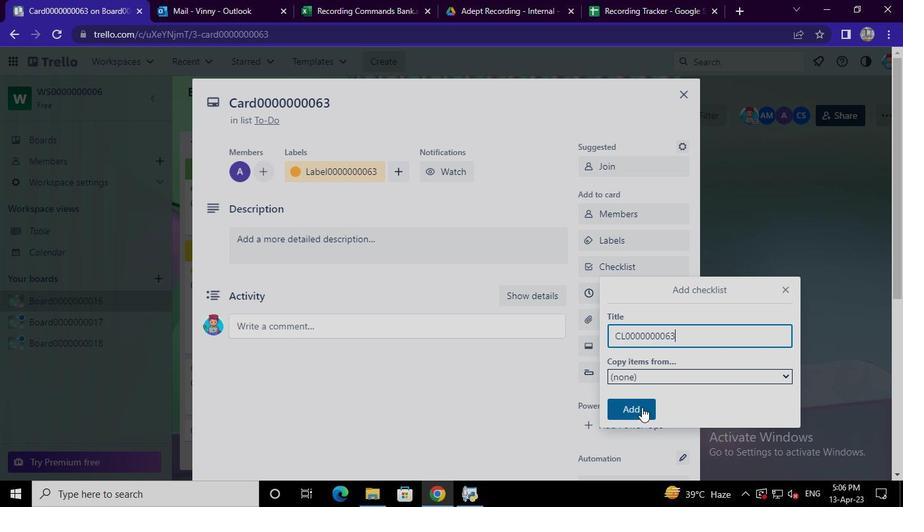 
Action: Mouse moved to (627, 297)
Screenshot: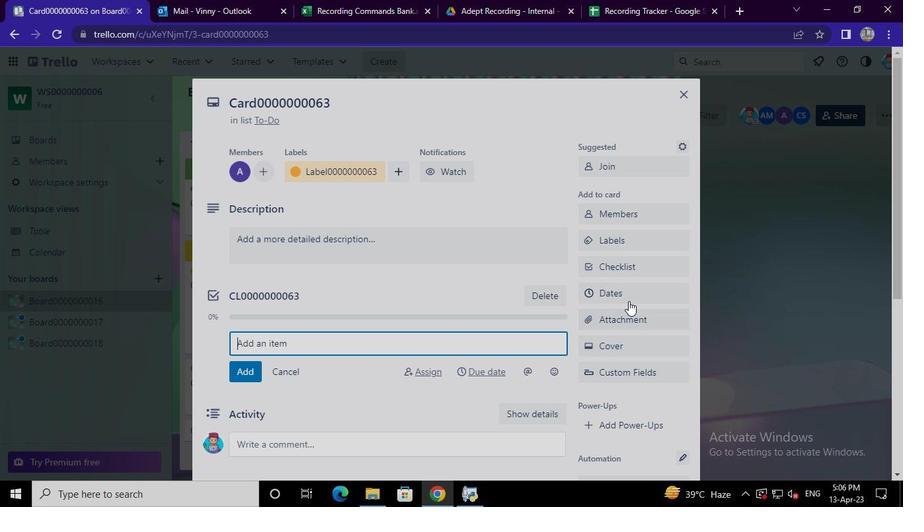 
Action: Mouse pressed left at (627, 297)
Screenshot: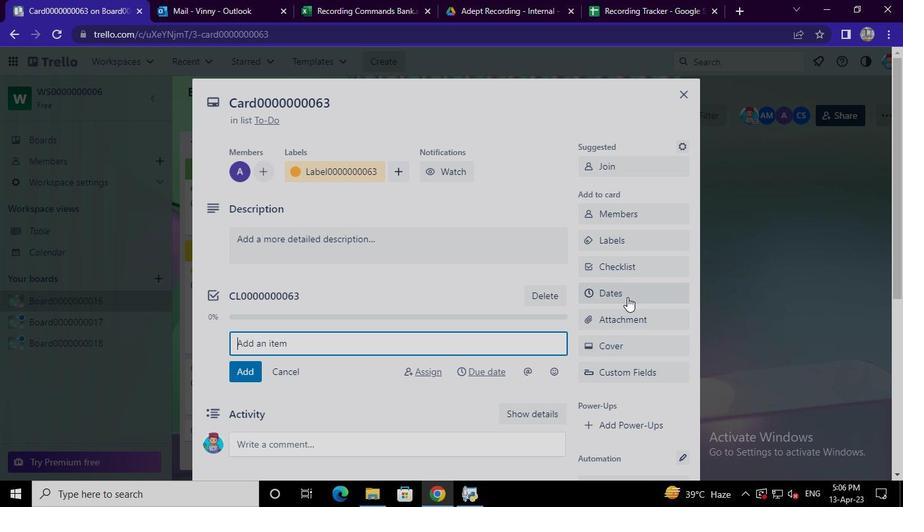 
Action: Mouse moved to (595, 329)
Screenshot: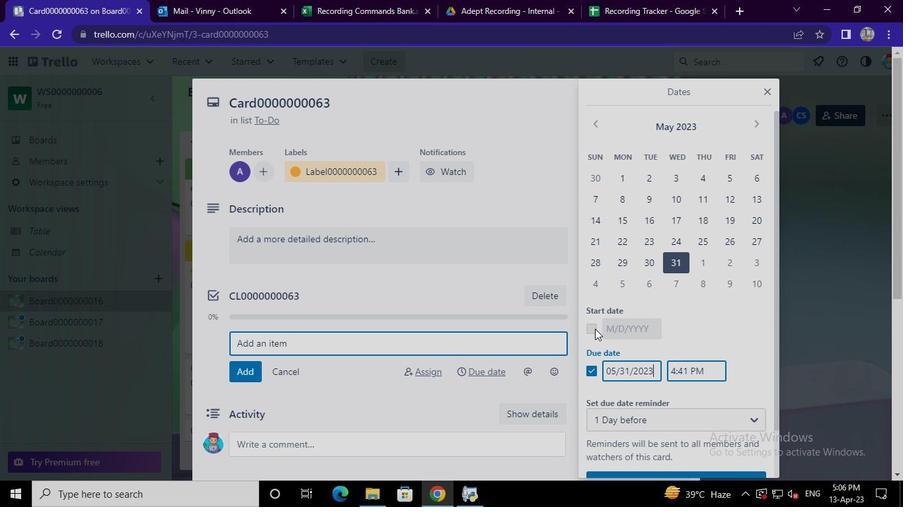 
Action: Mouse pressed left at (595, 329)
Screenshot: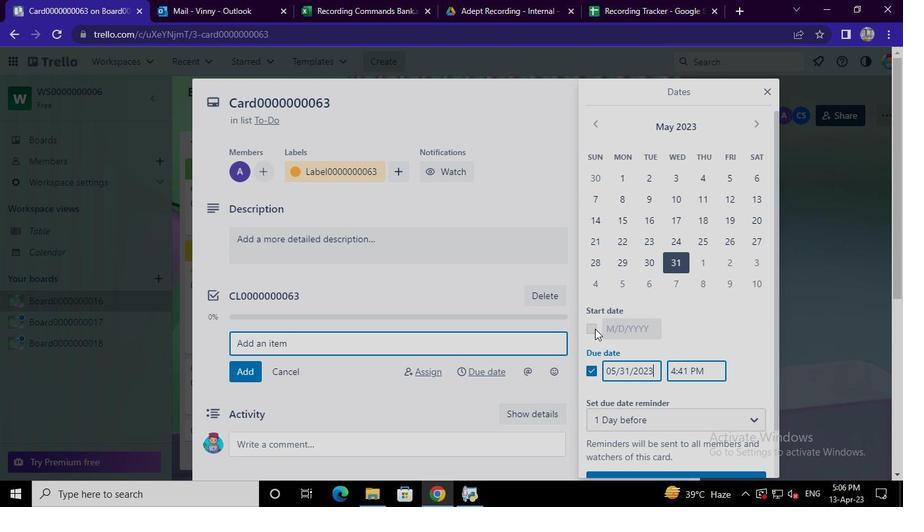
Action: Mouse moved to (587, 369)
Screenshot: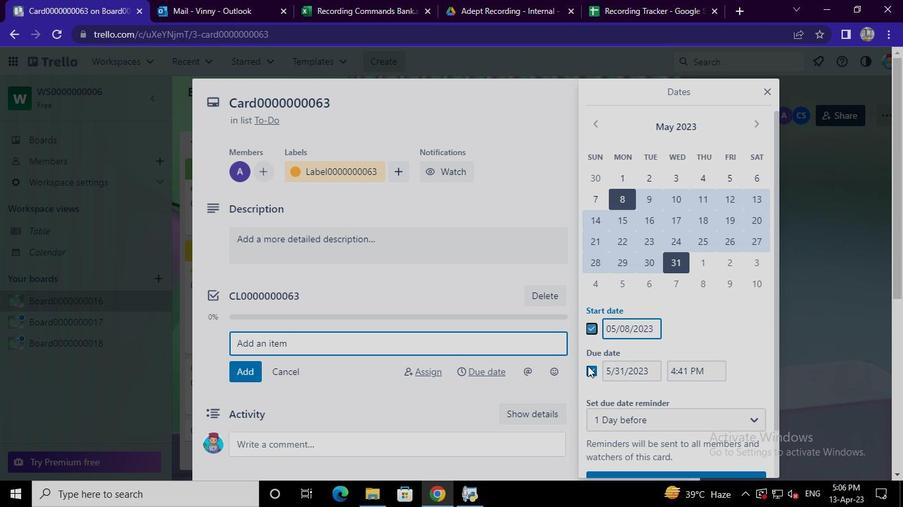 
Action: Mouse pressed left at (587, 369)
Screenshot: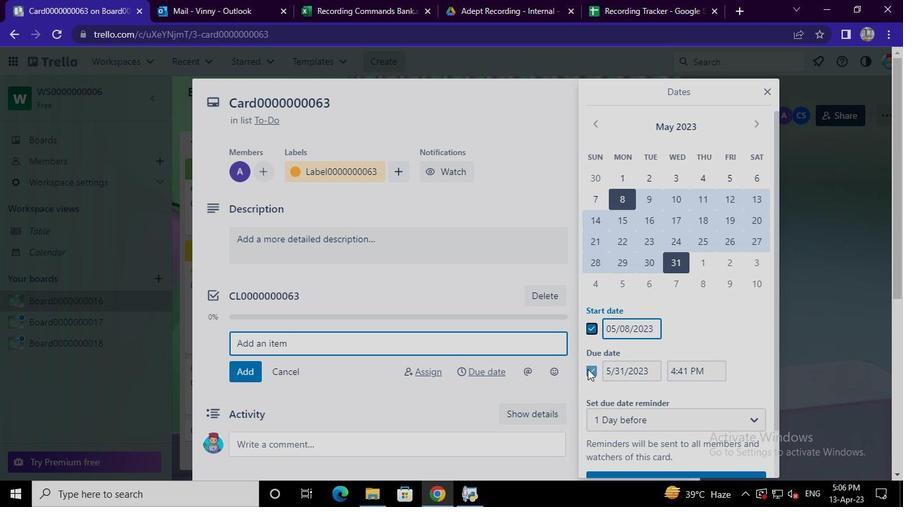 
Action: Mouse moved to (753, 127)
Screenshot: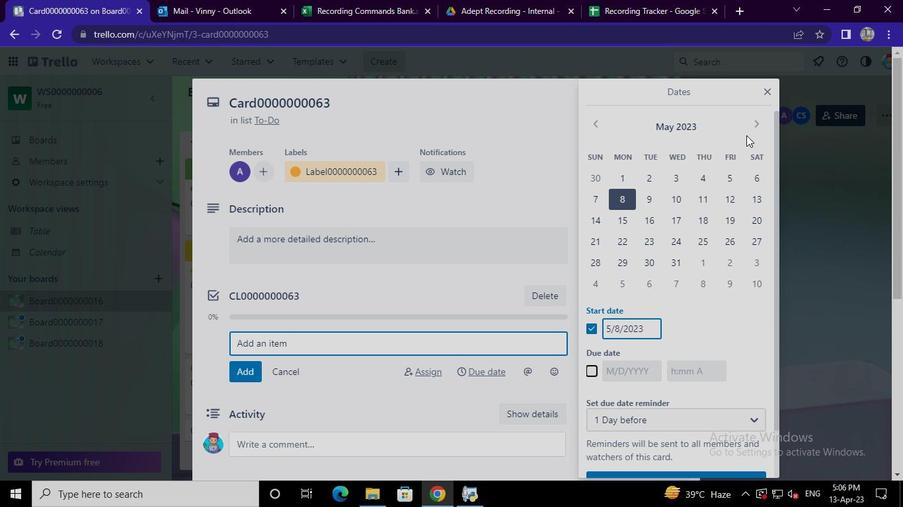 
Action: Mouse pressed left at (753, 127)
Screenshot: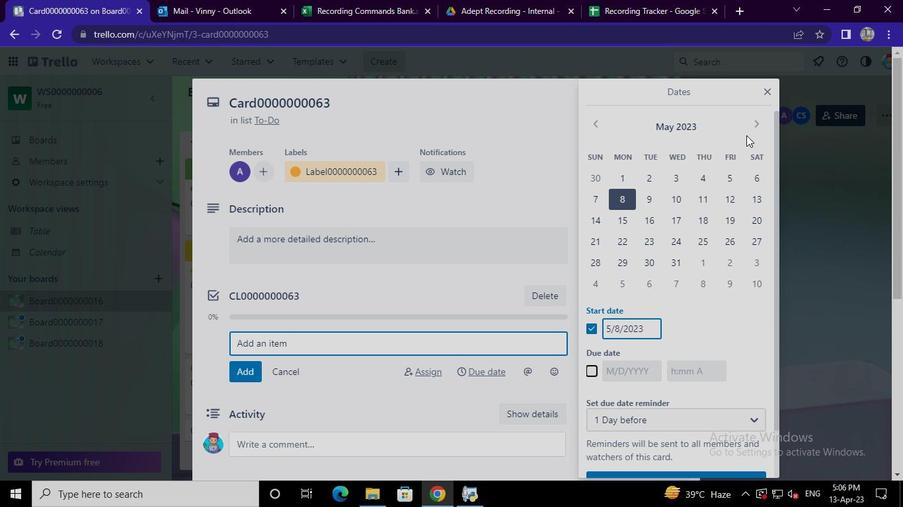 
Action: Mouse moved to (703, 178)
Screenshot: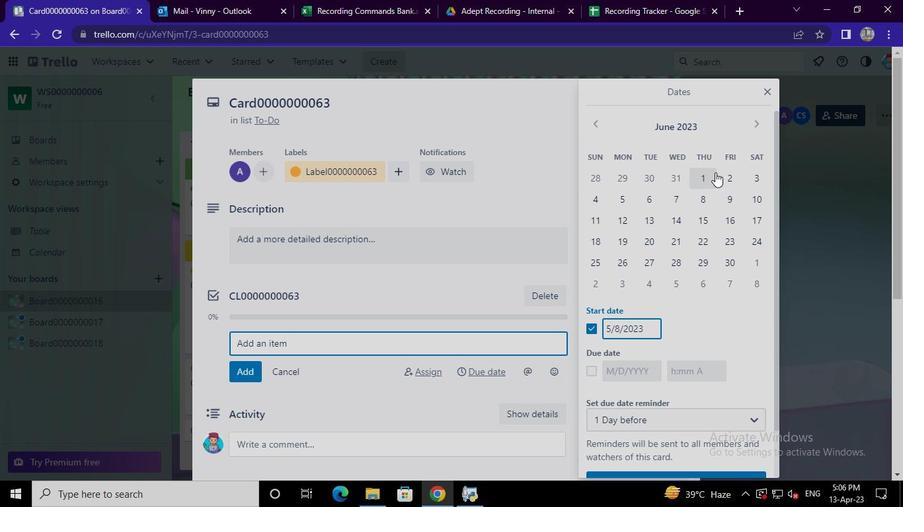 
Action: Mouse pressed left at (703, 178)
Screenshot: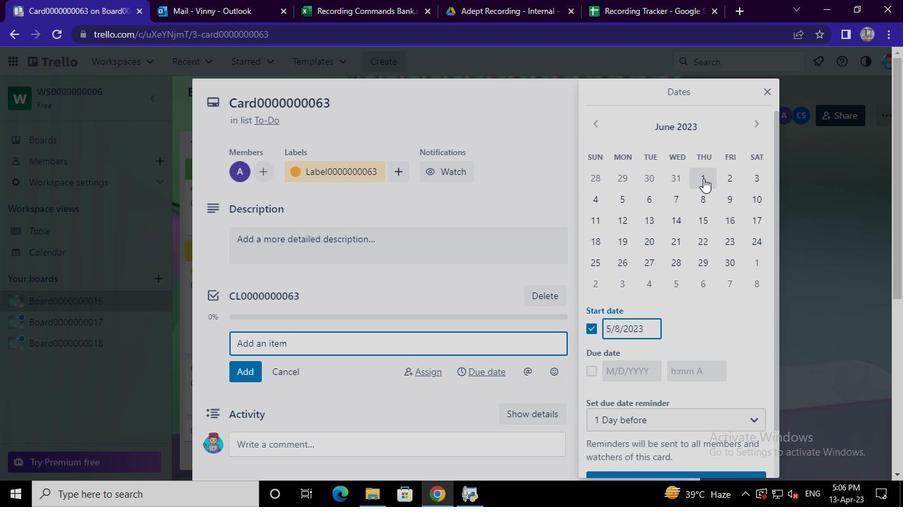 
Action: Mouse moved to (590, 378)
Screenshot: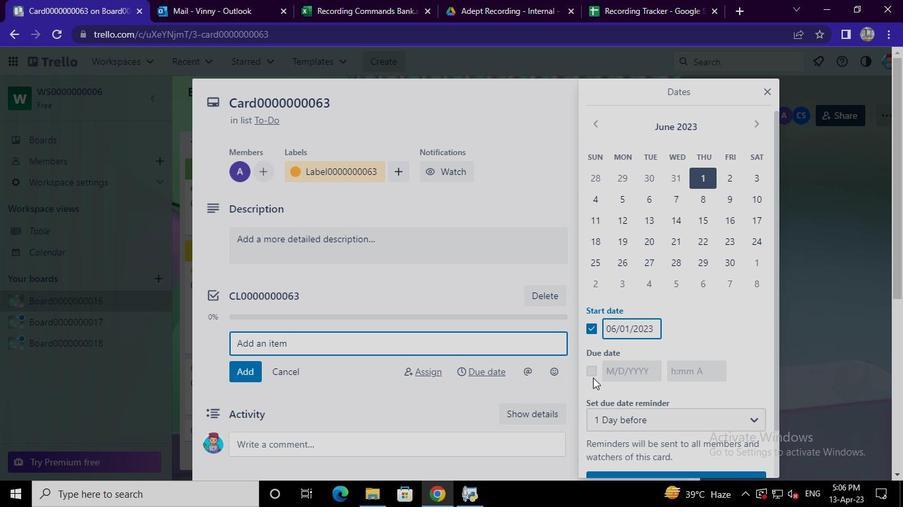 
Action: Mouse pressed left at (590, 378)
Screenshot: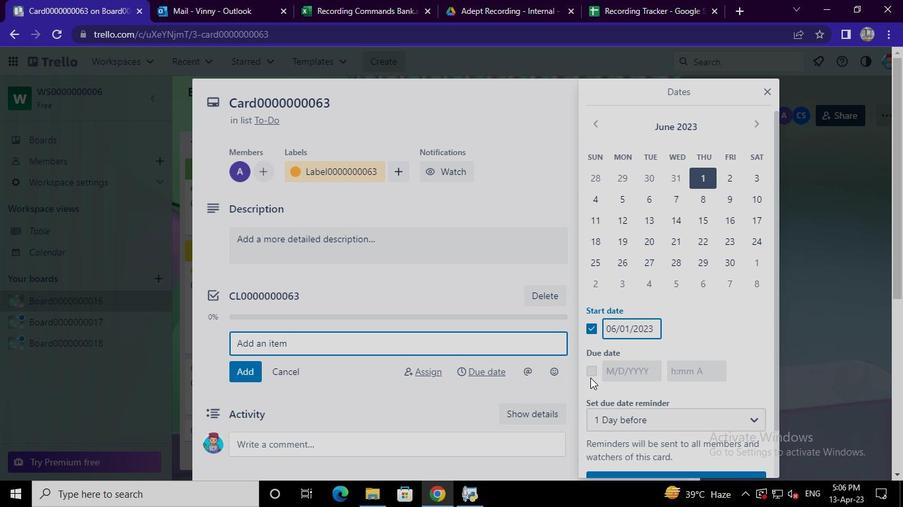 
Action: Mouse moved to (720, 265)
Screenshot: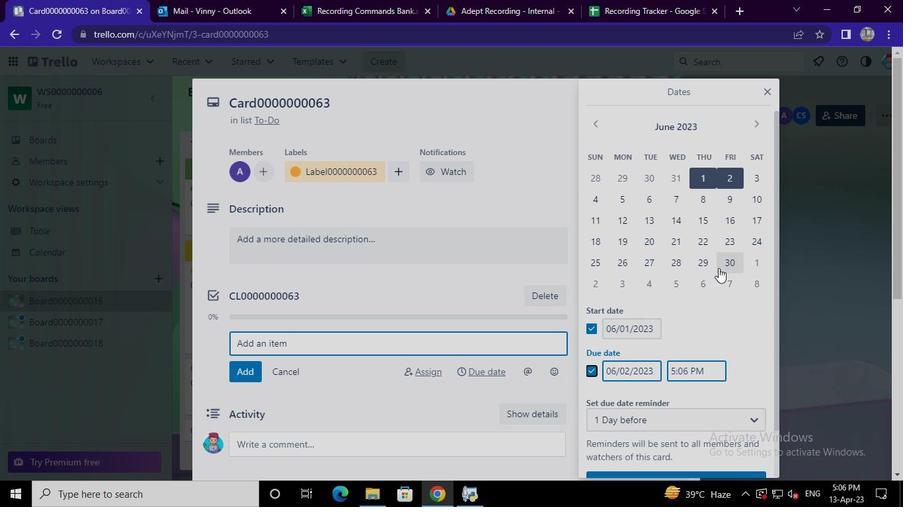 
Action: Mouse pressed left at (720, 265)
Screenshot: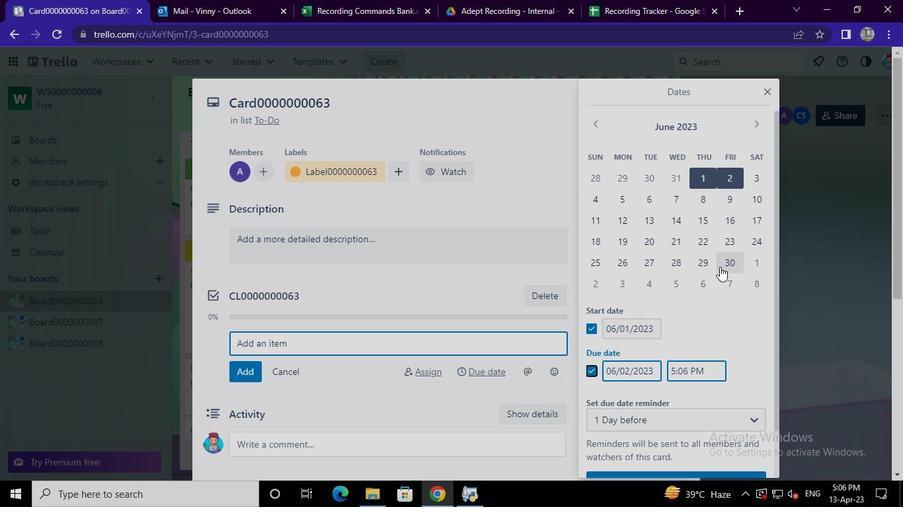 
Action: Mouse moved to (682, 473)
Screenshot: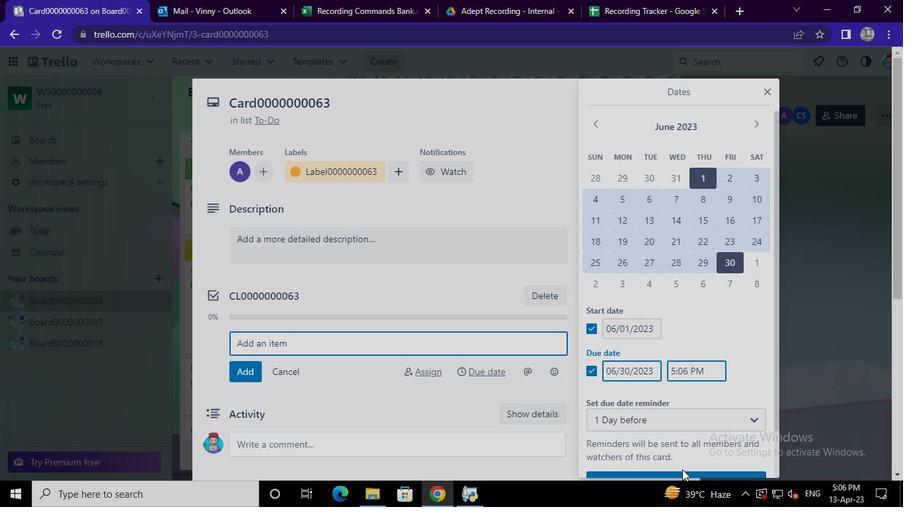 
Action: Mouse pressed left at (682, 473)
Screenshot: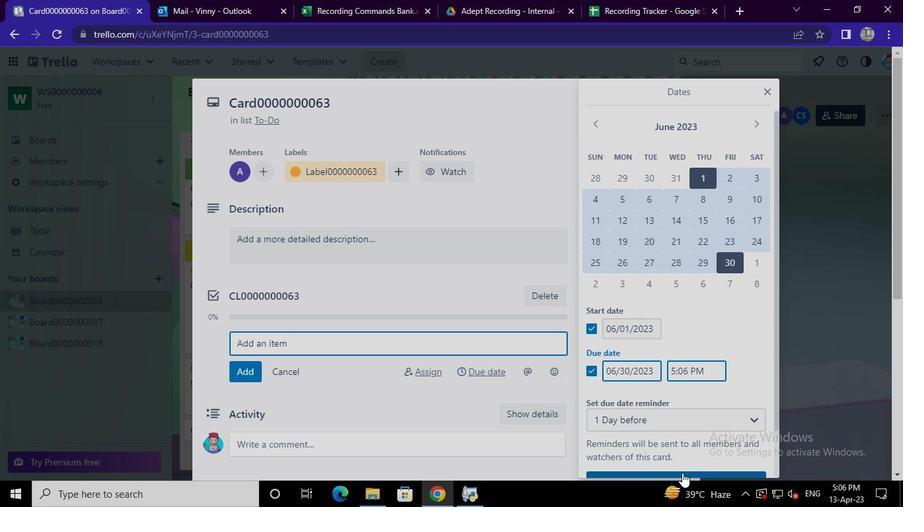
Action: Mouse moved to (480, 497)
Screenshot: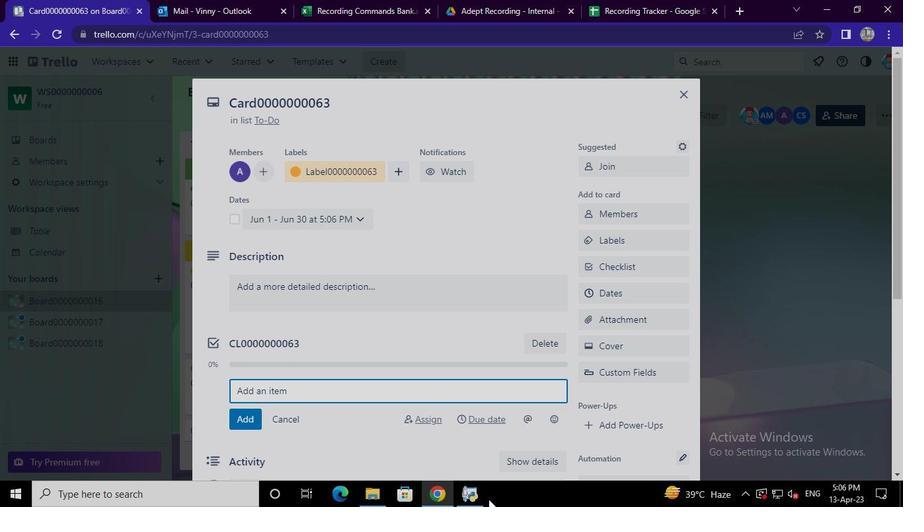 
Action: Mouse pressed left at (480, 497)
Screenshot: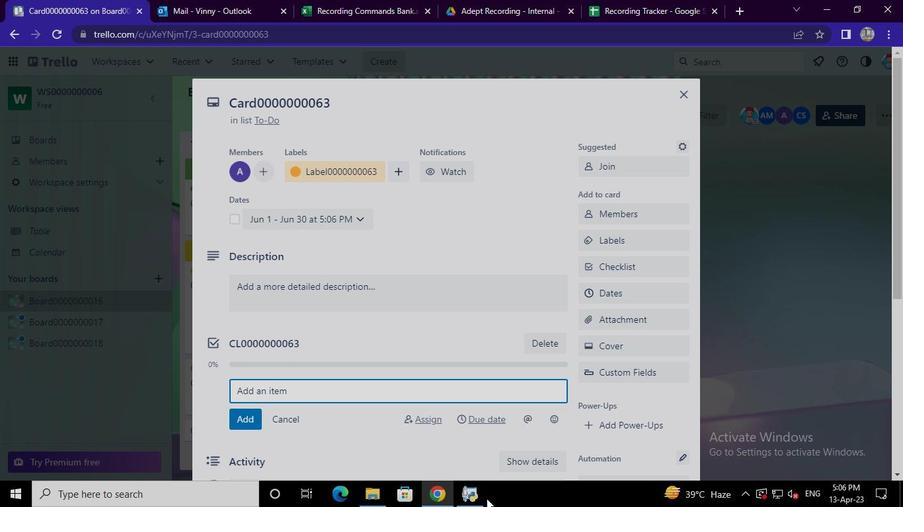
Action: Mouse moved to (678, 46)
Screenshot: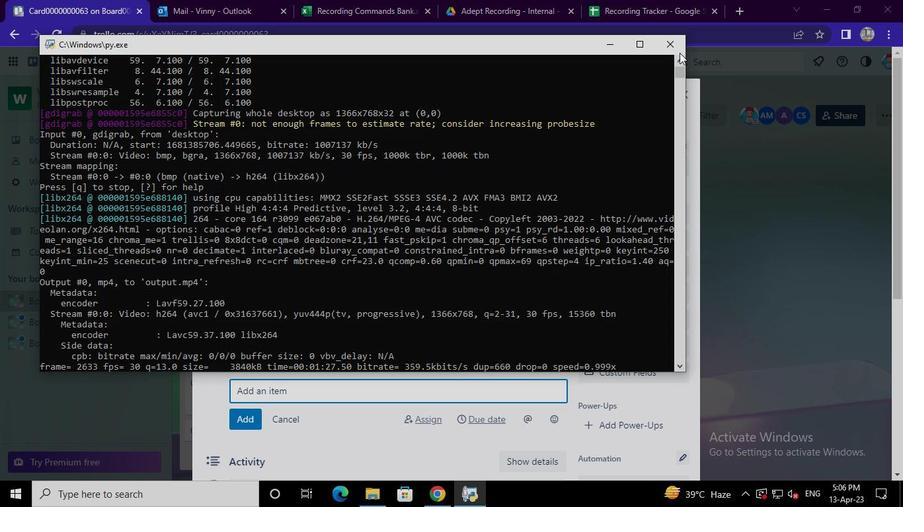 
Action: Mouse pressed left at (678, 46)
Screenshot: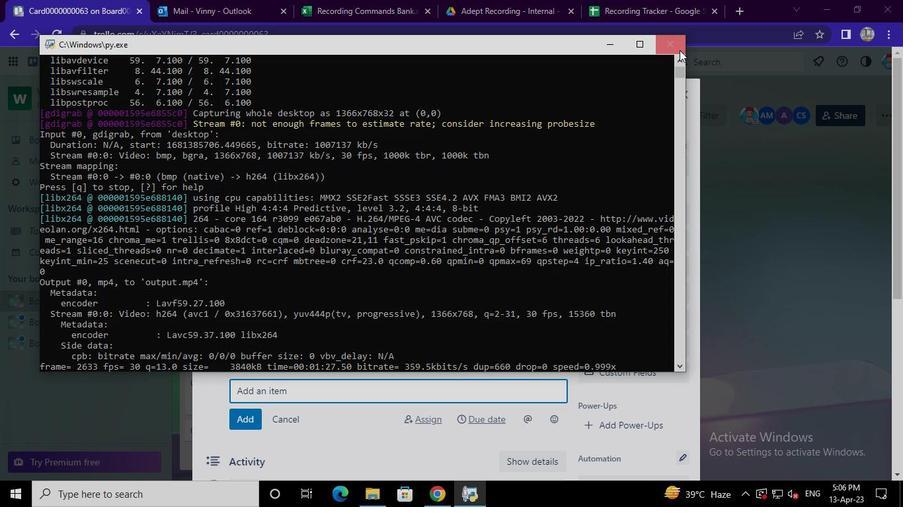 
Action: Mouse moved to (678, 46)
Screenshot: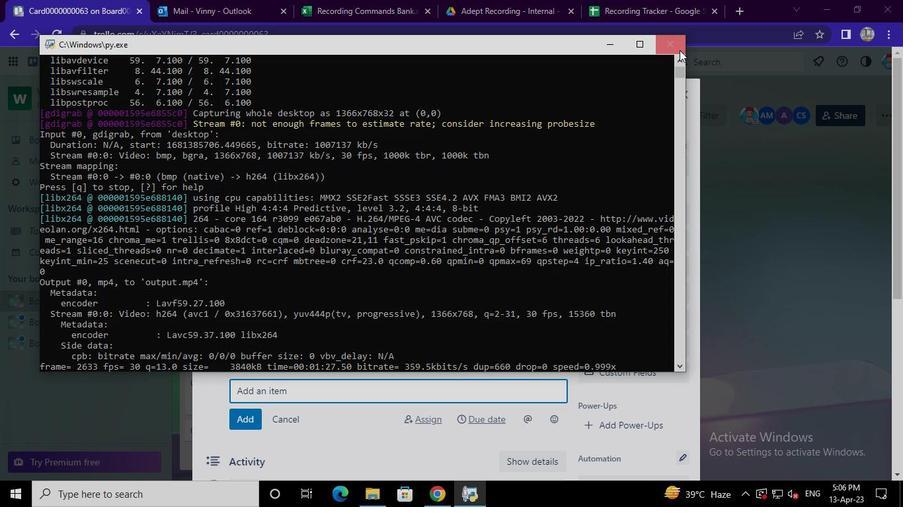 
